 Task: Search one way flight ticket for 1 adult, 1 child, 1 infant in seat in premium economy from Mosinee: Central Wisconsin Airport to Greenville: Pitt-greenville Airport on 5-2-2023. Choice of flights is JetBlue. Number of bags: 2 carry on bags and 4 checked bags. Price is upto 81000. Outbound departure time preference is 21:30.
Action: Mouse moved to (390, 350)
Screenshot: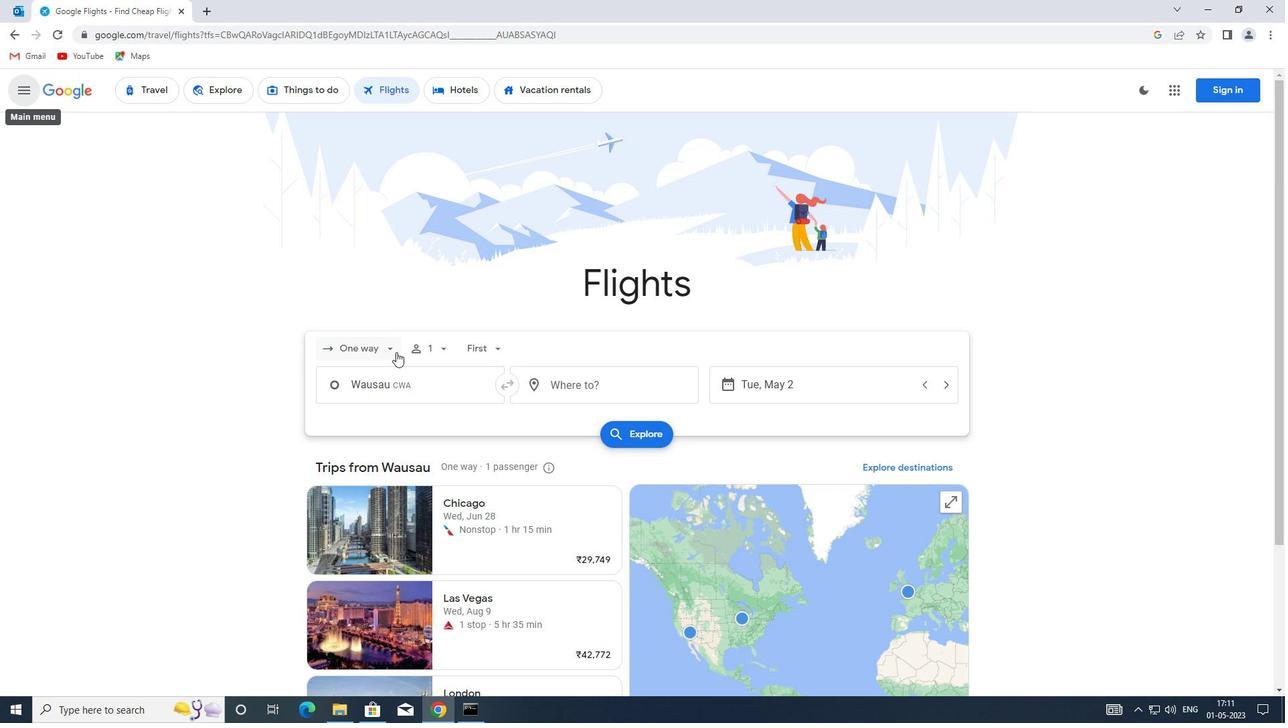 
Action: Mouse pressed left at (390, 350)
Screenshot: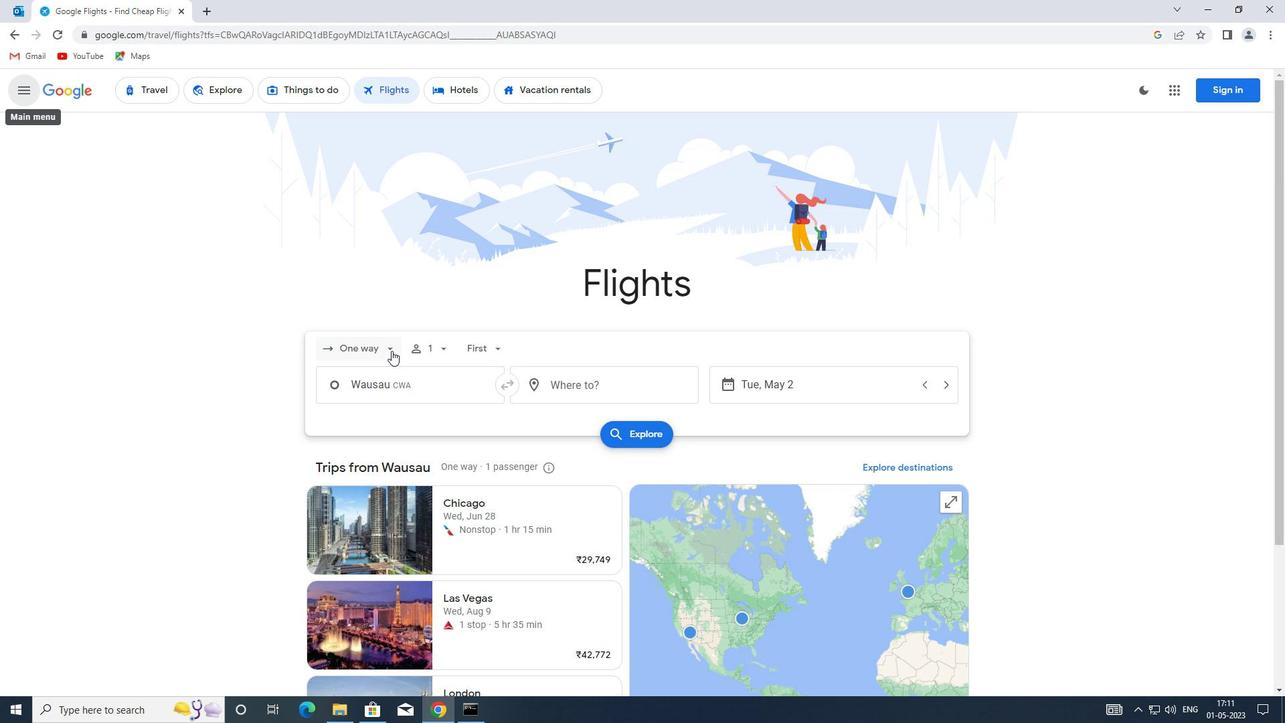 
Action: Mouse moved to (389, 407)
Screenshot: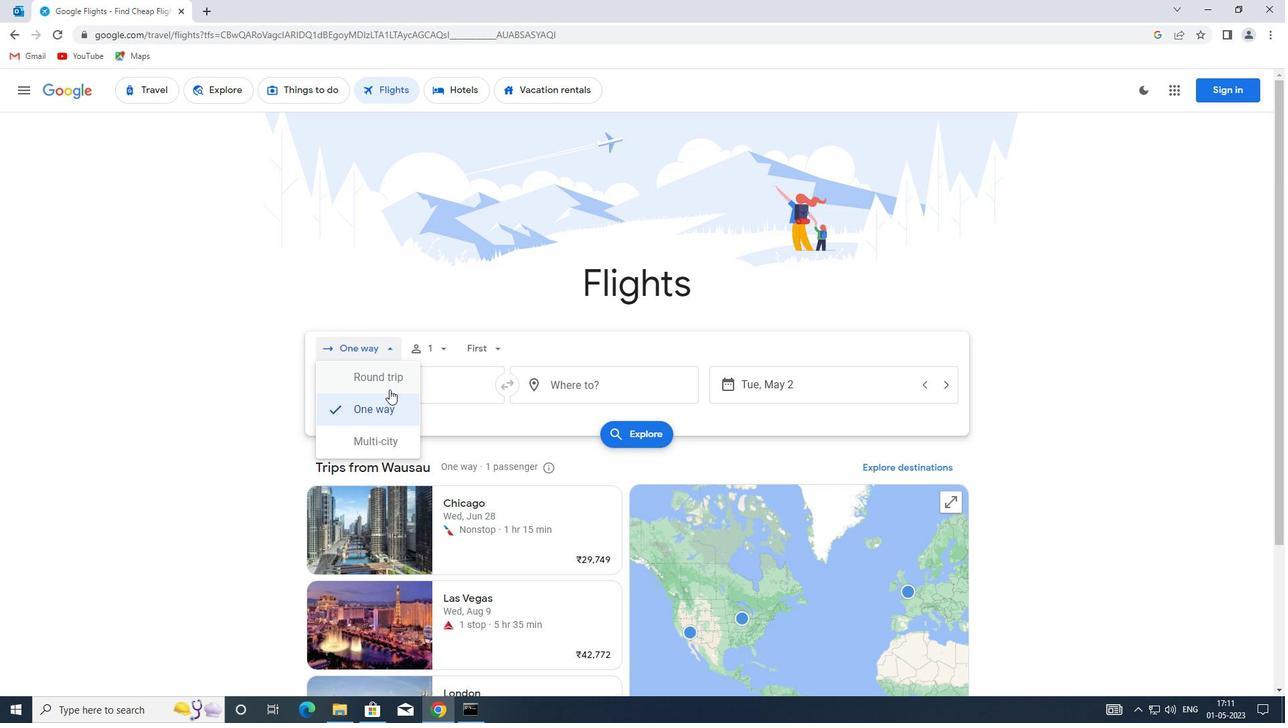 
Action: Mouse pressed left at (389, 407)
Screenshot: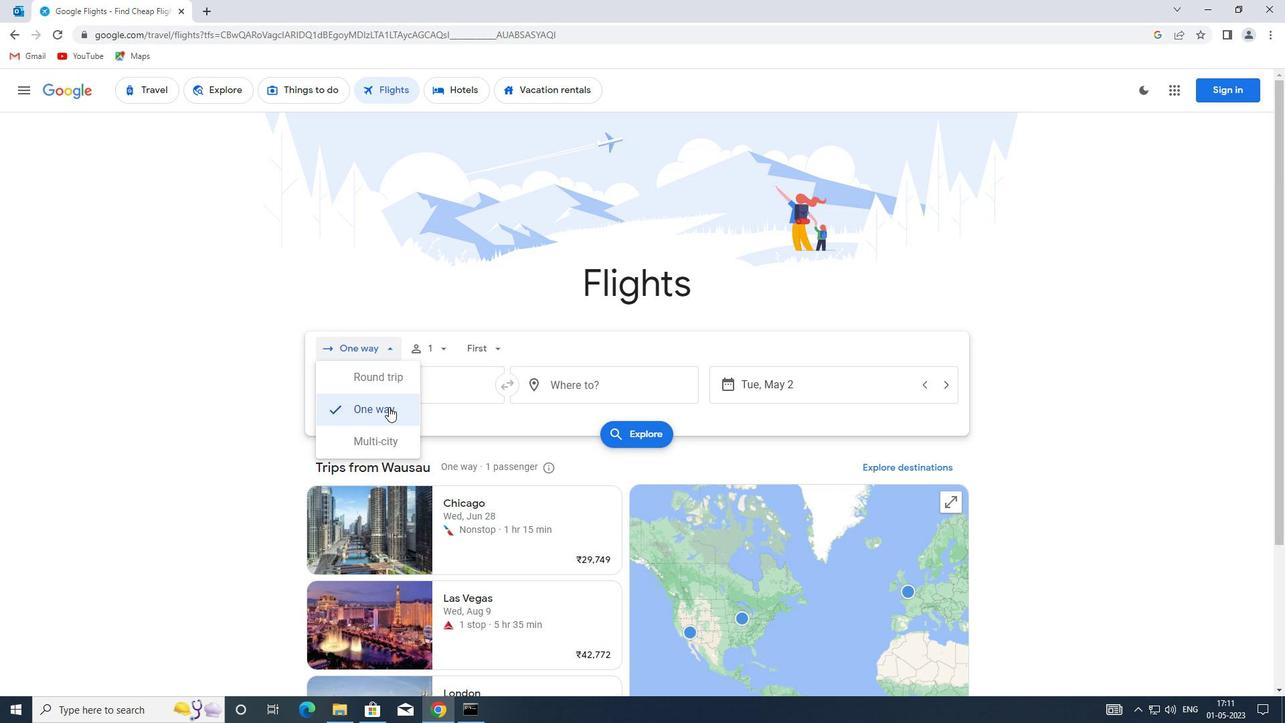 
Action: Mouse moved to (437, 347)
Screenshot: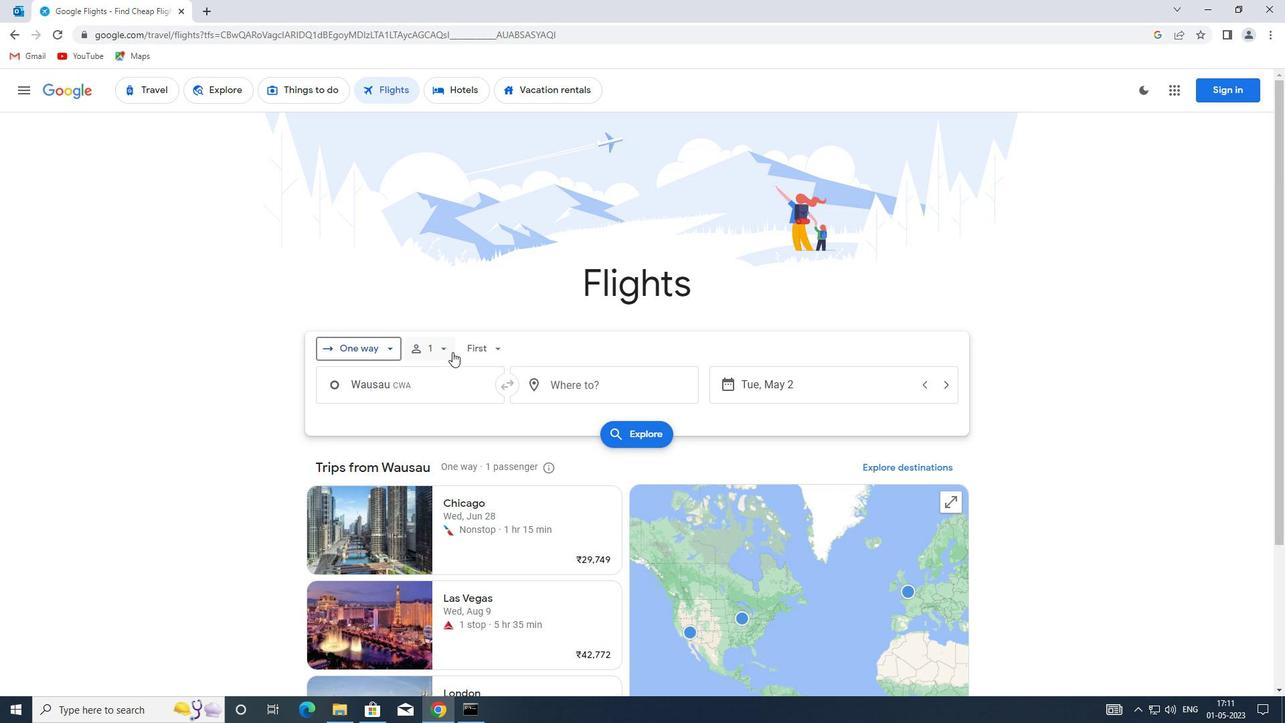 
Action: Mouse pressed left at (437, 347)
Screenshot: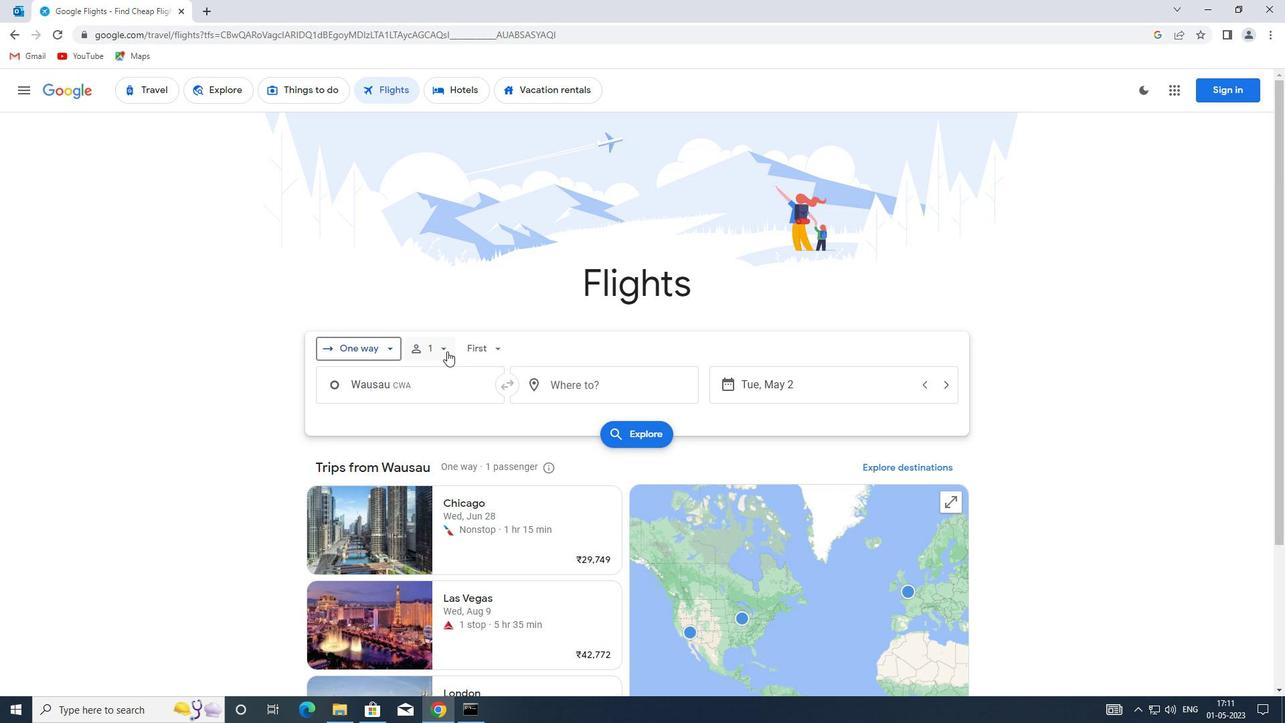 
Action: Mouse moved to (547, 413)
Screenshot: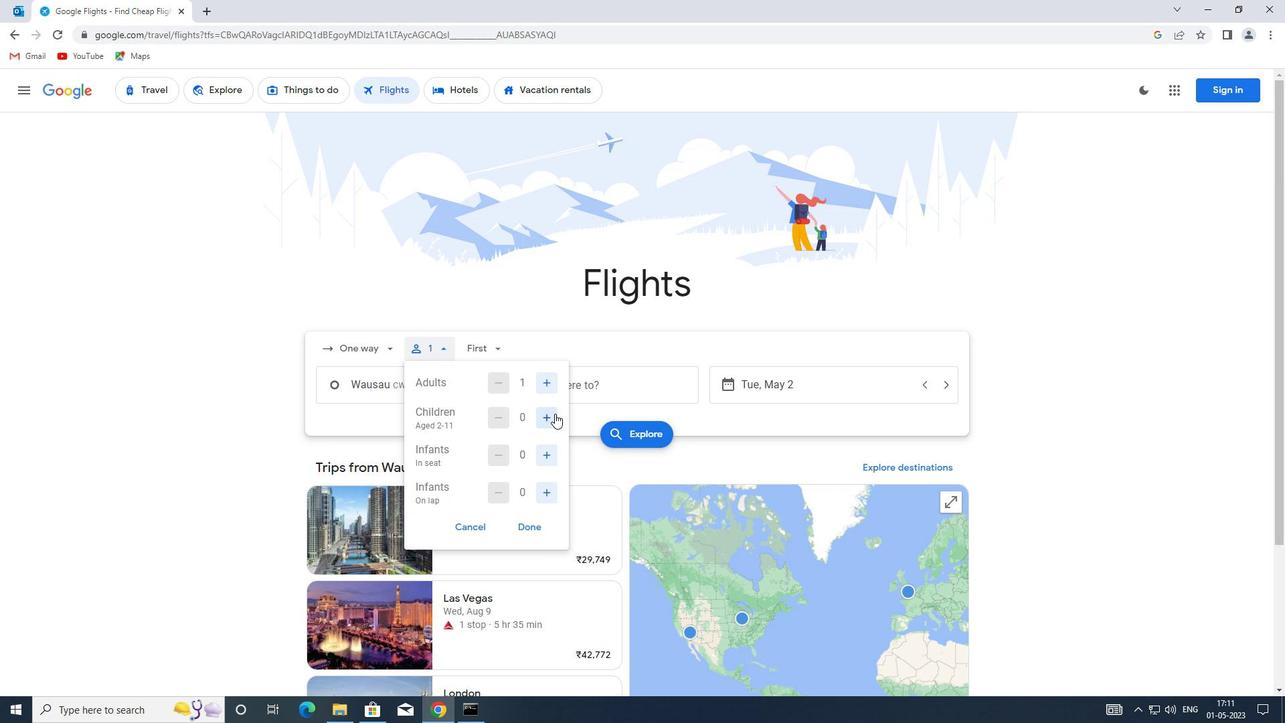 
Action: Mouse pressed left at (547, 413)
Screenshot: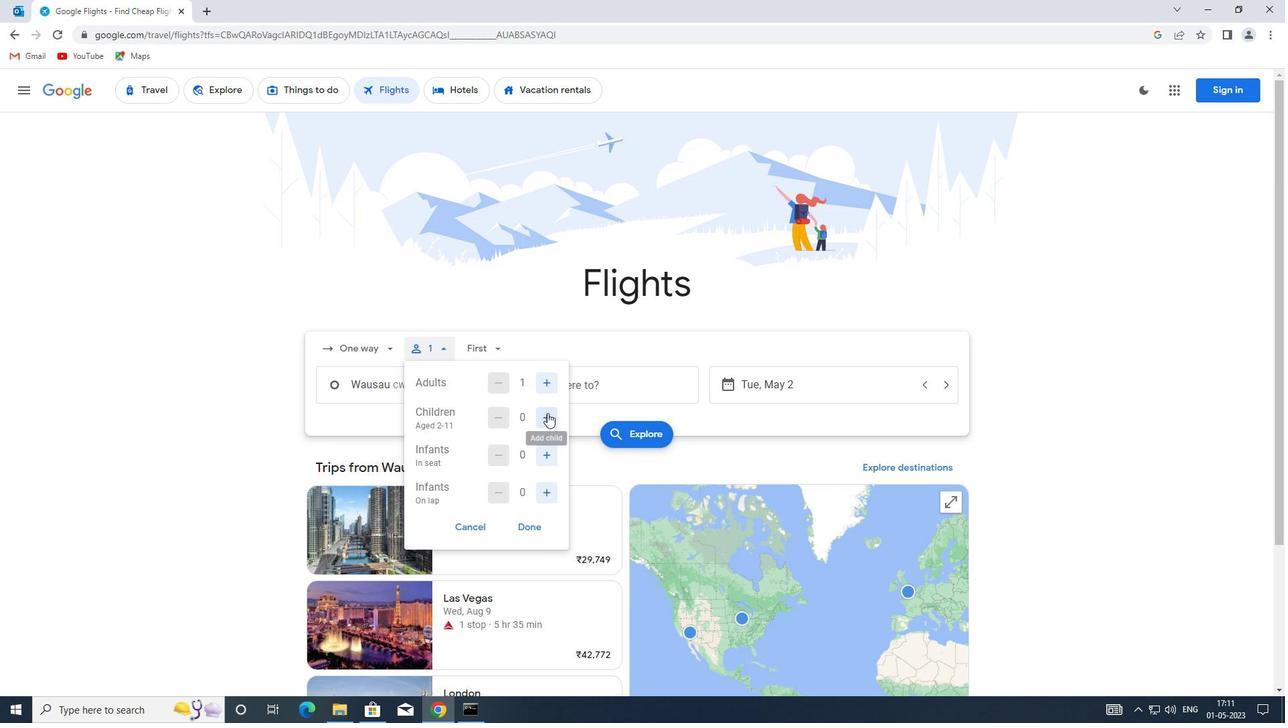 
Action: Mouse moved to (551, 451)
Screenshot: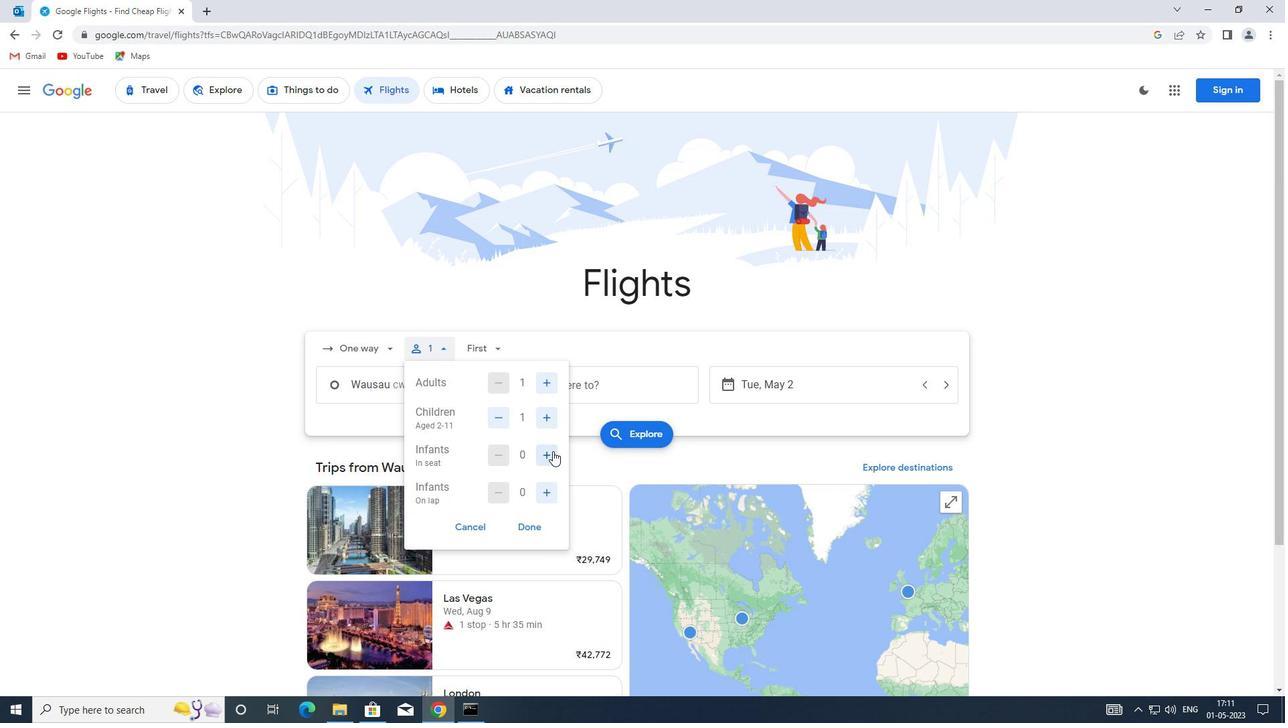 
Action: Mouse pressed left at (551, 451)
Screenshot: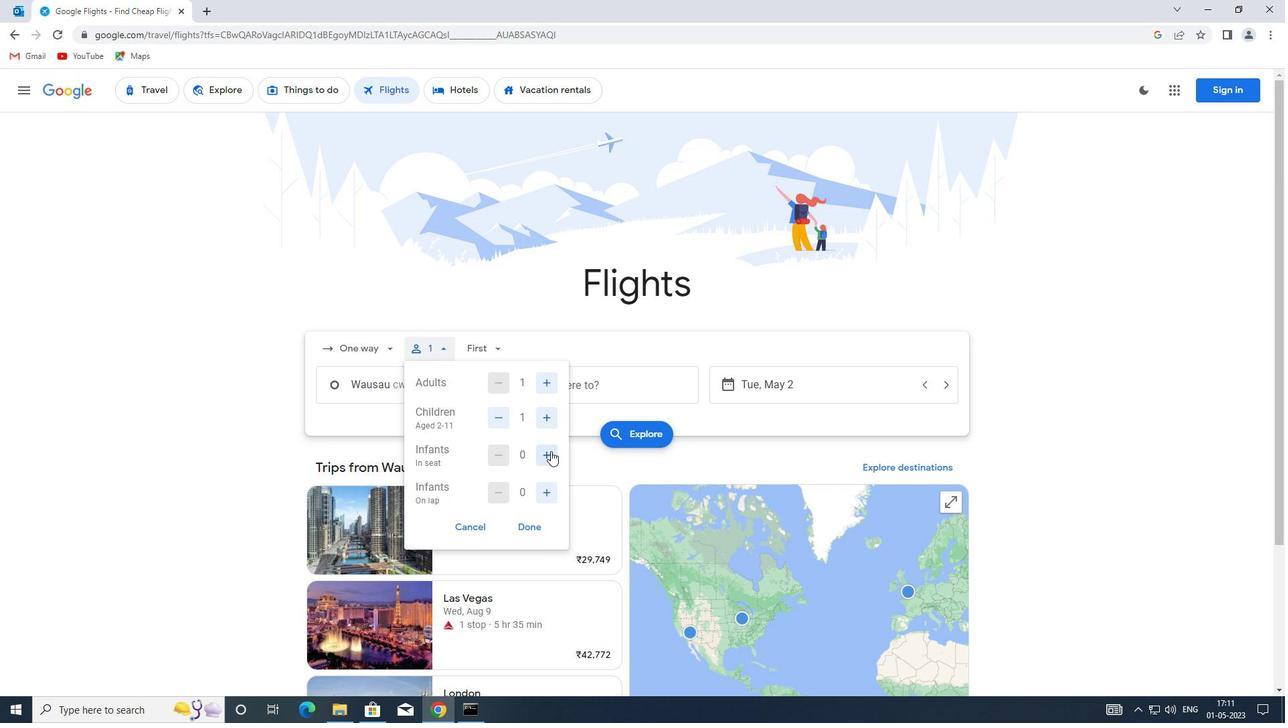 
Action: Mouse moved to (547, 451)
Screenshot: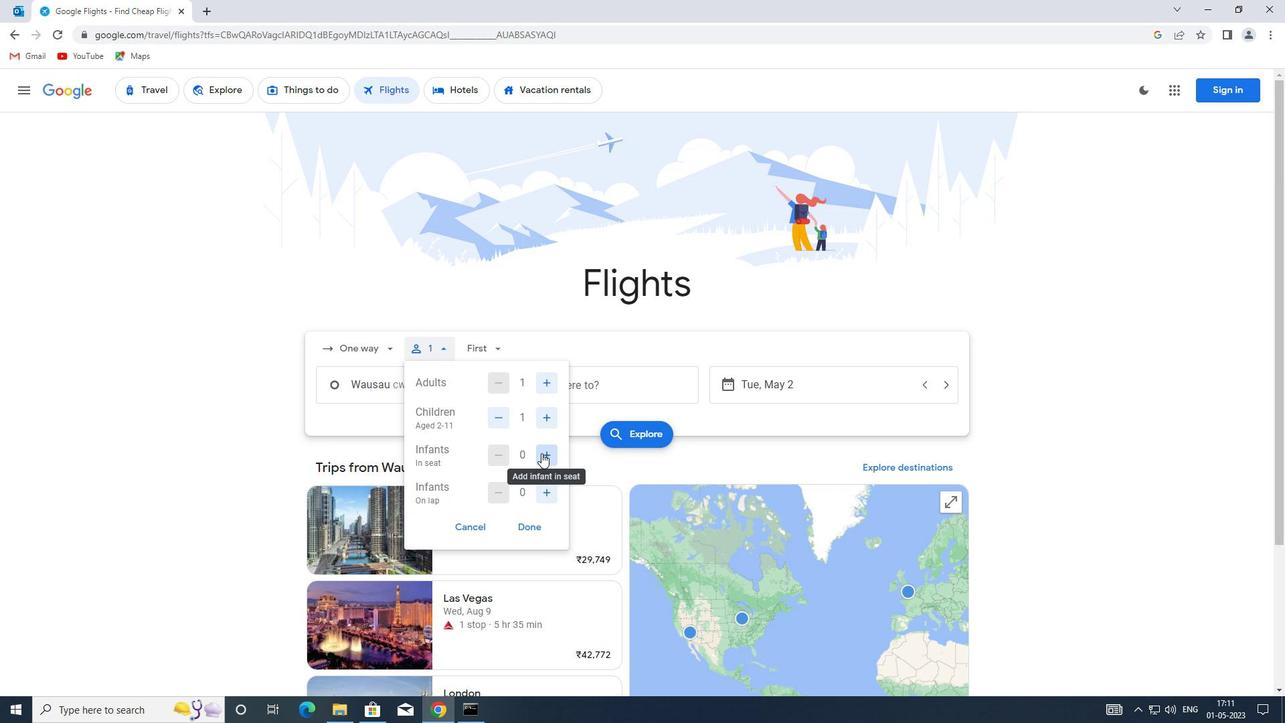 
Action: Mouse pressed left at (547, 451)
Screenshot: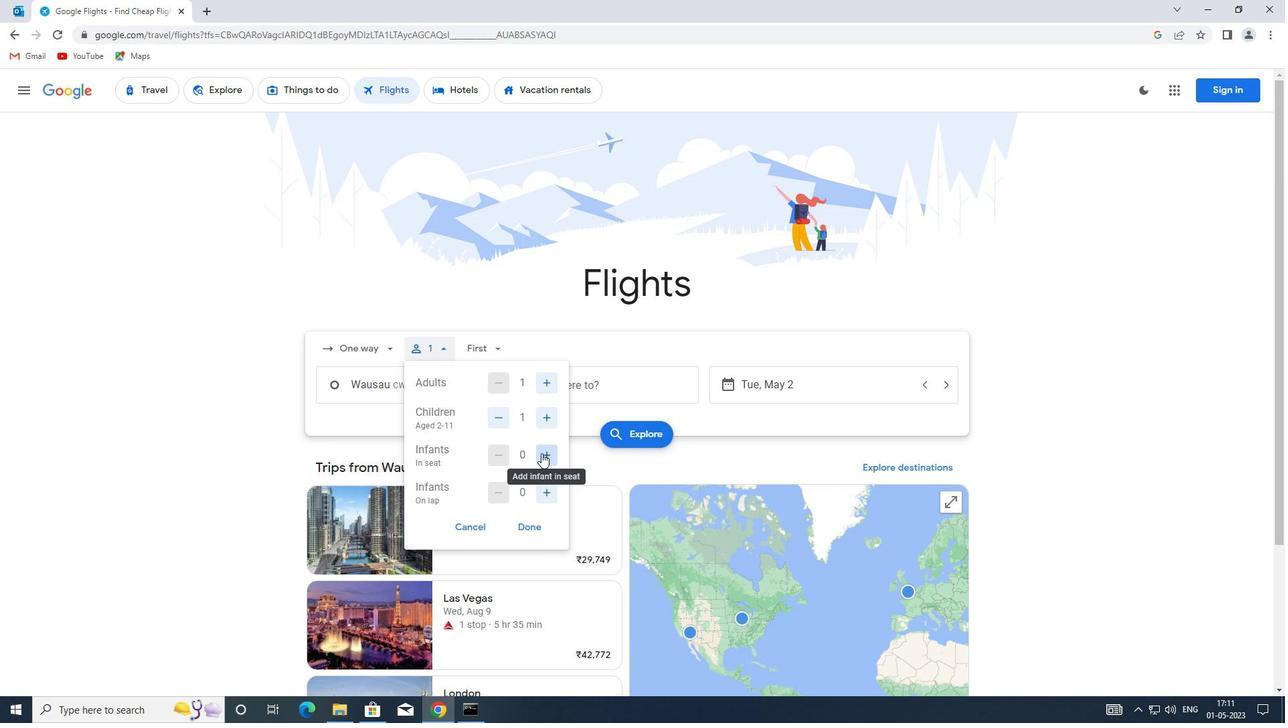 
Action: Mouse moved to (545, 457)
Screenshot: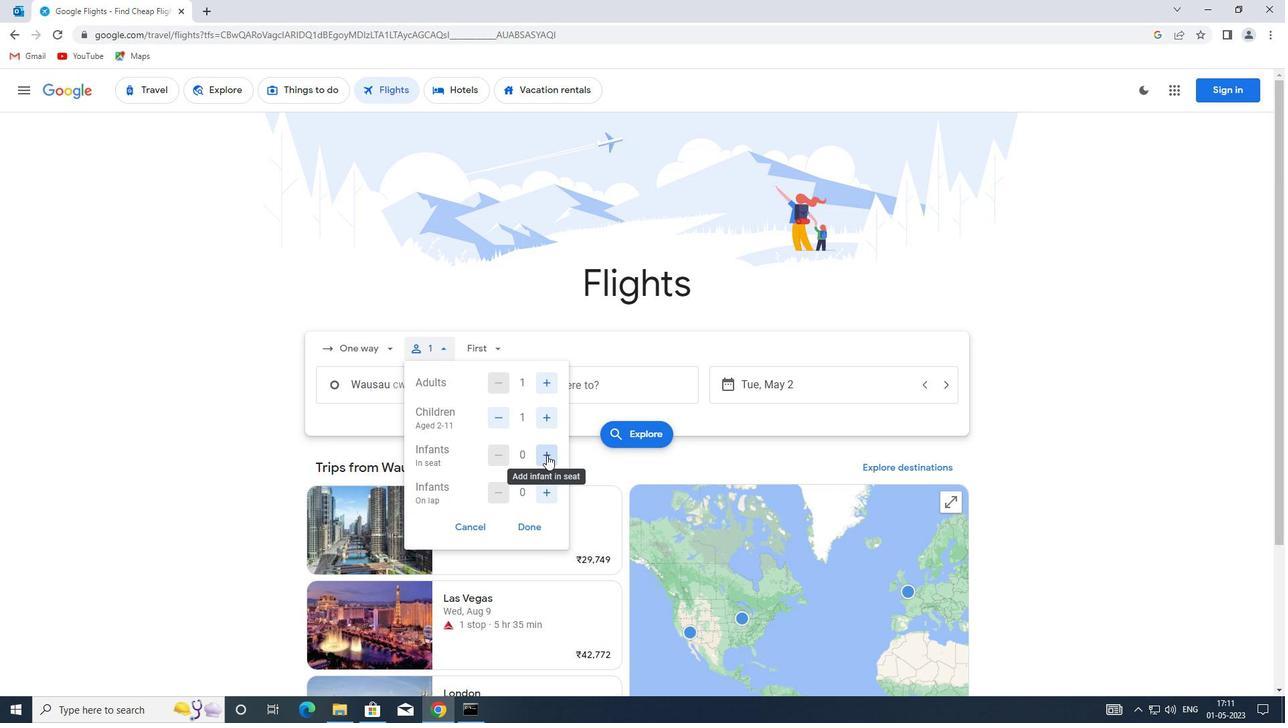 
Action: Mouse pressed left at (545, 457)
Screenshot: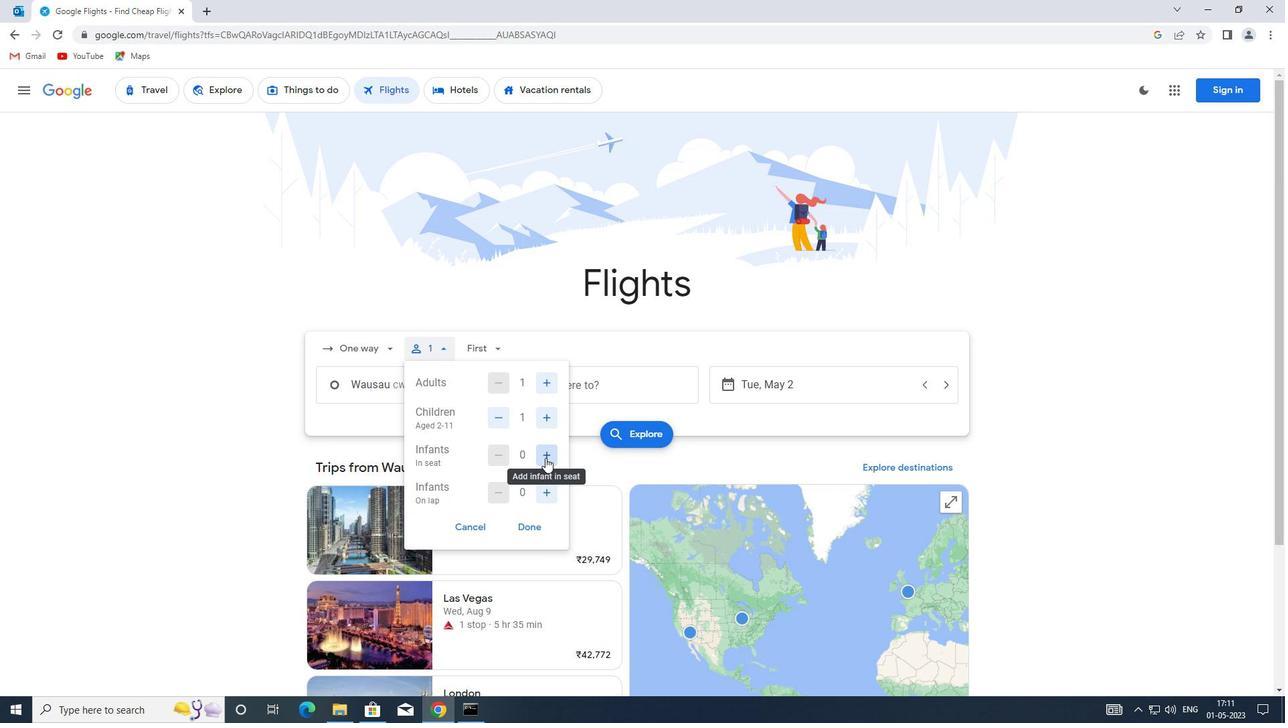 
Action: Mouse moved to (504, 453)
Screenshot: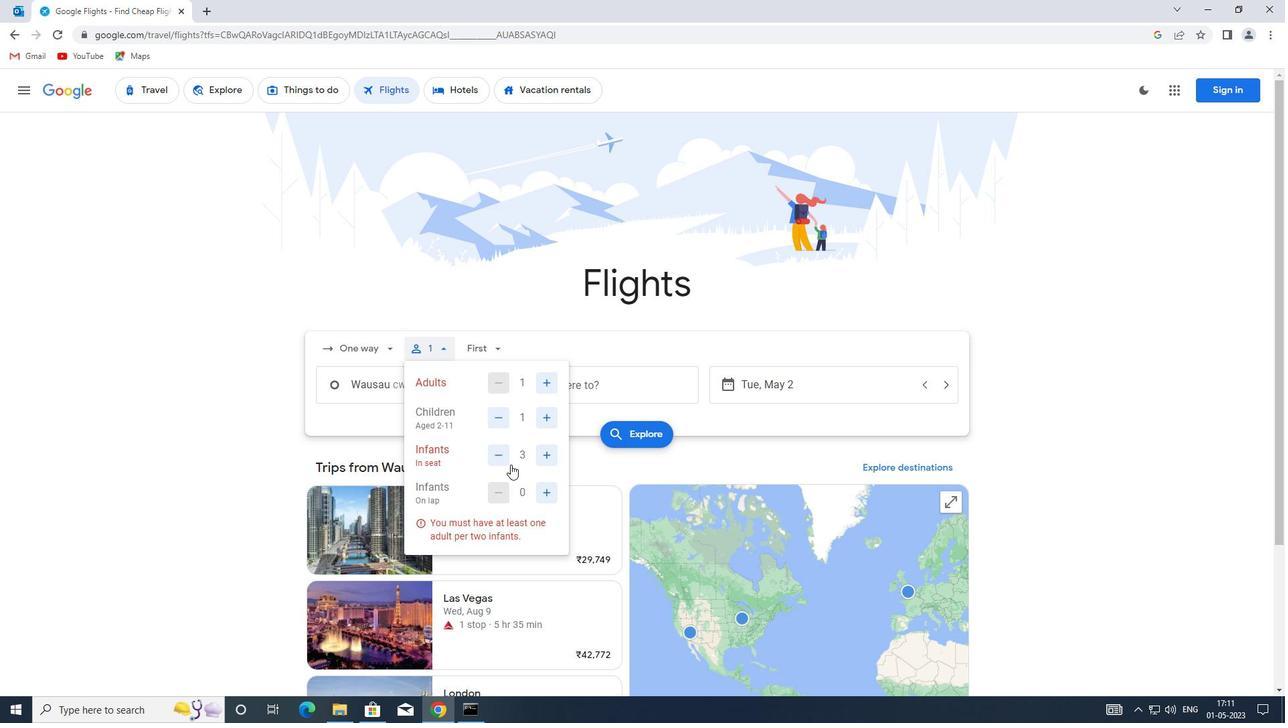 
Action: Mouse pressed left at (504, 453)
Screenshot: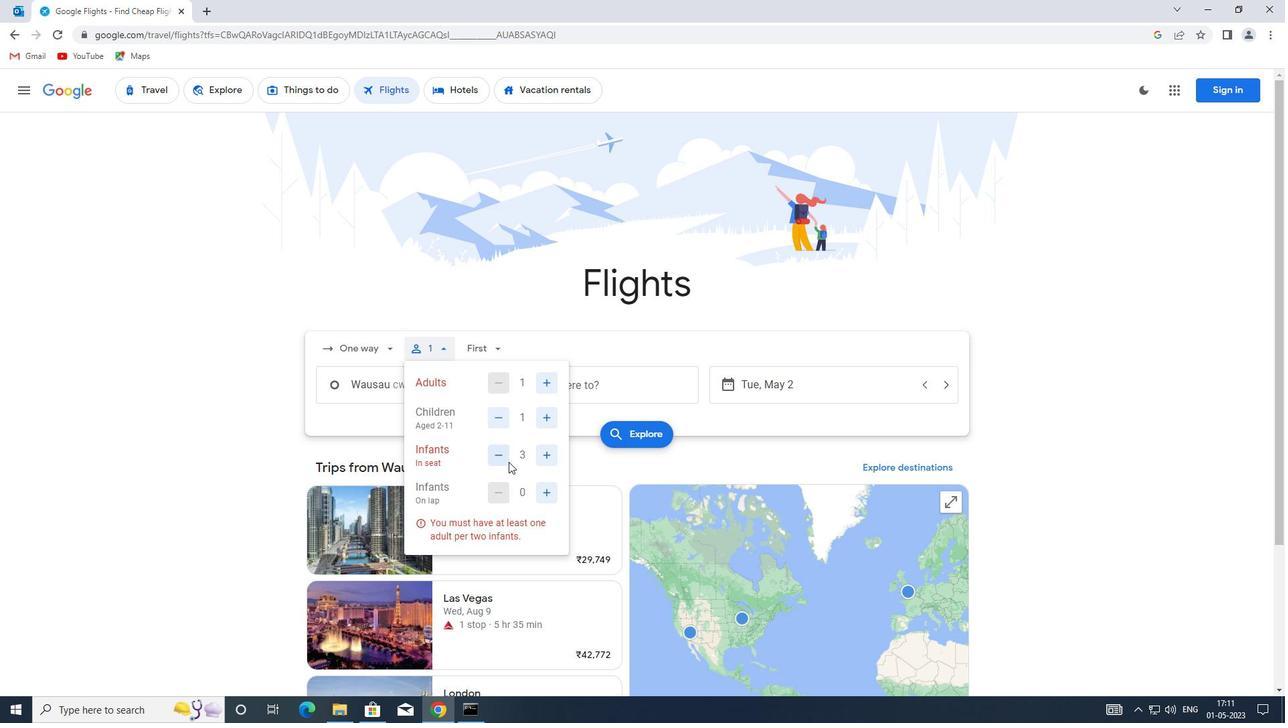 
Action: Mouse pressed left at (504, 453)
Screenshot: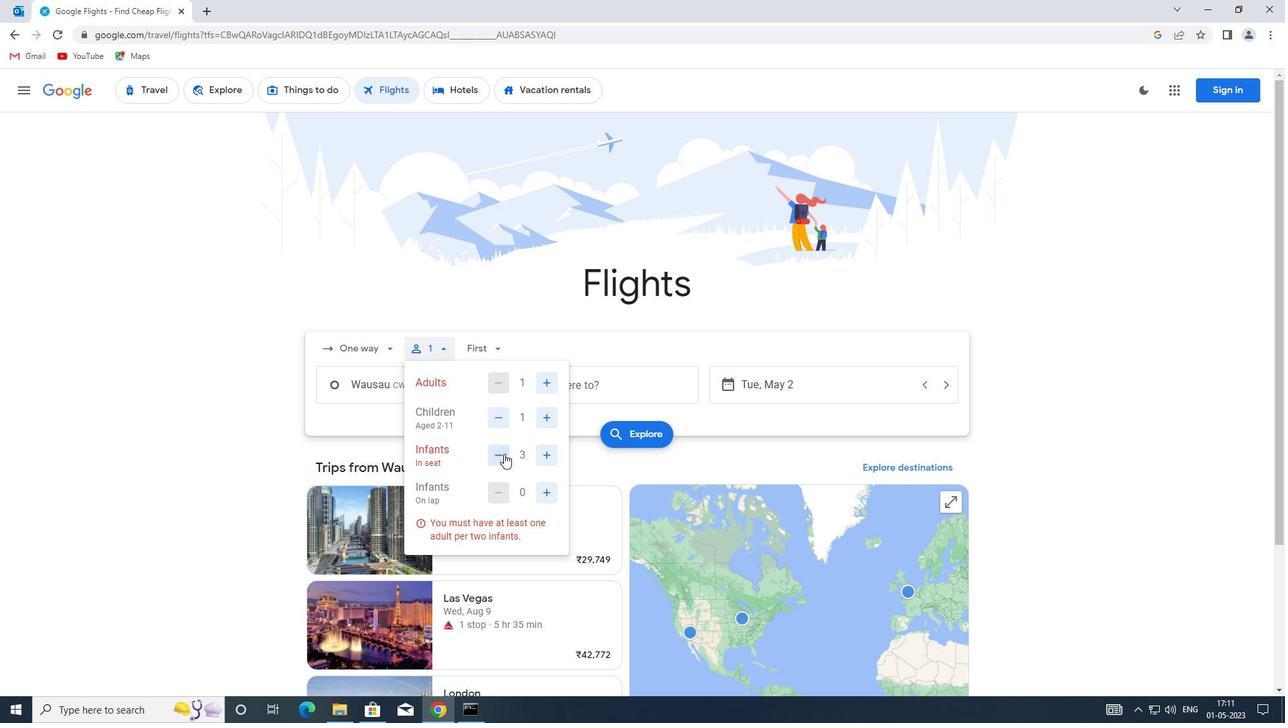 
Action: Mouse moved to (528, 523)
Screenshot: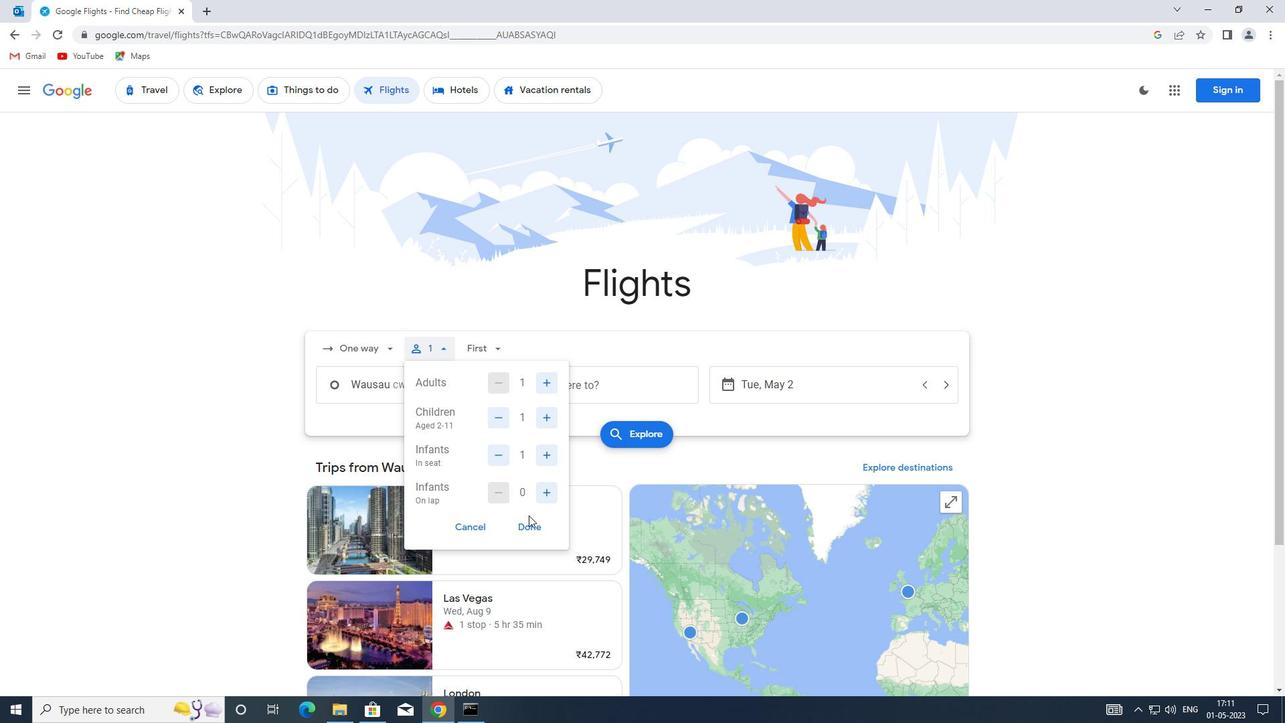 
Action: Mouse pressed left at (528, 523)
Screenshot: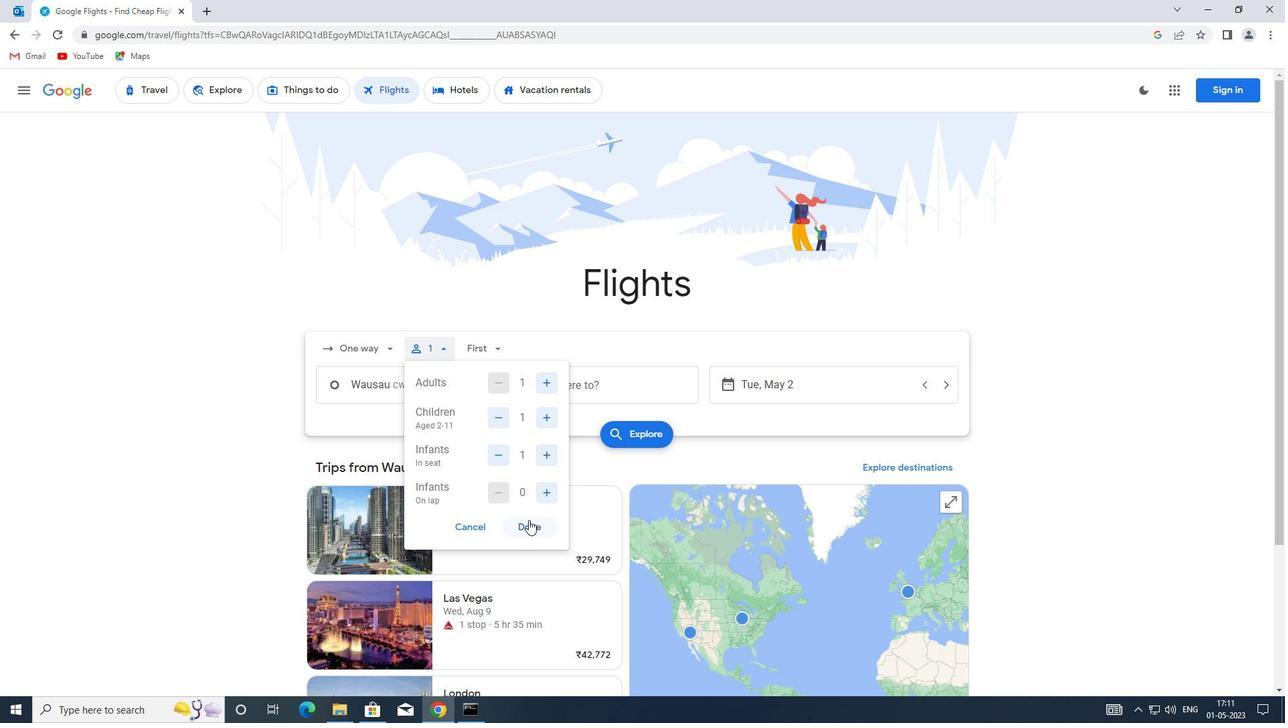 
Action: Mouse moved to (485, 342)
Screenshot: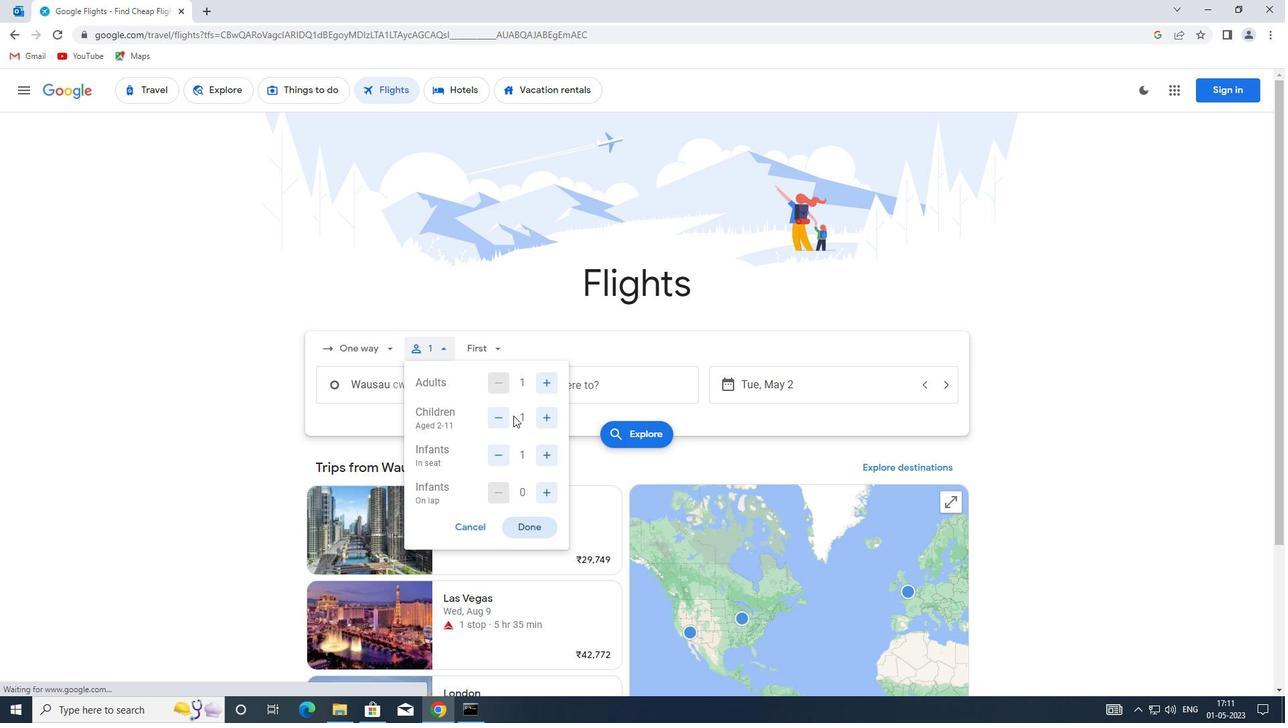
Action: Mouse pressed left at (485, 342)
Screenshot: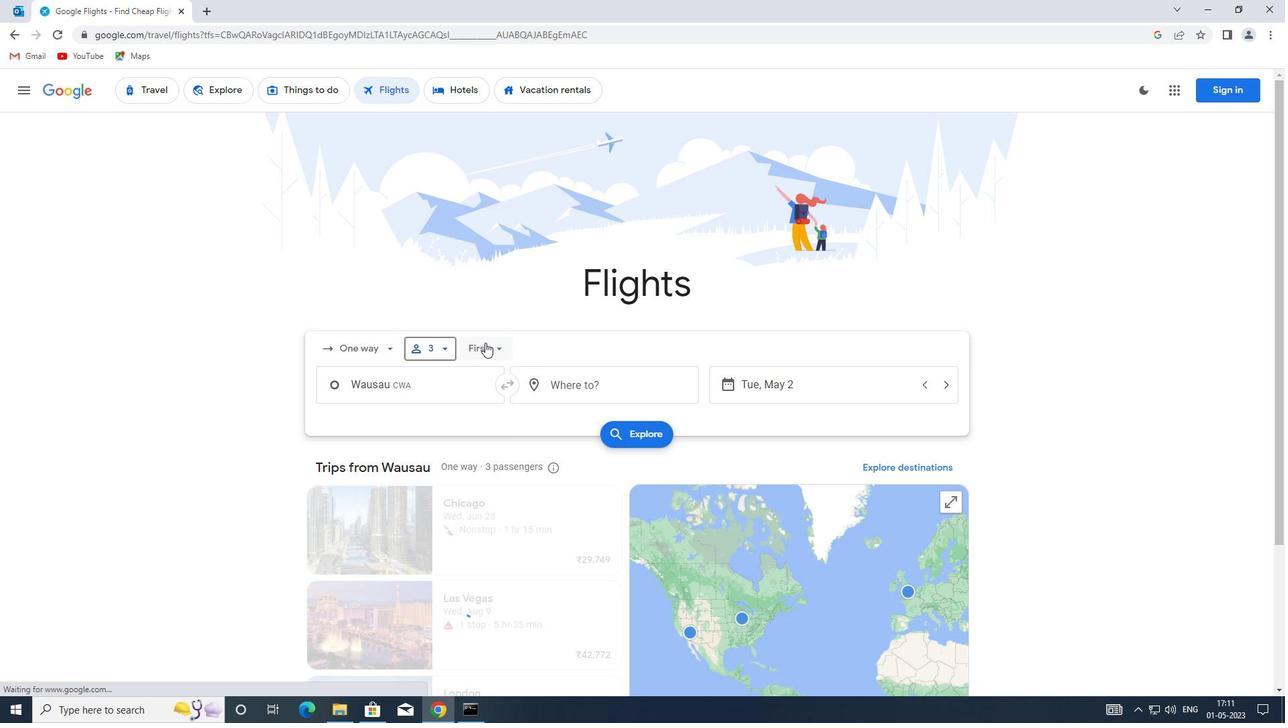 
Action: Mouse moved to (521, 405)
Screenshot: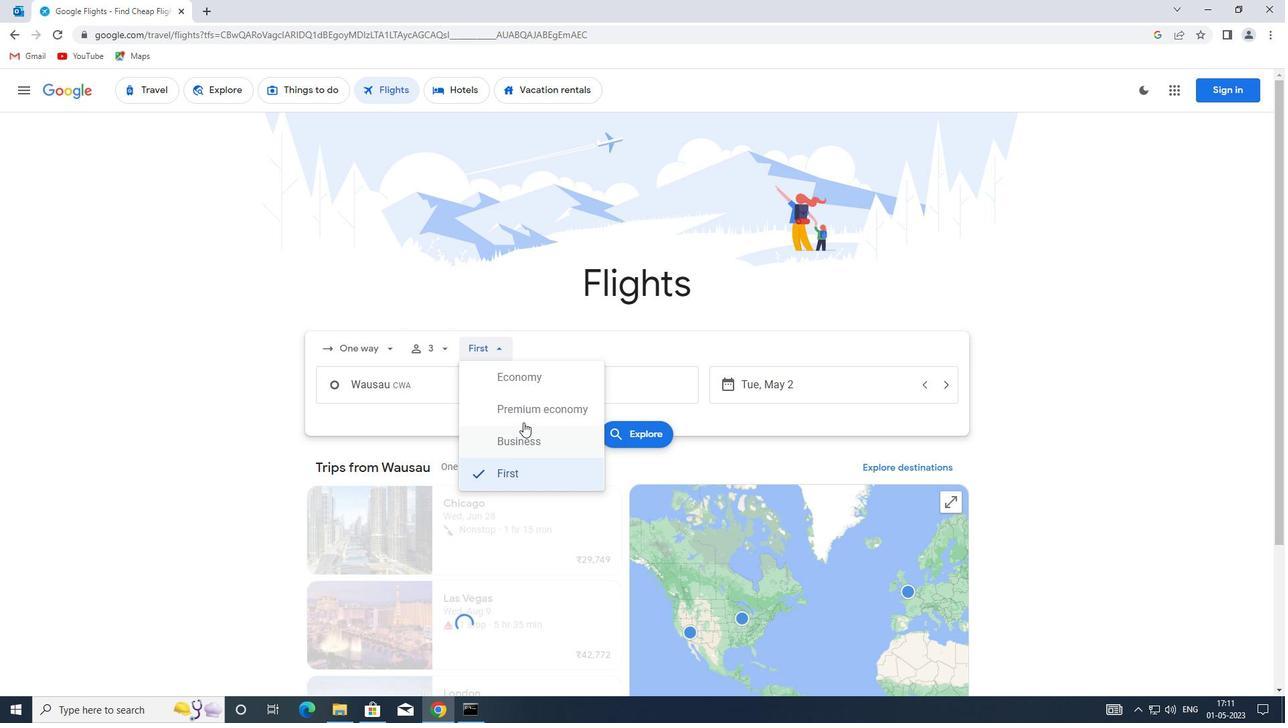 
Action: Mouse pressed left at (521, 405)
Screenshot: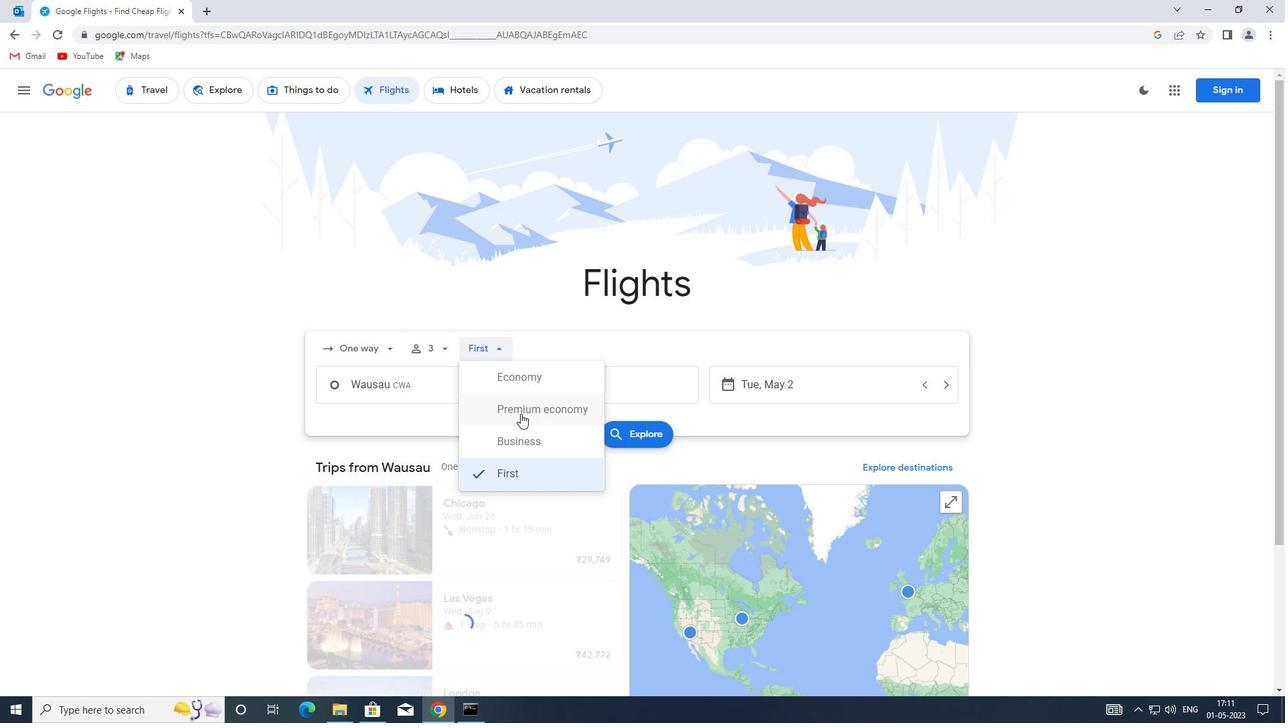 
Action: Mouse moved to (419, 388)
Screenshot: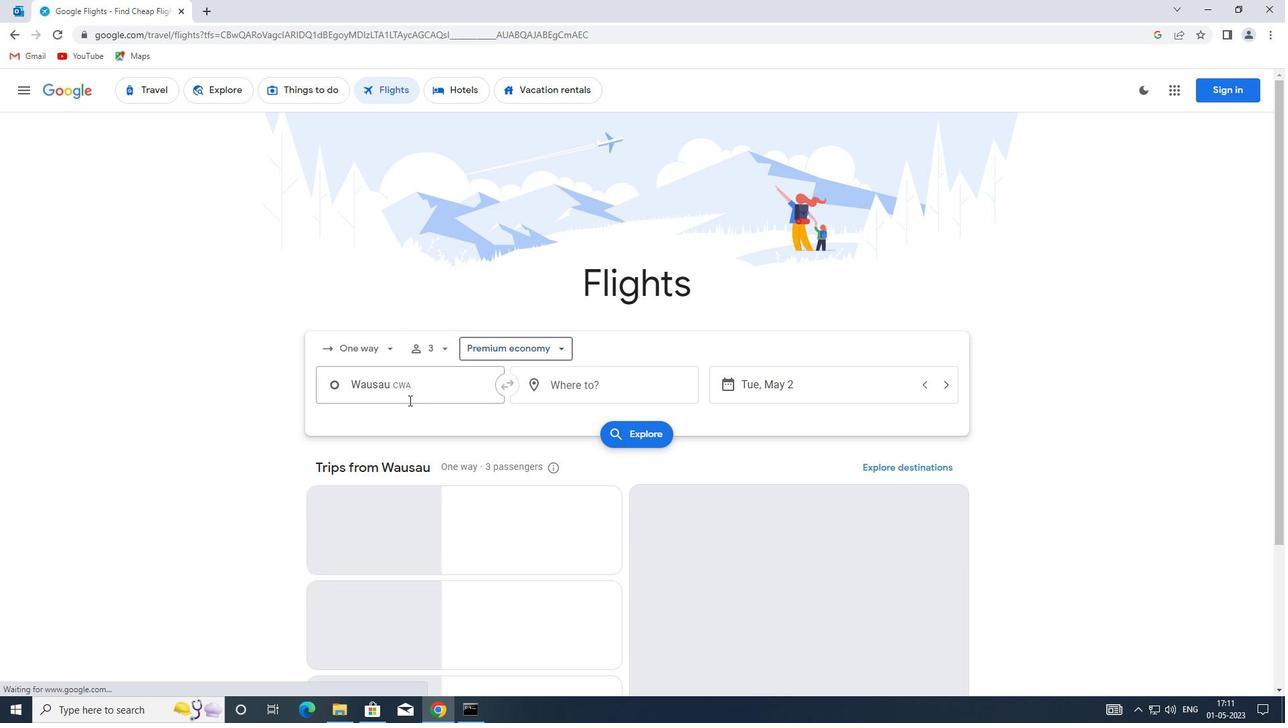 
Action: Mouse pressed left at (419, 388)
Screenshot: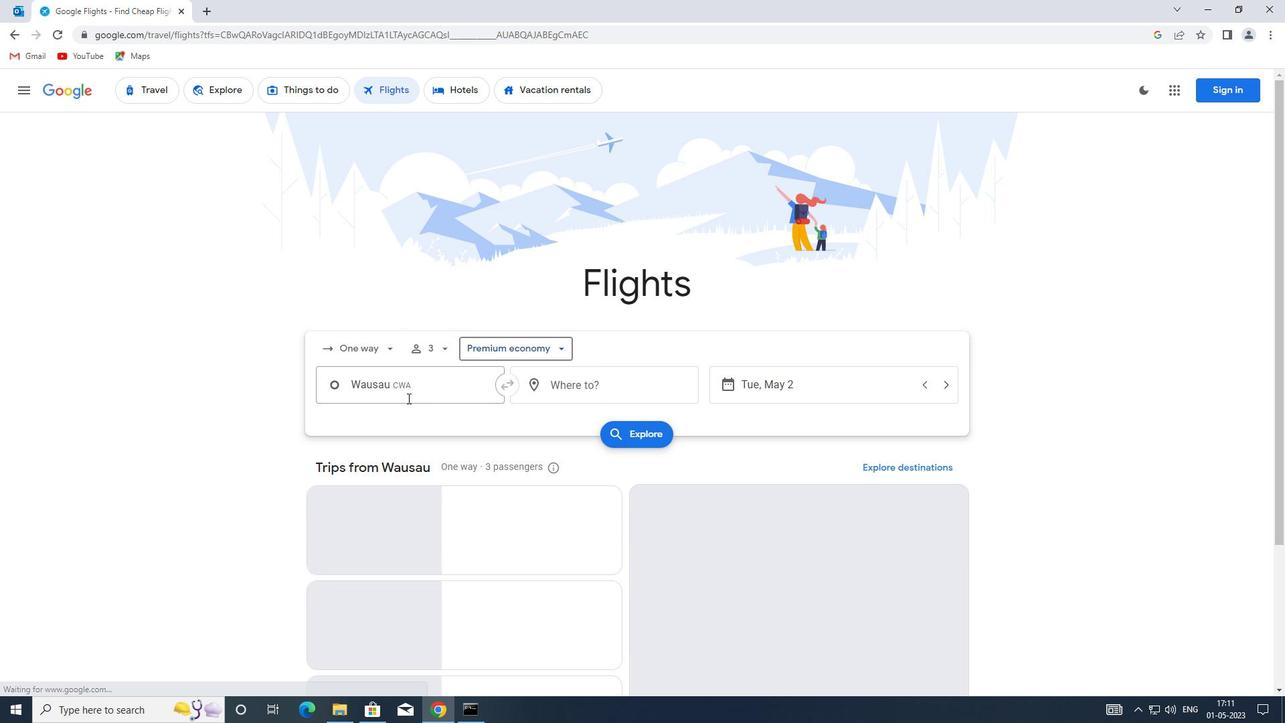 
Action: Mouse moved to (444, 395)
Screenshot: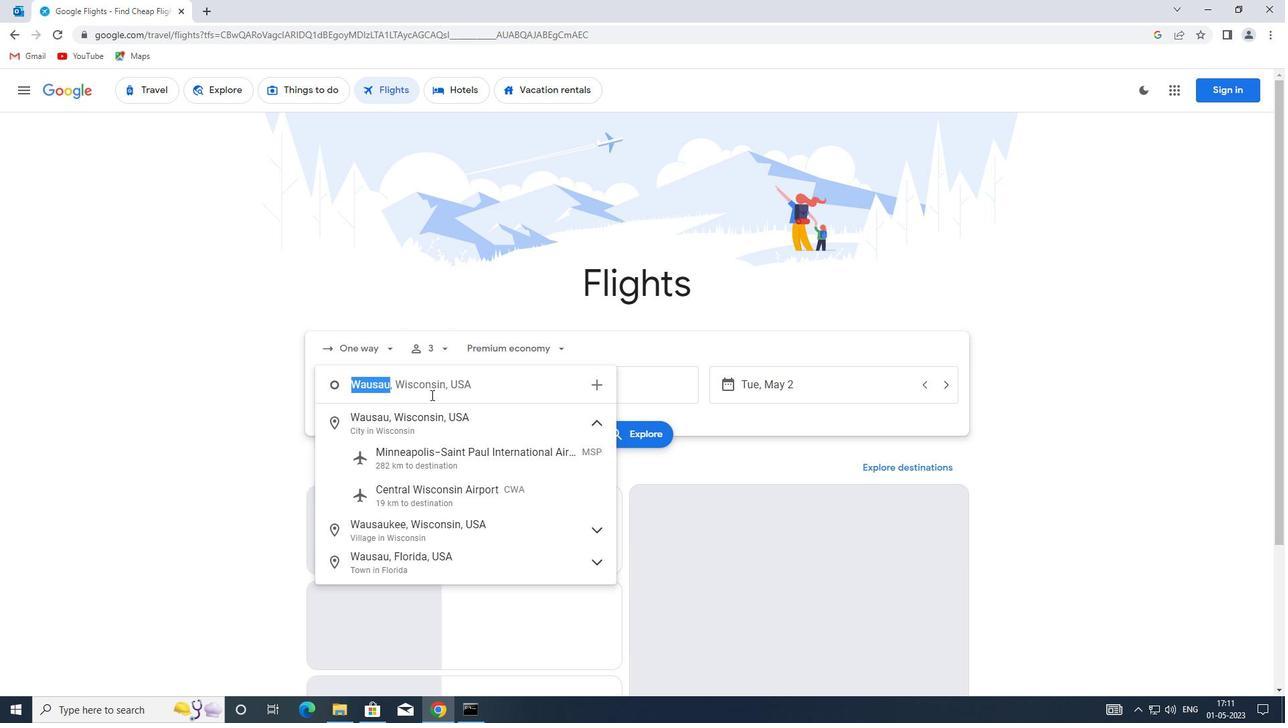 
Action: Key pressed <Key.enter>
Screenshot: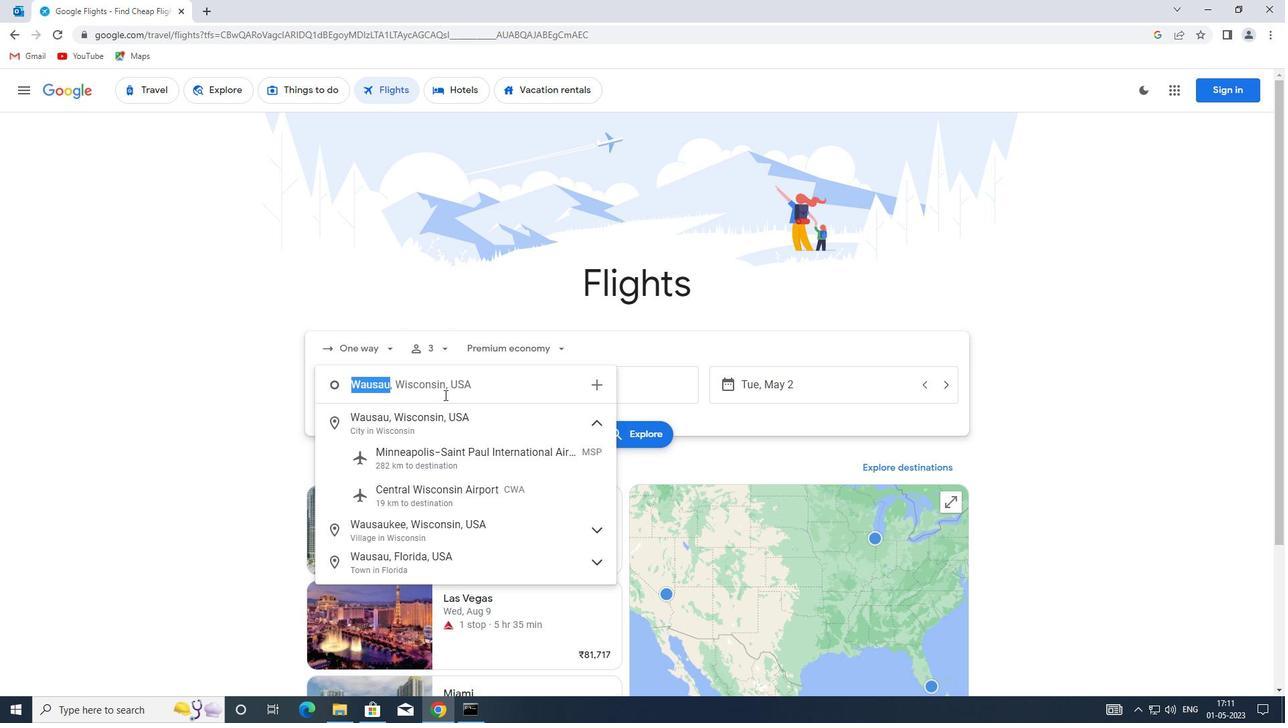 
Action: Mouse moved to (594, 390)
Screenshot: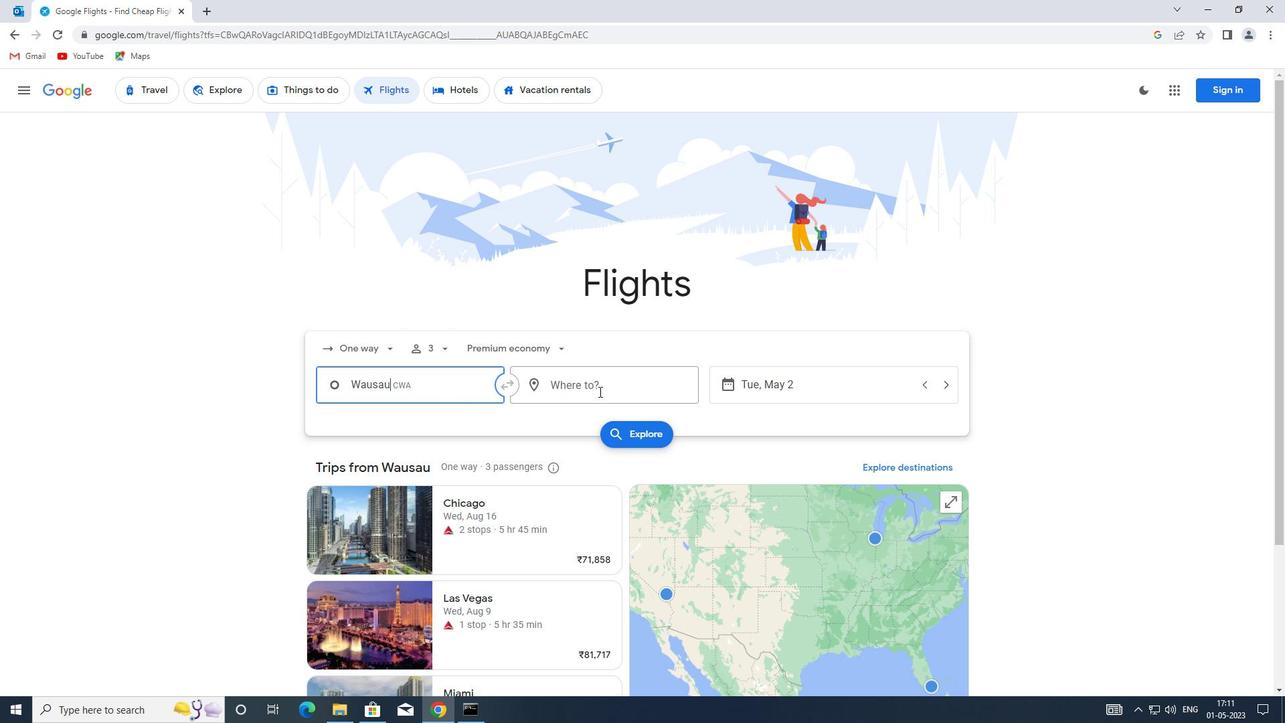 
Action: Mouse pressed left at (594, 390)
Screenshot: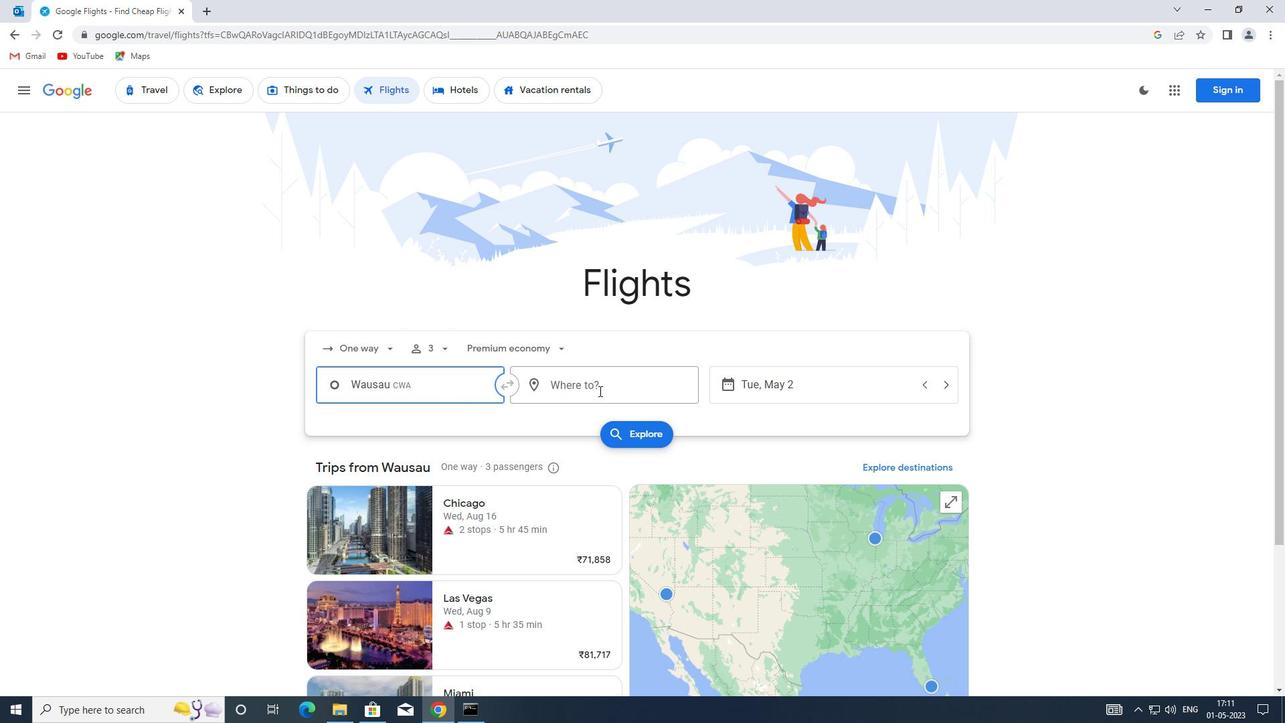 
Action: Key pressed pgv
Screenshot: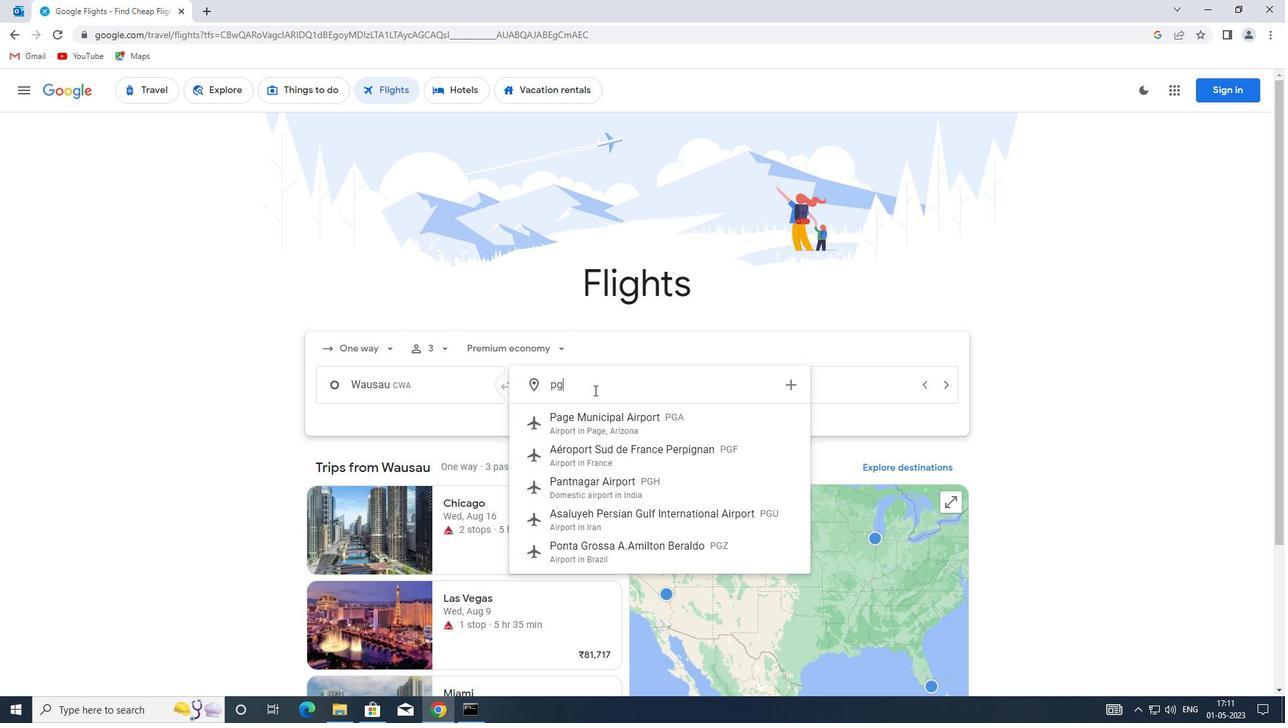 
Action: Mouse moved to (628, 419)
Screenshot: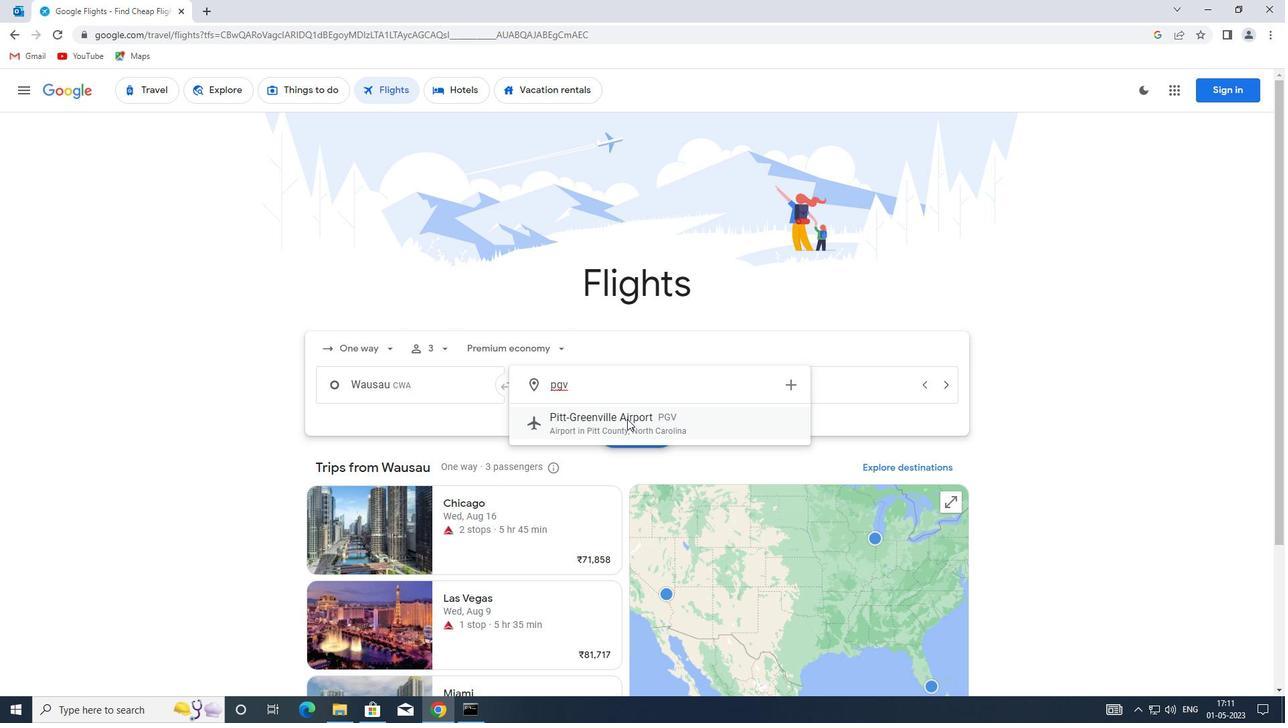 
Action: Mouse pressed left at (628, 419)
Screenshot: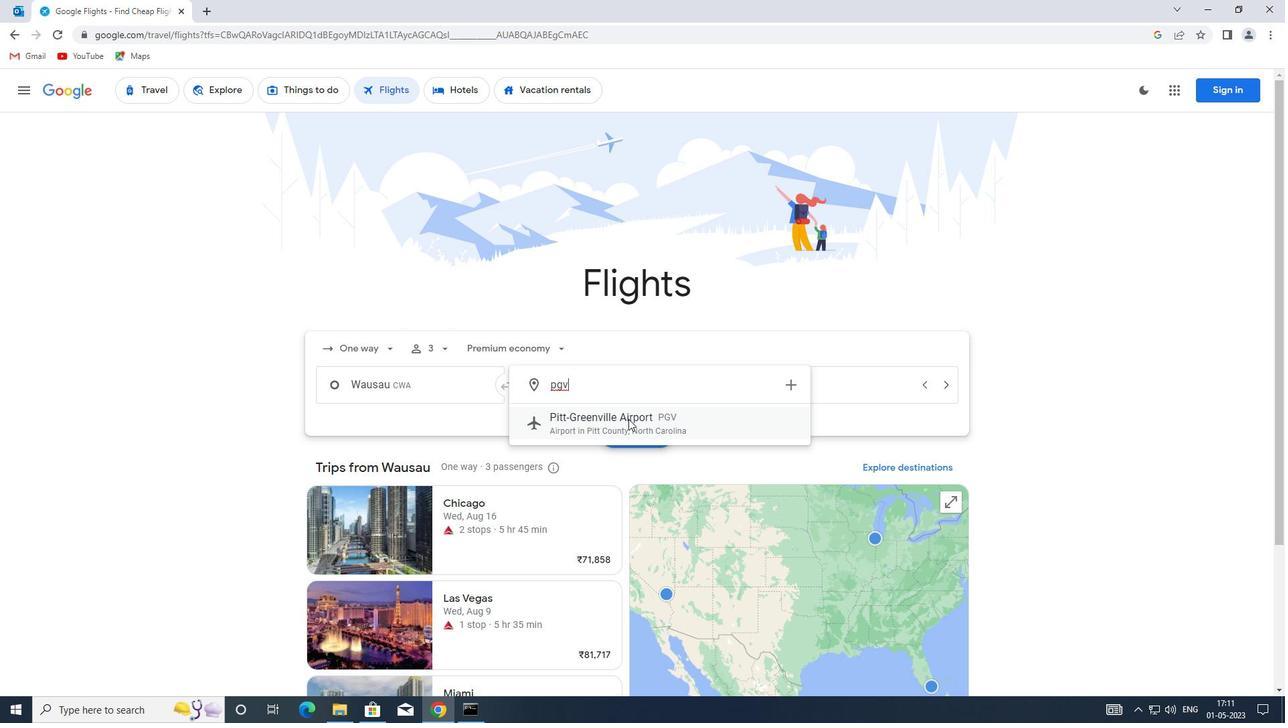 
Action: Mouse moved to (782, 380)
Screenshot: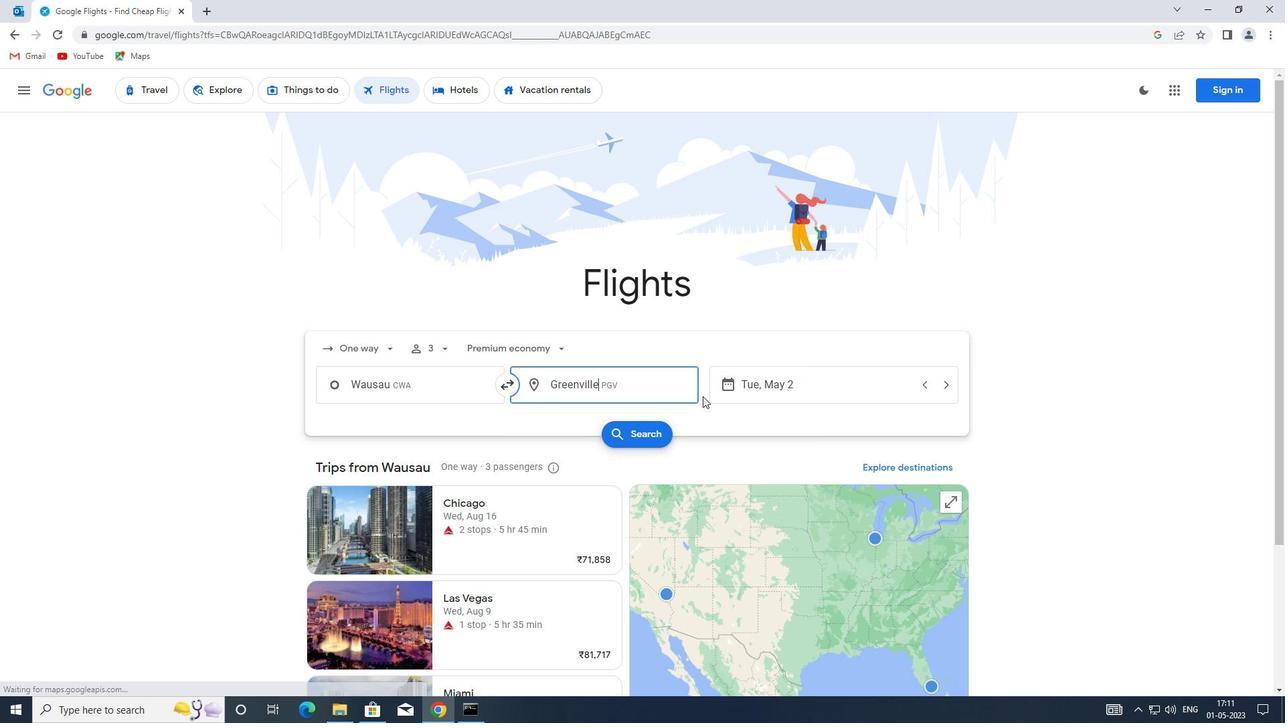 
Action: Mouse pressed left at (782, 380)
Screenshot: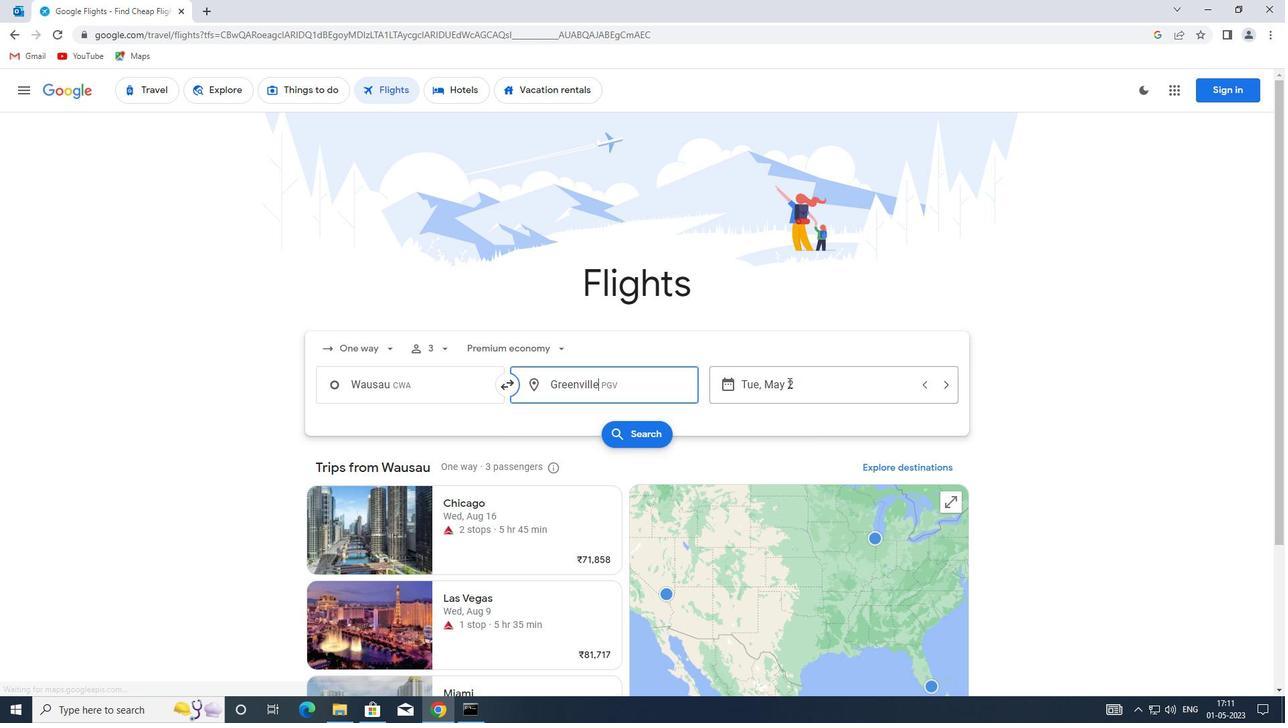 
Action: Mouse moved to (555, 456)
Screenshot: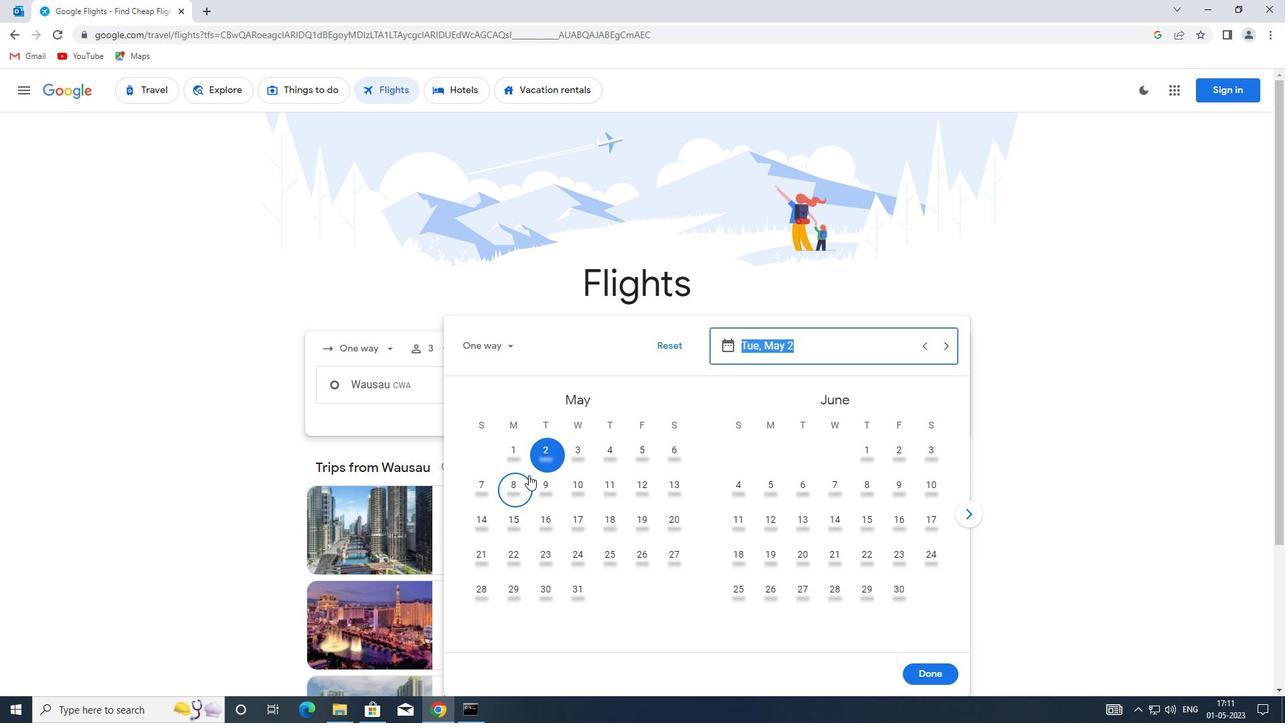 
Action: Mouse pressed left at (555, 456)
Screenshot: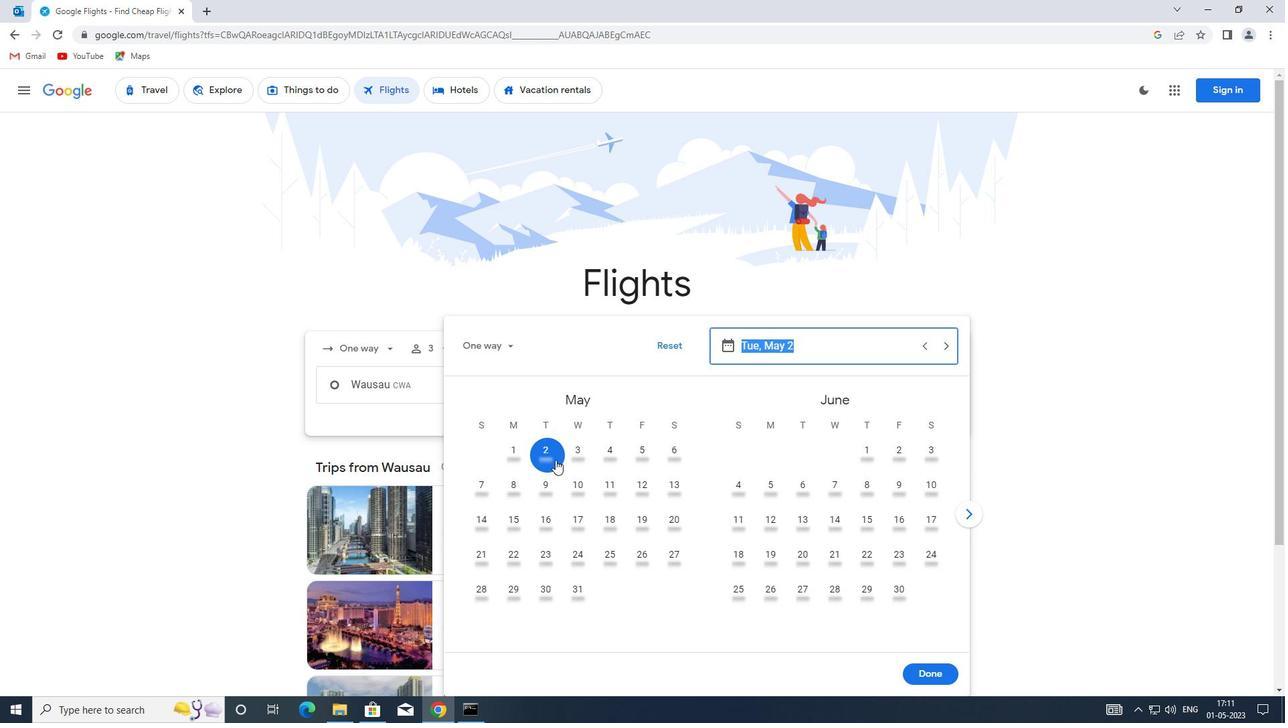 
Action: Mouse moved to (941, 675)
Screenshot: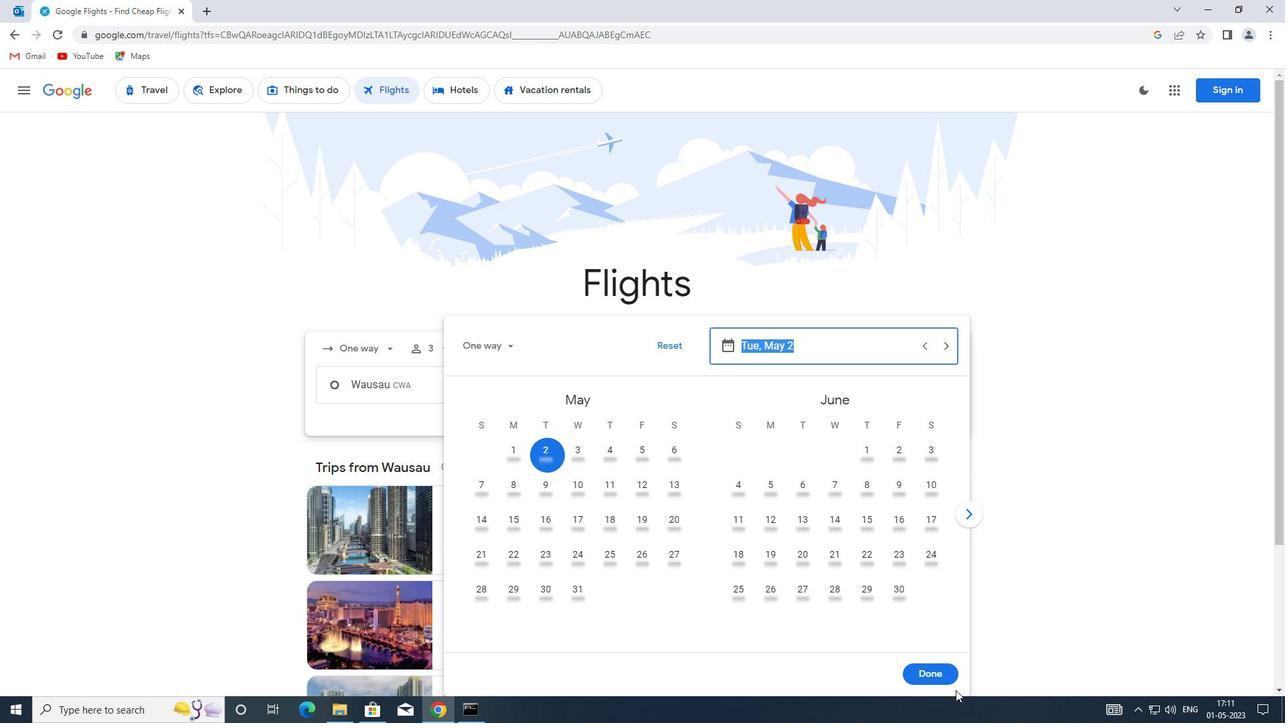 
Action: Mouse pressed left at (941, 675)
Screenshot: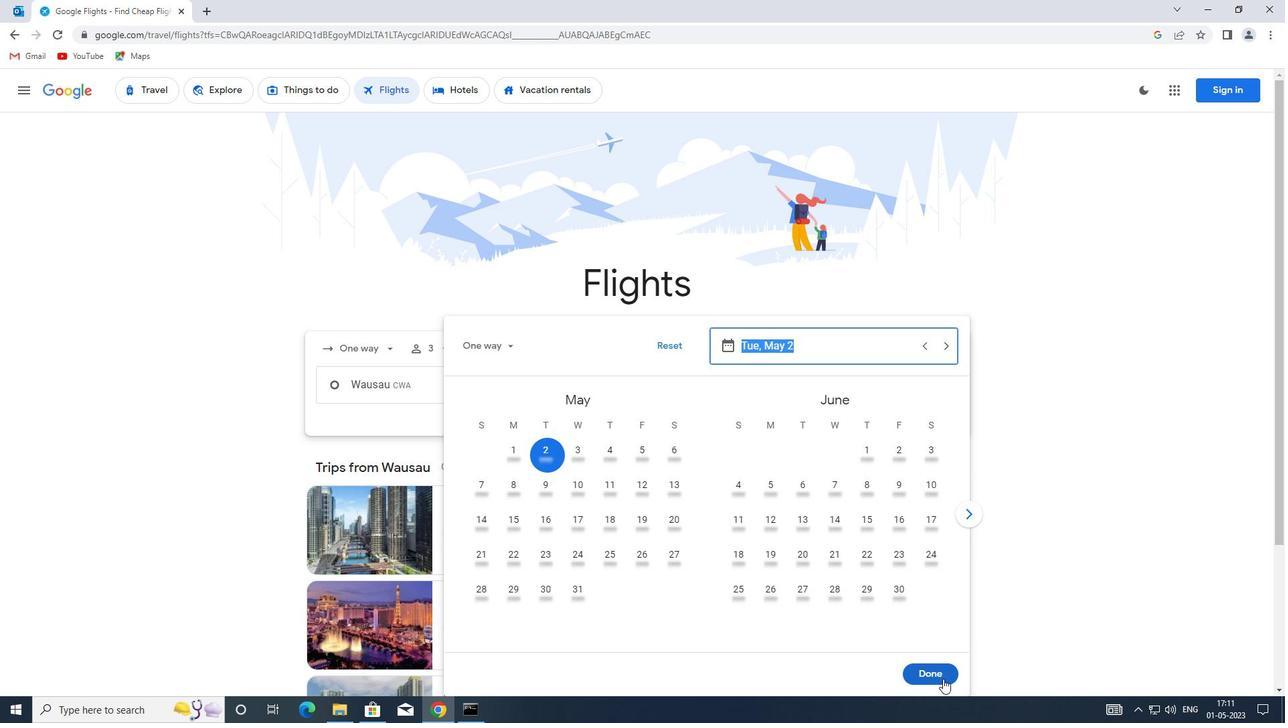 
Action: Mouse moved to (657, 437)
Screenshot: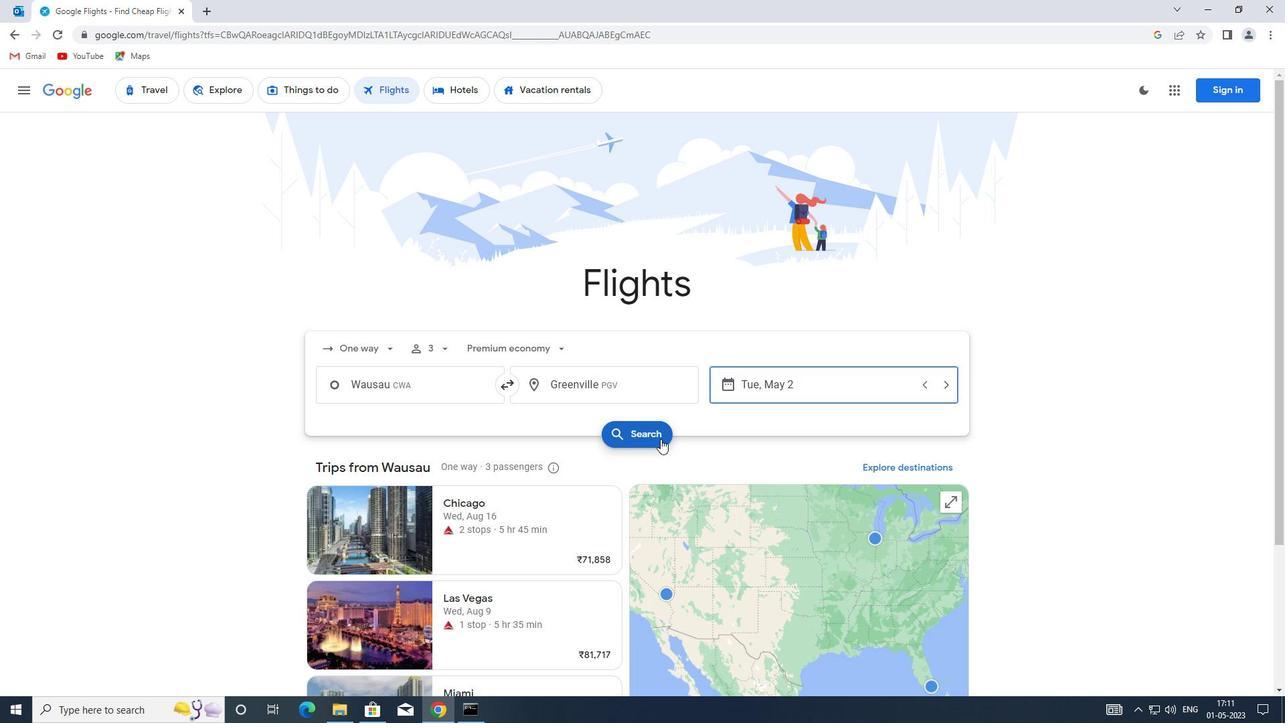 
Action: Mouse pressed left at (657, 437)
Screenshot: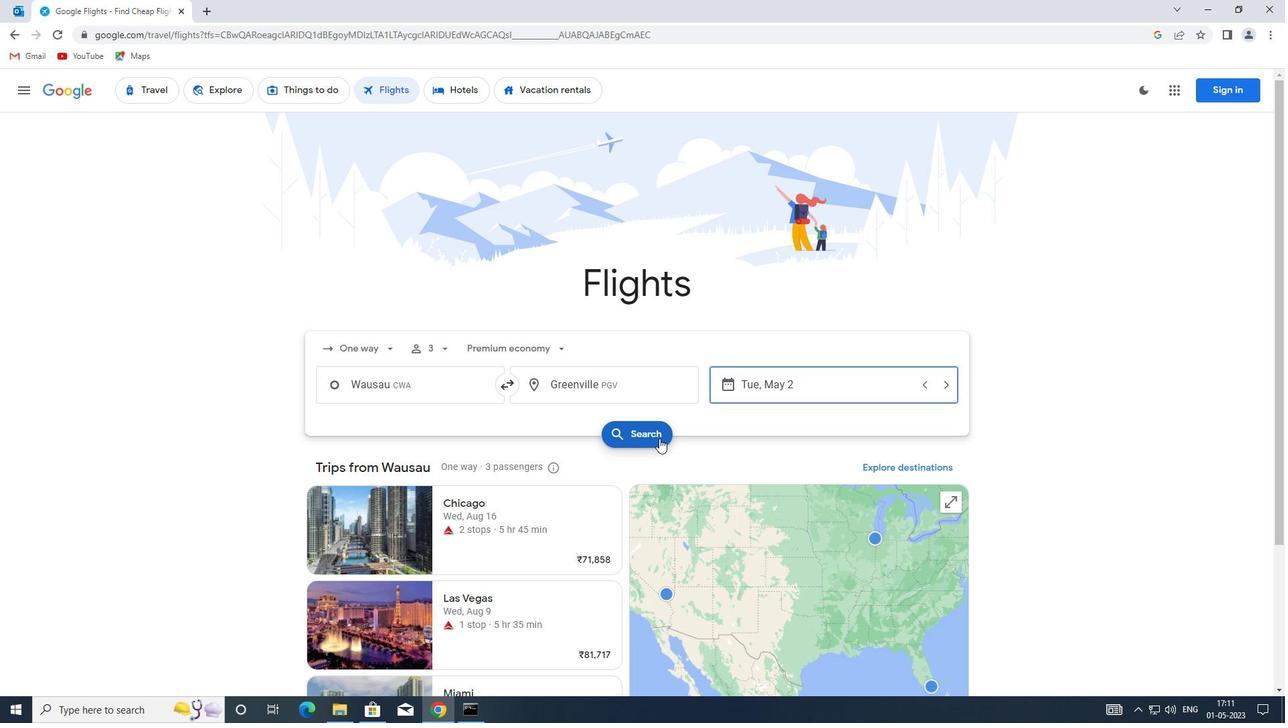 
Action: Mouse moved to (336, 206)
Screenshot: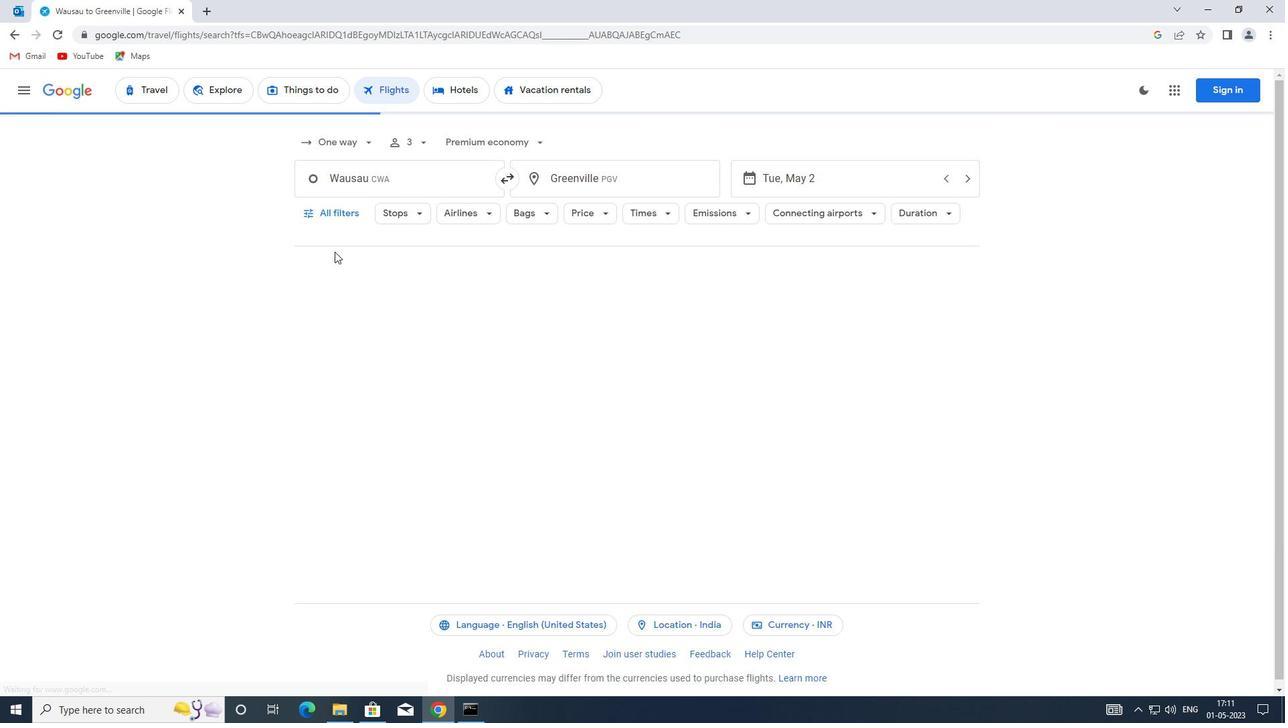 
Action: Mouse pressed left at (336, 206)
Screenshot: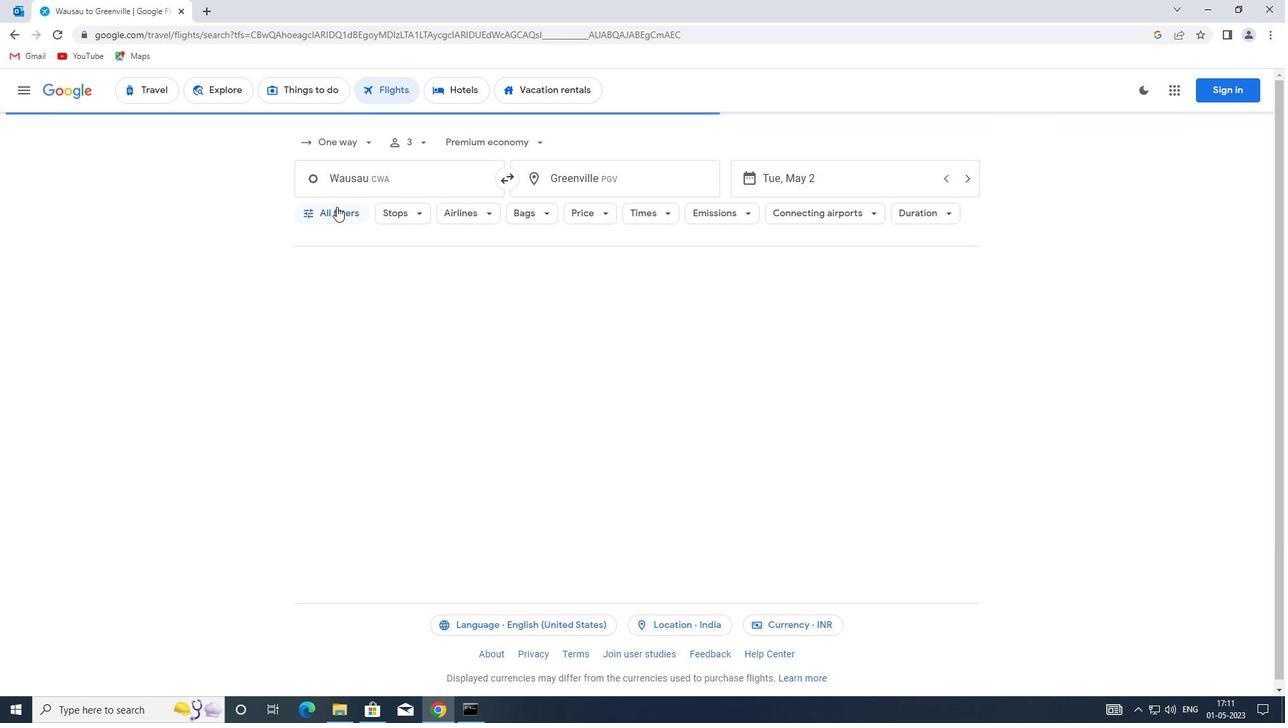 
Action: Mouse moved to (330, 377)
Screenshot: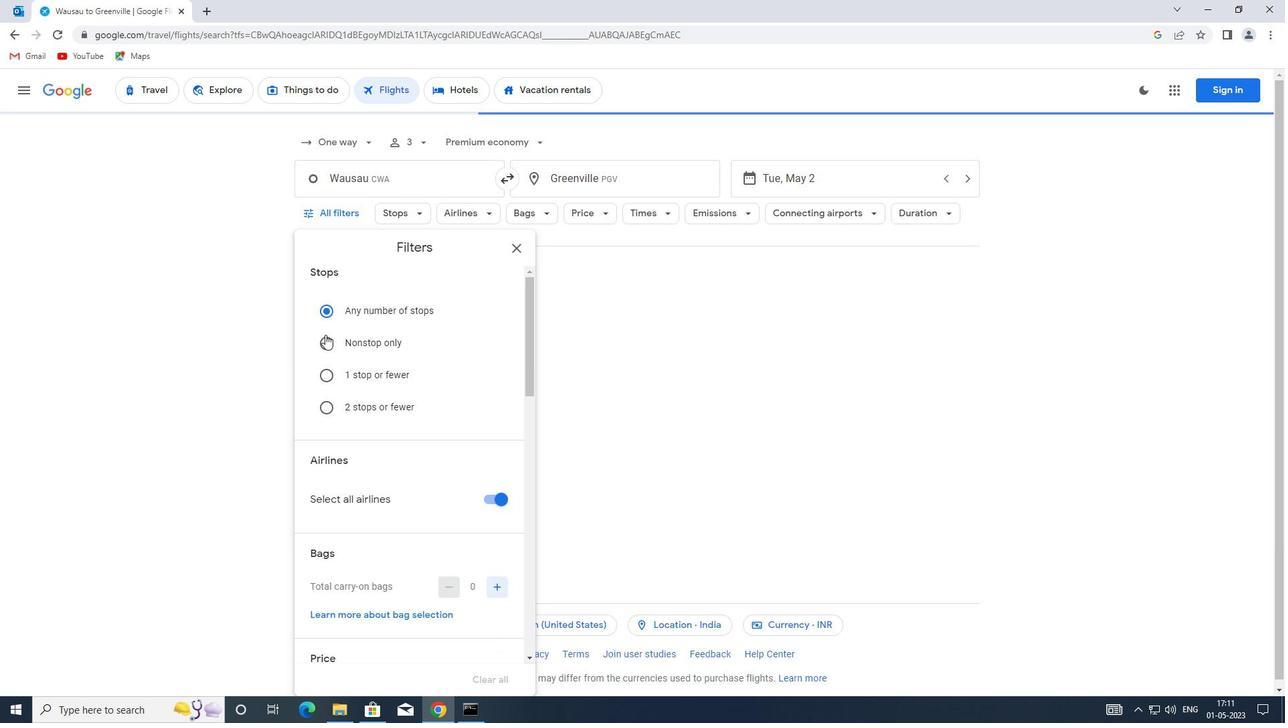 
Action: Mouse scrolled (330, 376) with delta (0, 0)
Screenshot: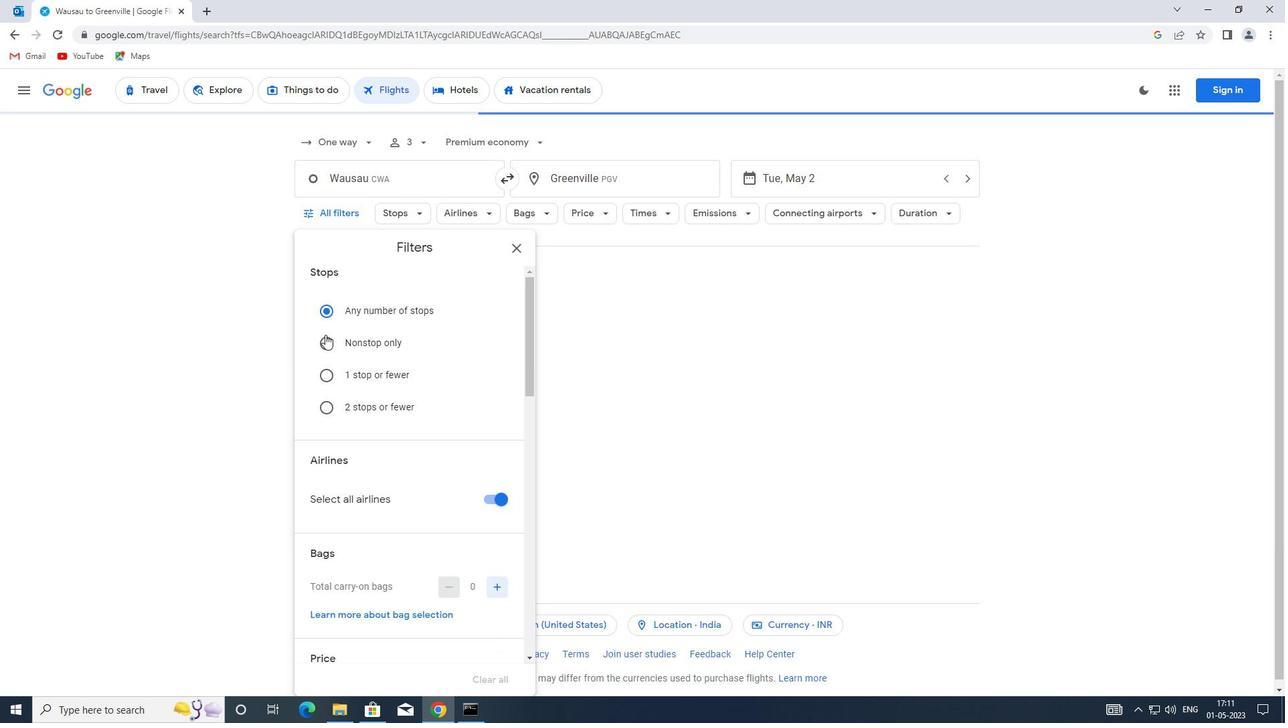 
Action: Mouse scrolled (330, 376) with delta (0, 0)
Screenshot: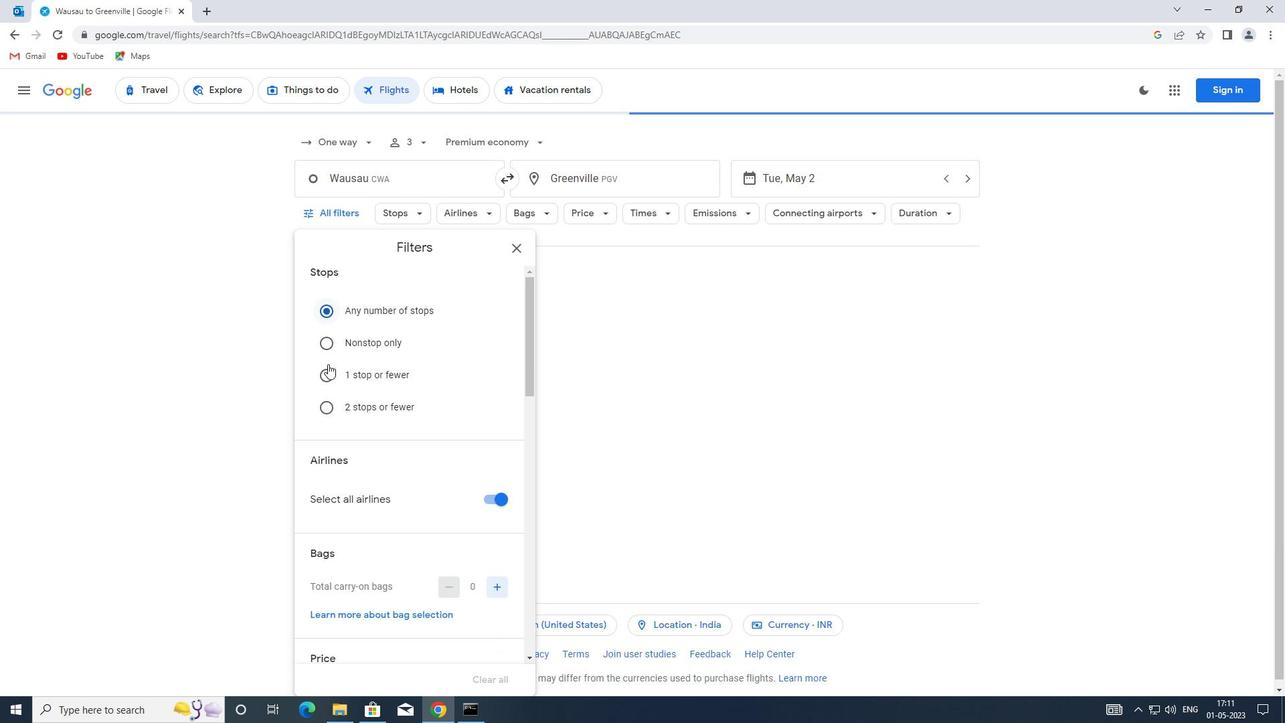 
Action: Mouse moved to (488, 361)
Screenshot: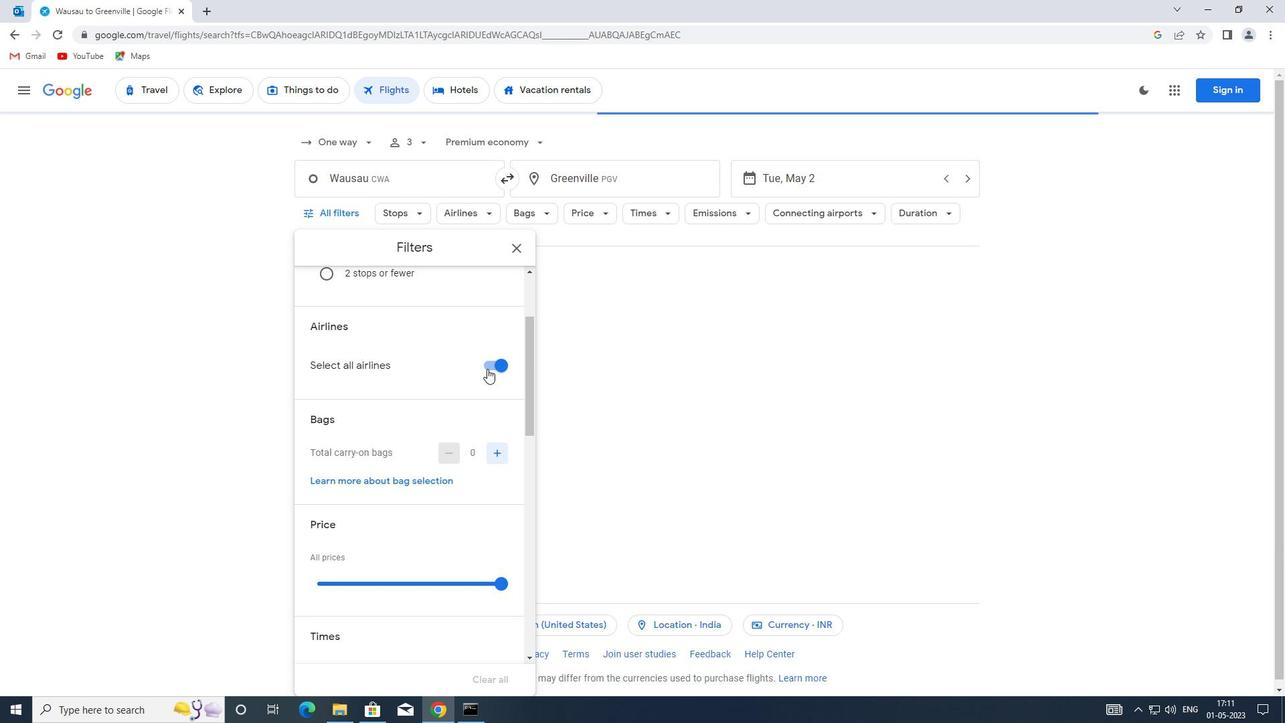 
Action: Mouse pressed left at (488, 361)
Screenshot: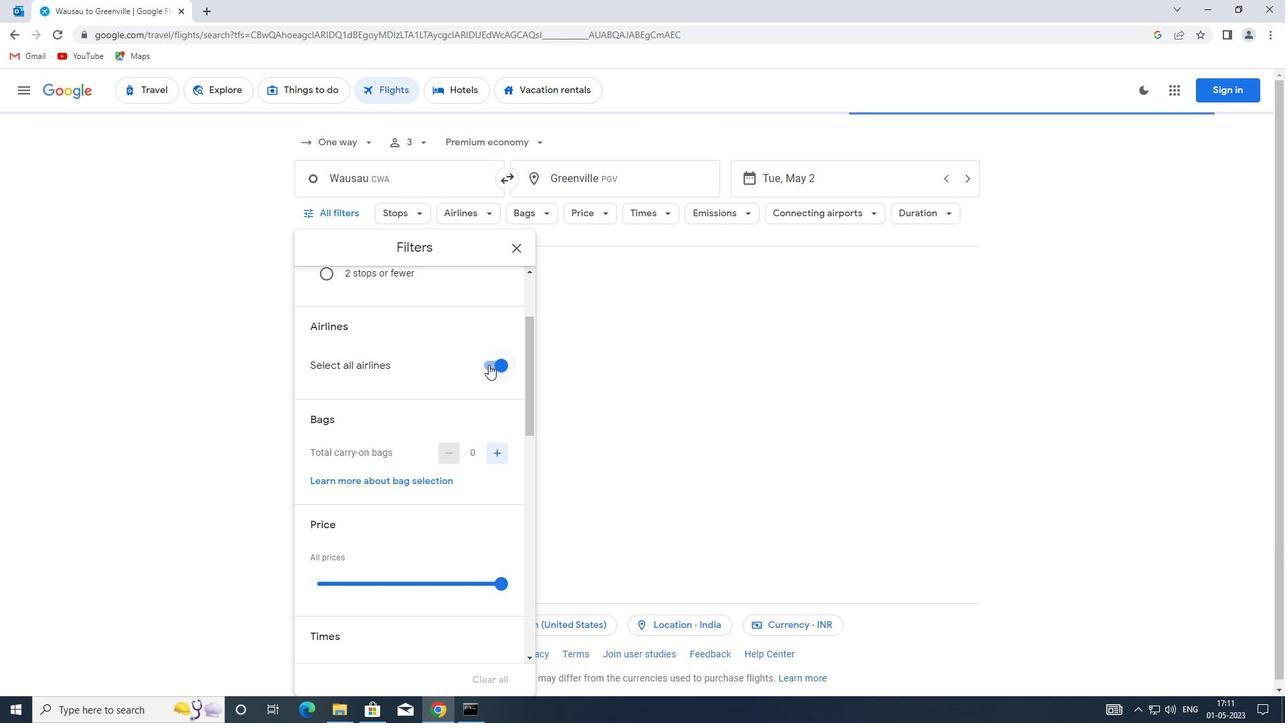
Action: Mouse moved to (377, 457)
Screenshot: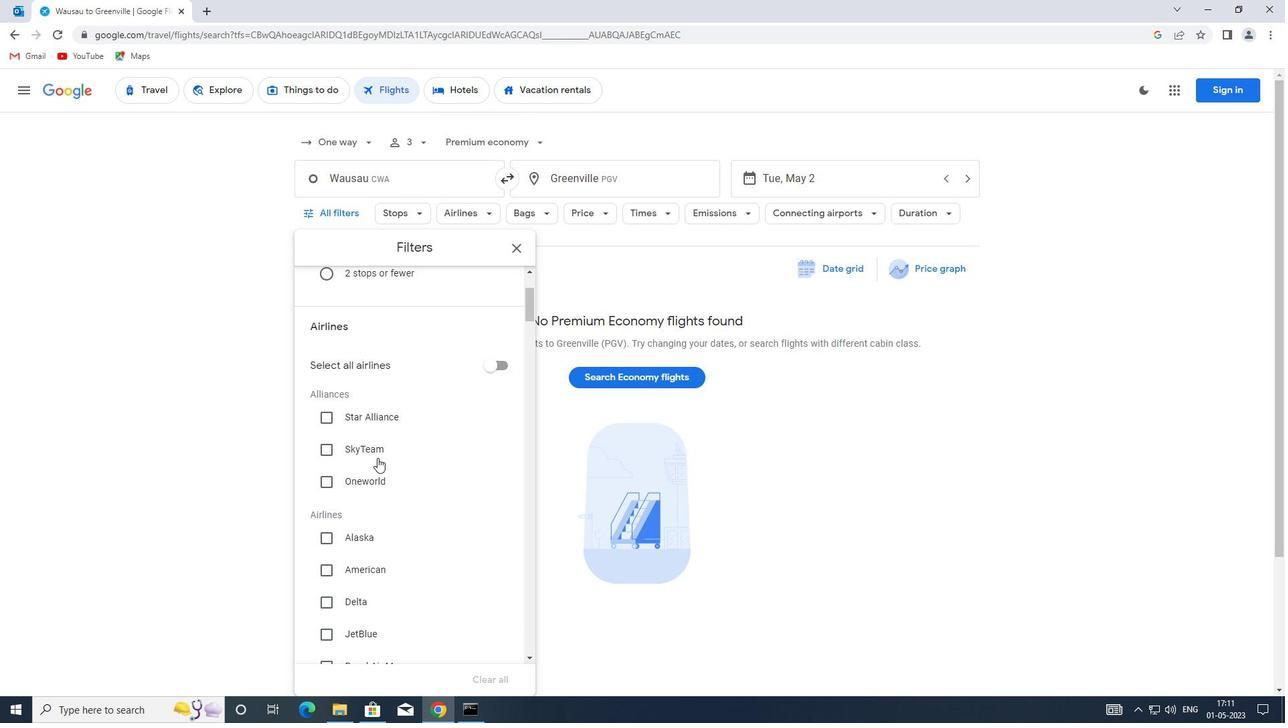 
Action: Mouse scrolled (377, 457) with delta (0, 0)
Screenshot: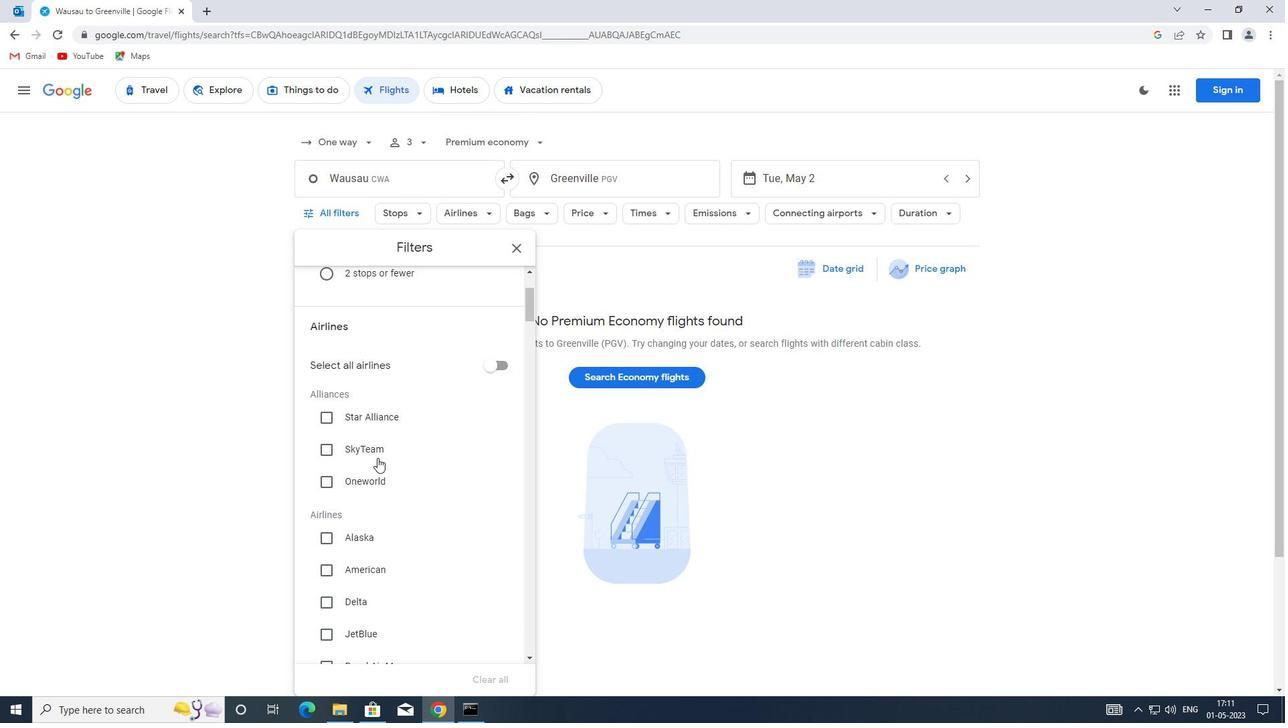 
Action: Mouse moved to (378, 458)
Screenshot: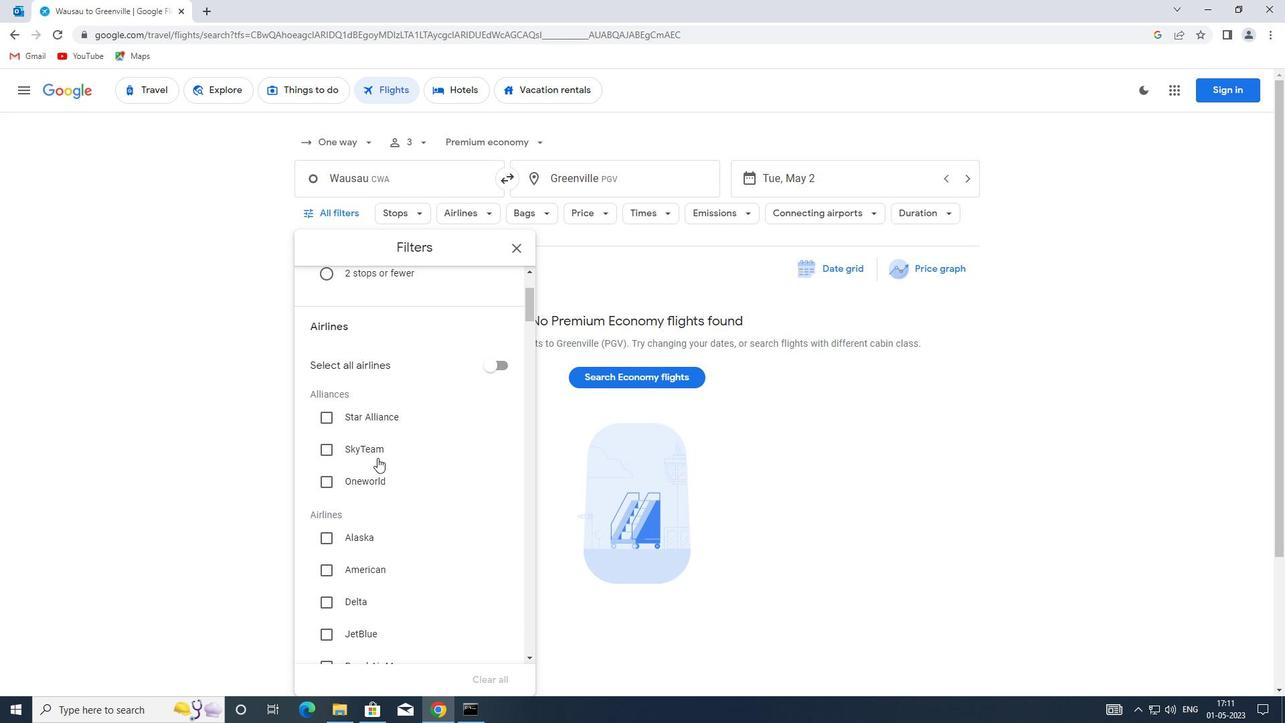 
Action: Mouse scrolled (378, 457) with delta (0, 0)
Screenshot: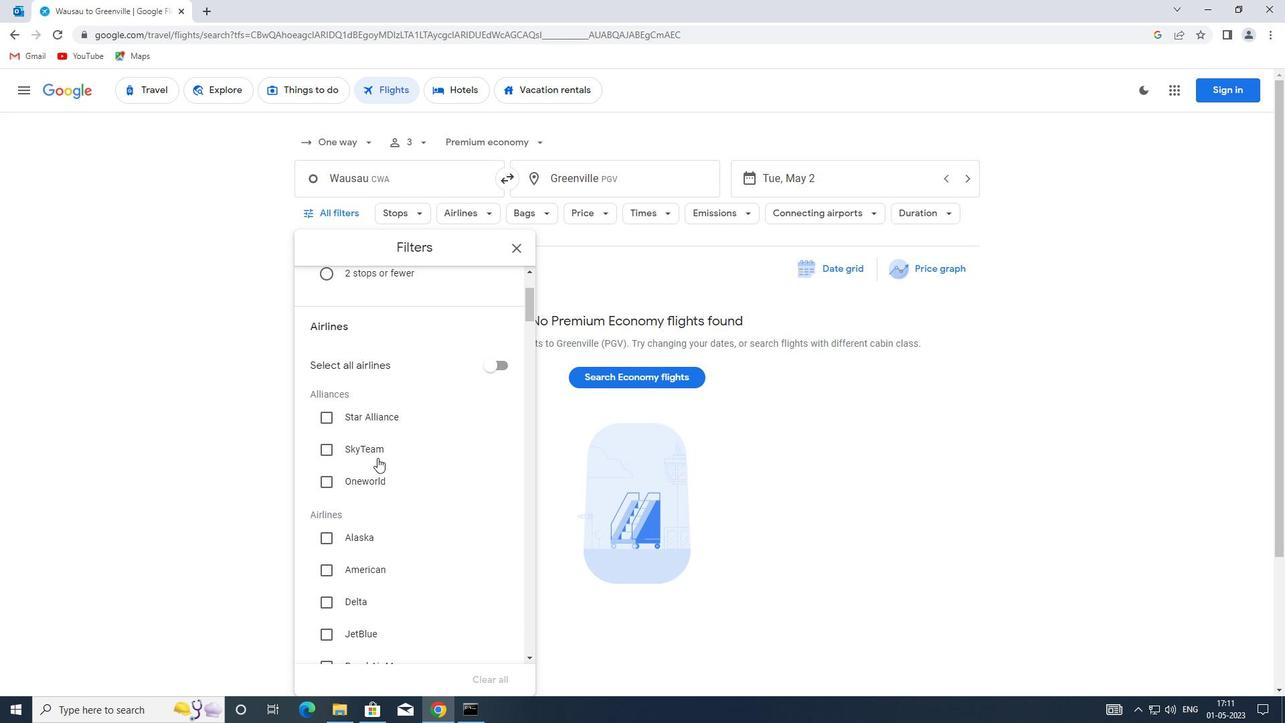
Action: Mouse moved to (326, 500)
Screenshot: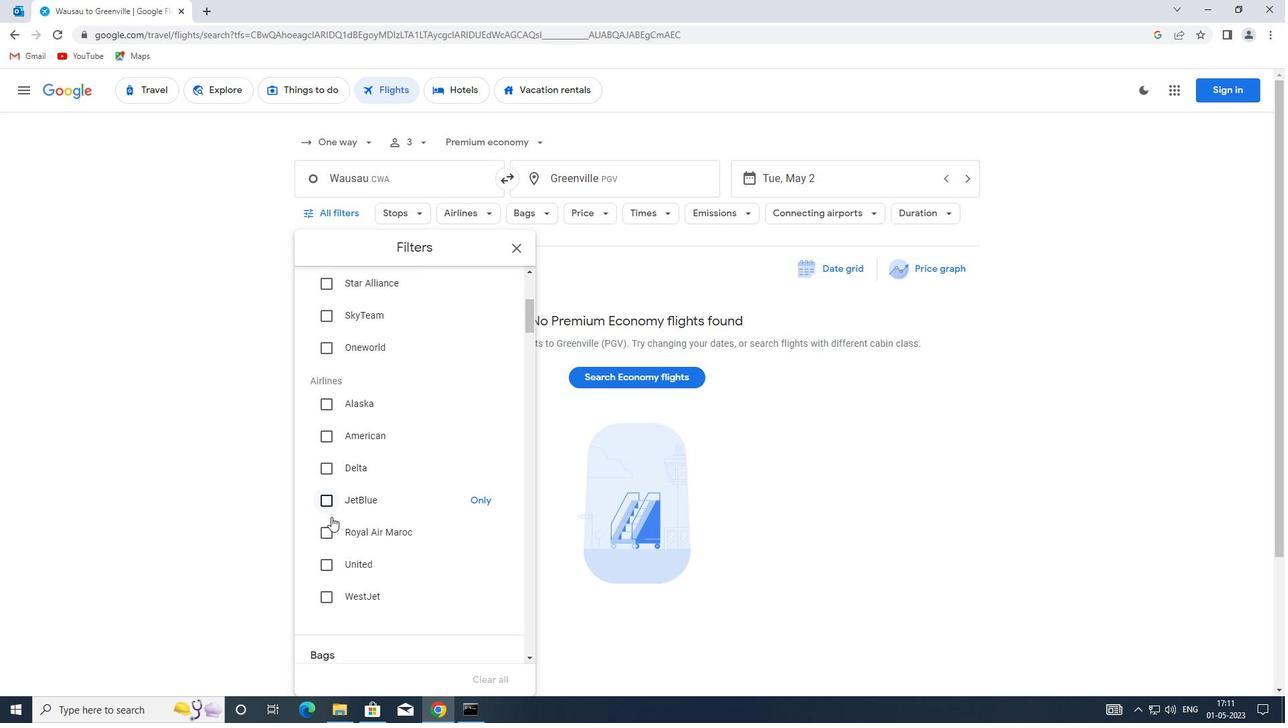 
Action: Mouse pressed left at (326, 500)
Screenshot: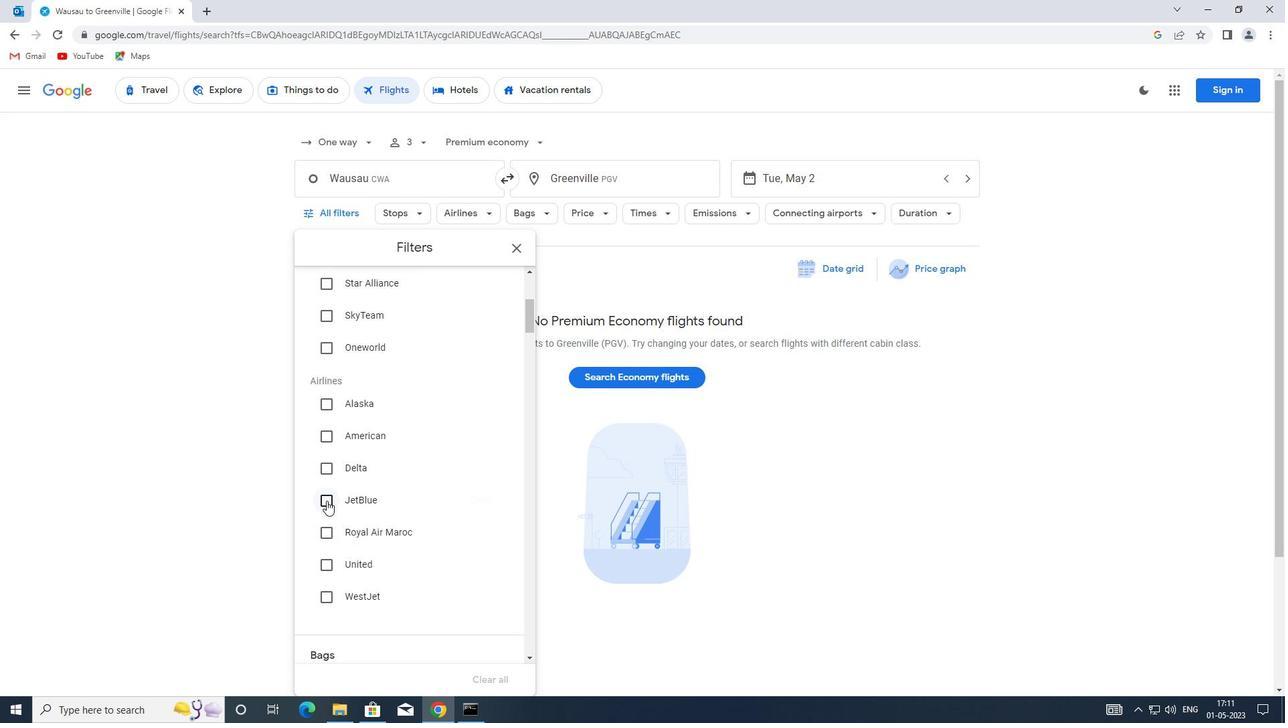 
Action: Mouse moved to (443, 495)
Screenshot: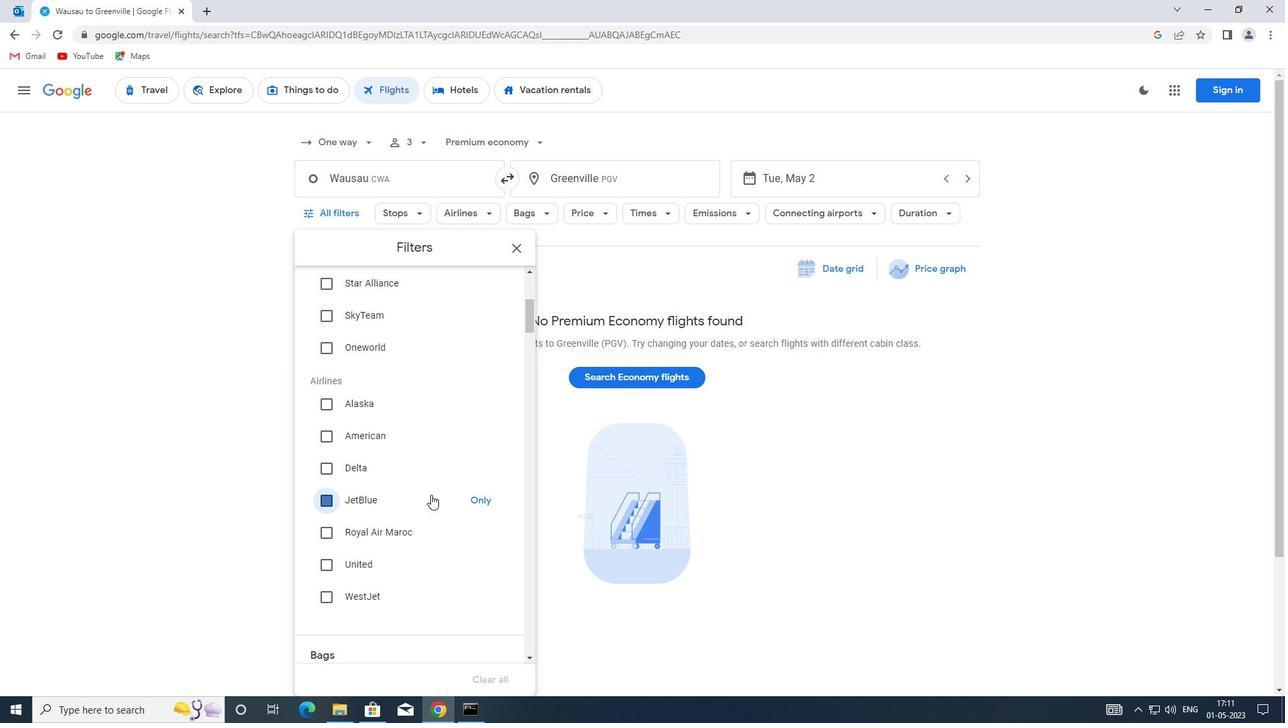 
Action: Mouse scrolled (443, 494) with delta (0, 0)
Screenshot: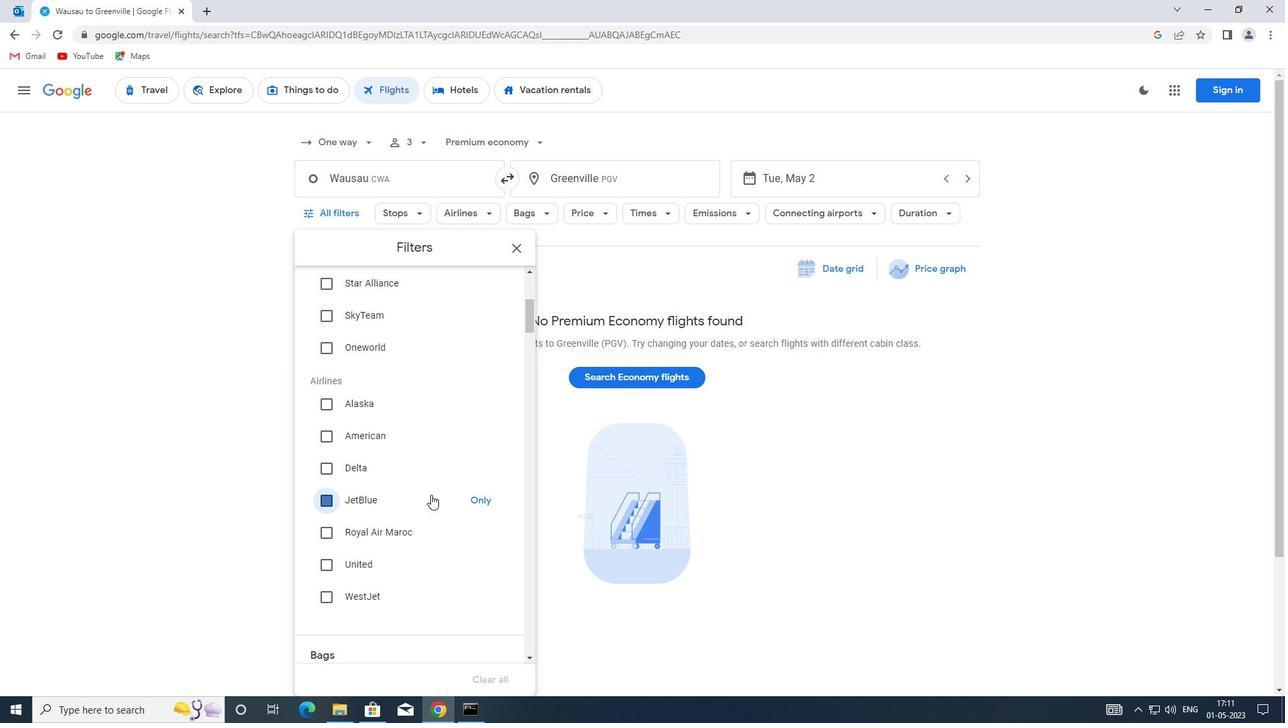 
Action: Mouse moved to (441, 500)
Screenshot: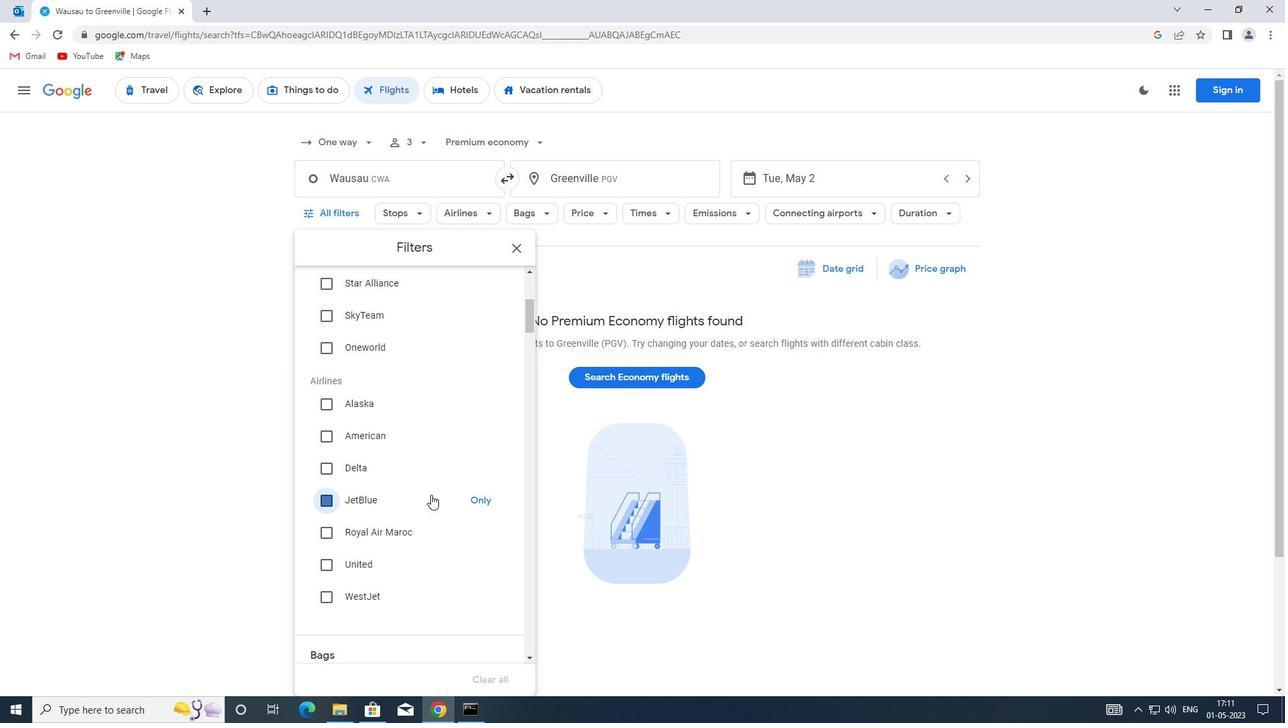 
Action: Mouse scrolled (441, 499) with delta (0, 0)
Screenshot: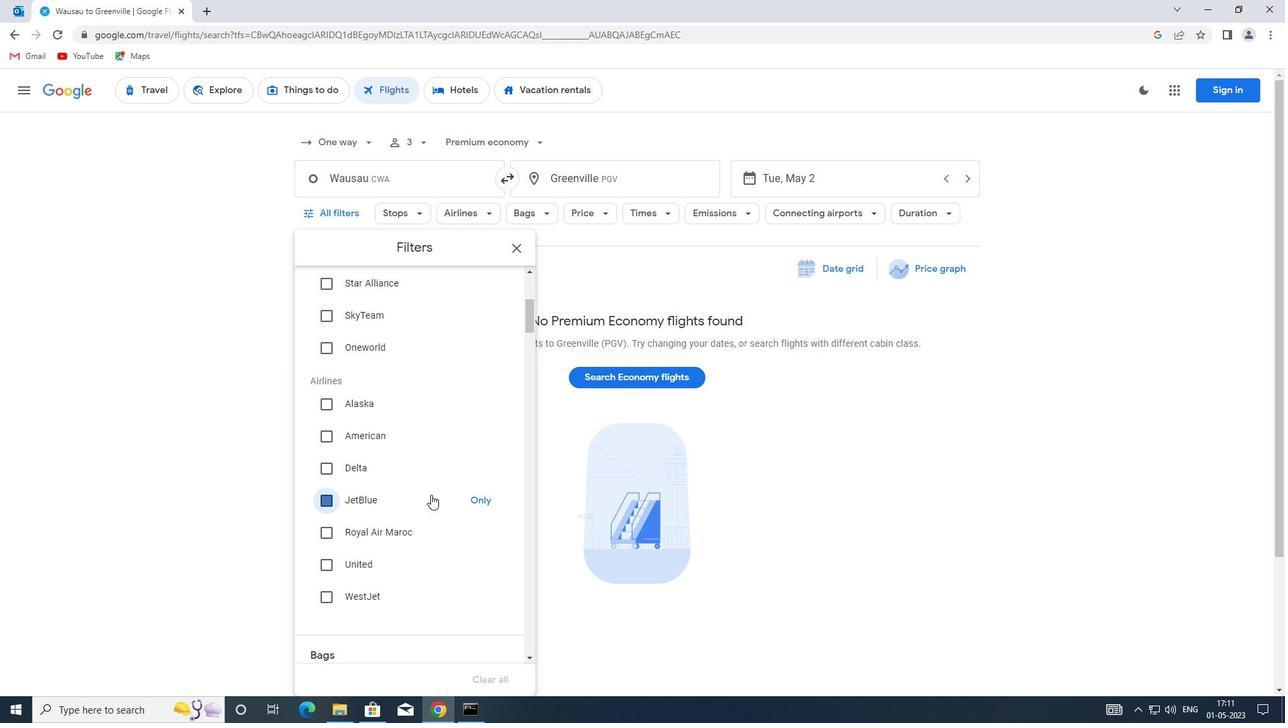 
Action: Mouse moved to (386, 520)
Screenshot: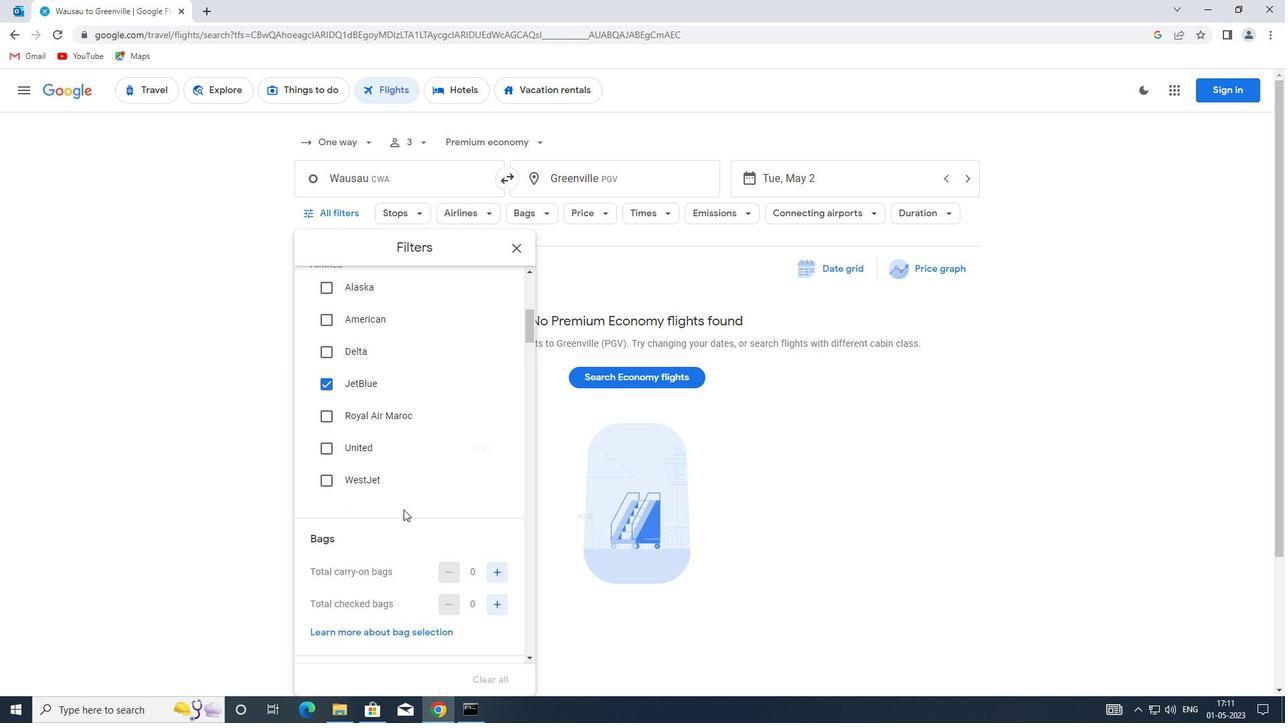 
Action: Mouse scrolled (386, 519) with delta (0, 0)
Screenshot: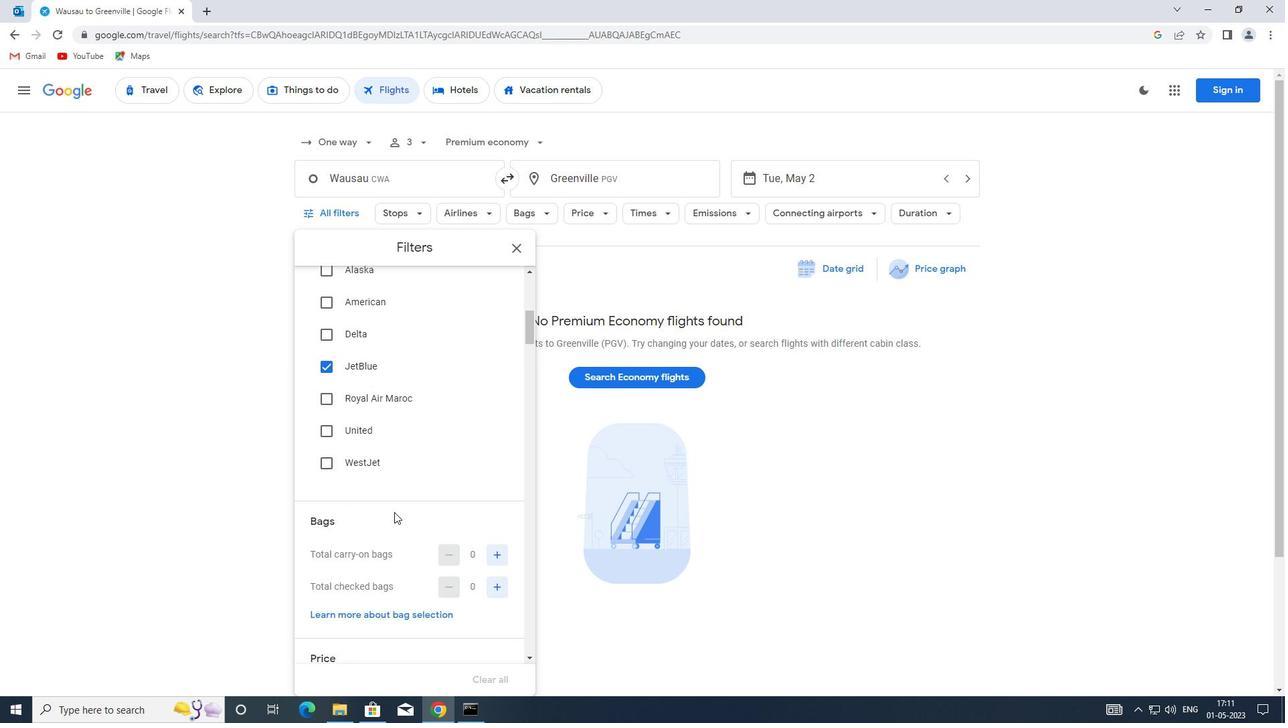 
Action: Mouse moved to (496, 490)
Screenshot: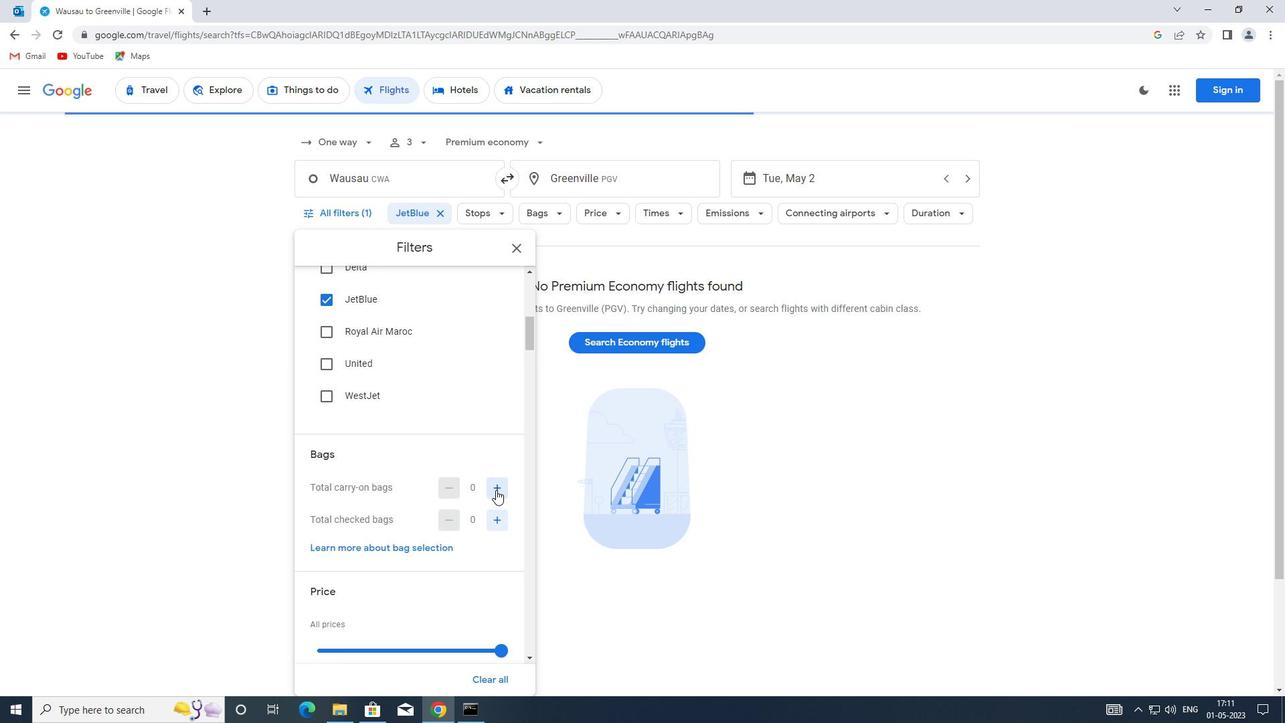 
Action: Mouse pressed left at (496, 490)
Screenshot: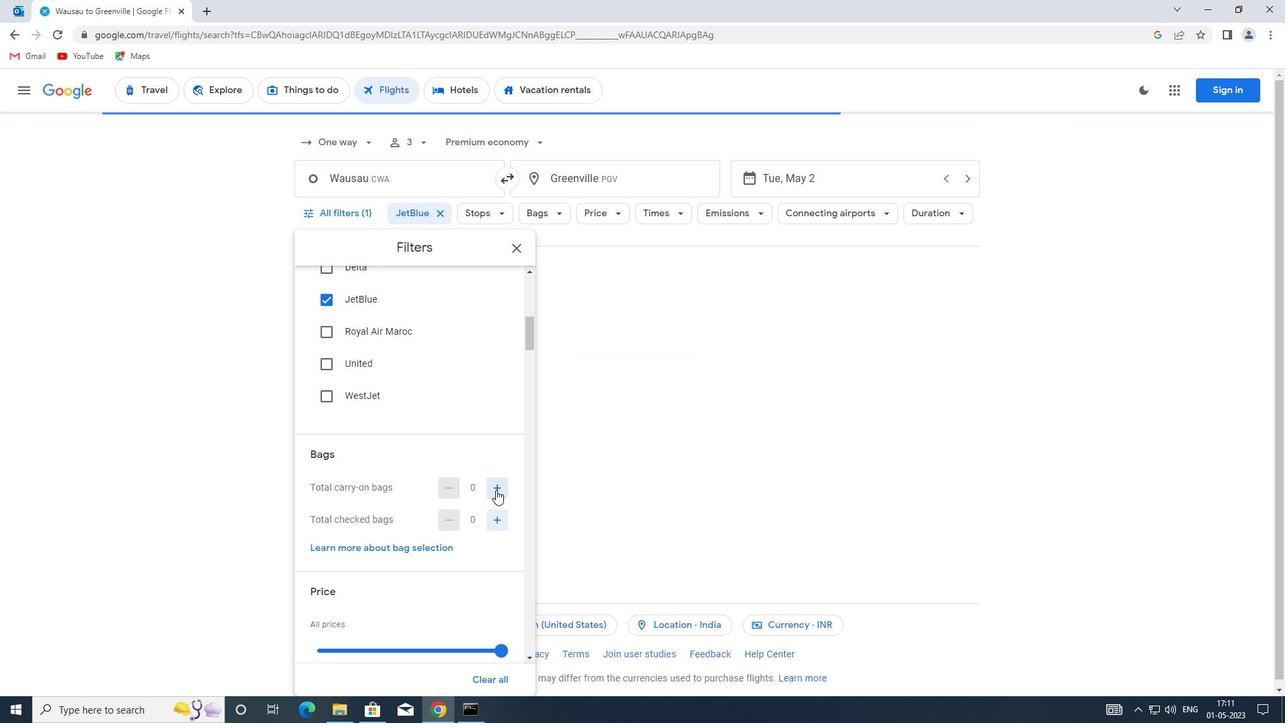 
Action: Mouse moved to (492, 488)
Screenshot: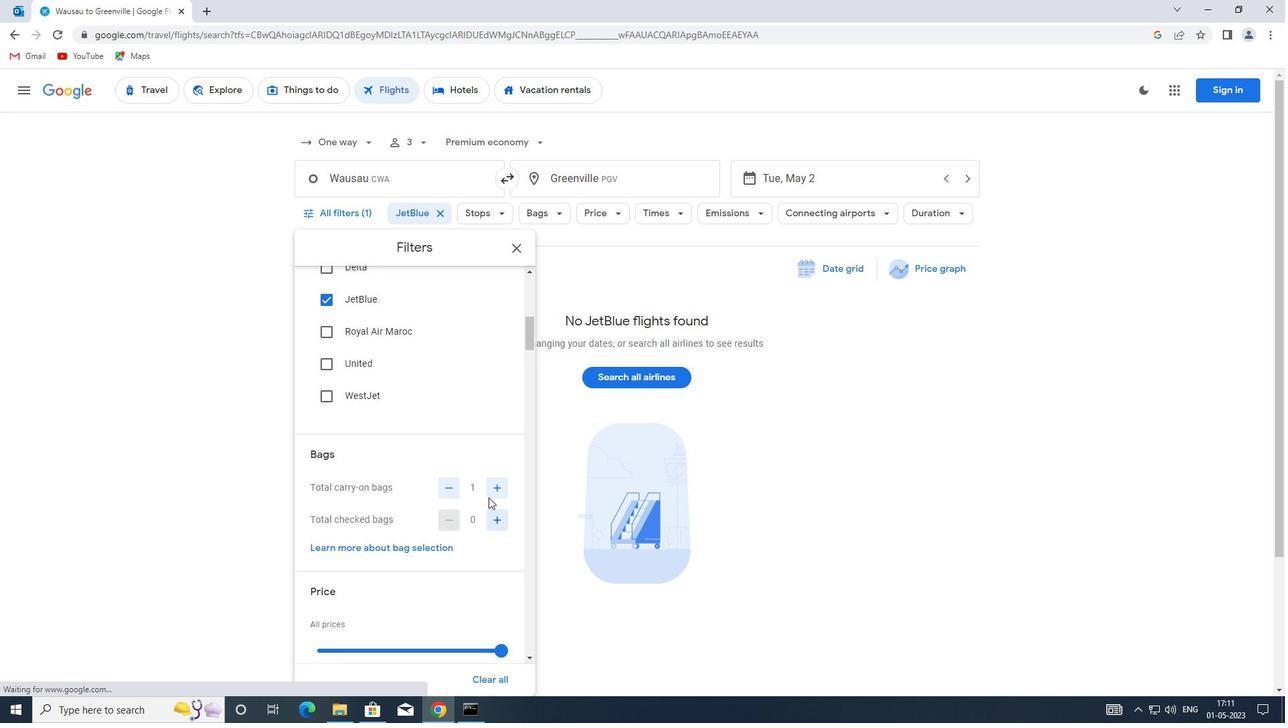 
Action: Mouse pressed left at (492, 488)
Screenshot: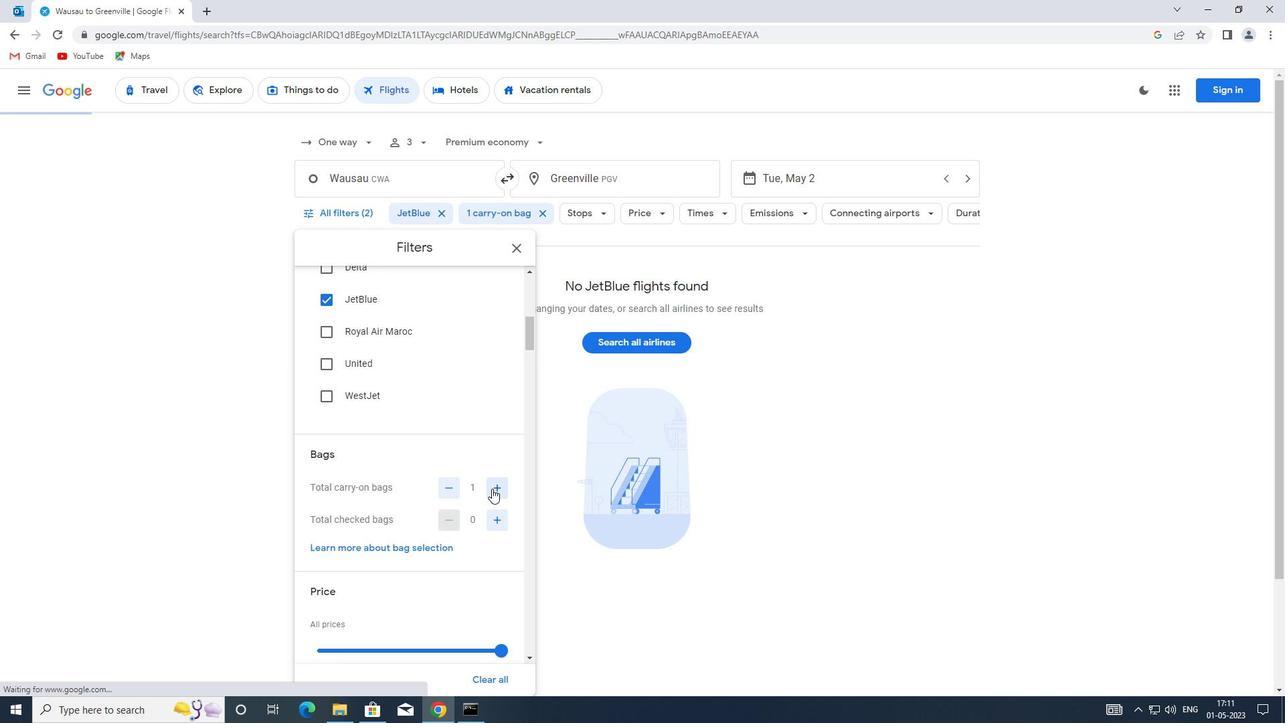 
Action: Mouse moved to (499, 518)
Screenshot: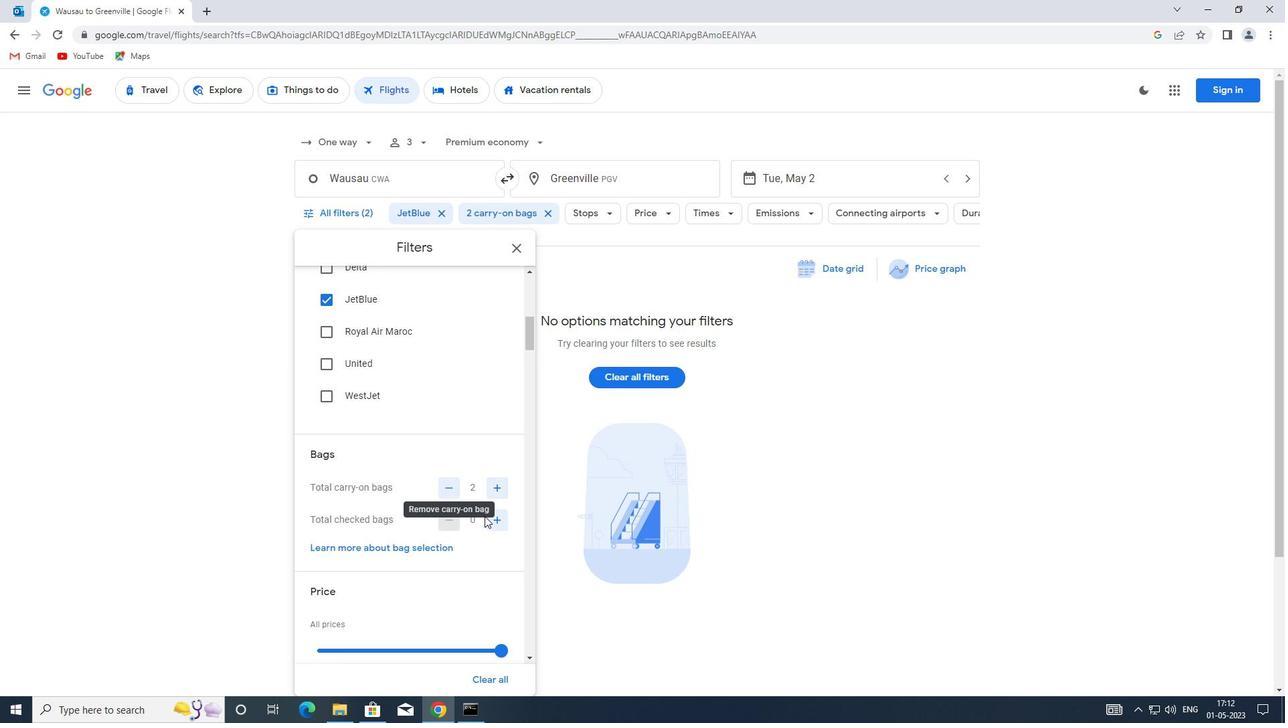 
Action: Mouse pressed left at (499, 518)
Screenshot: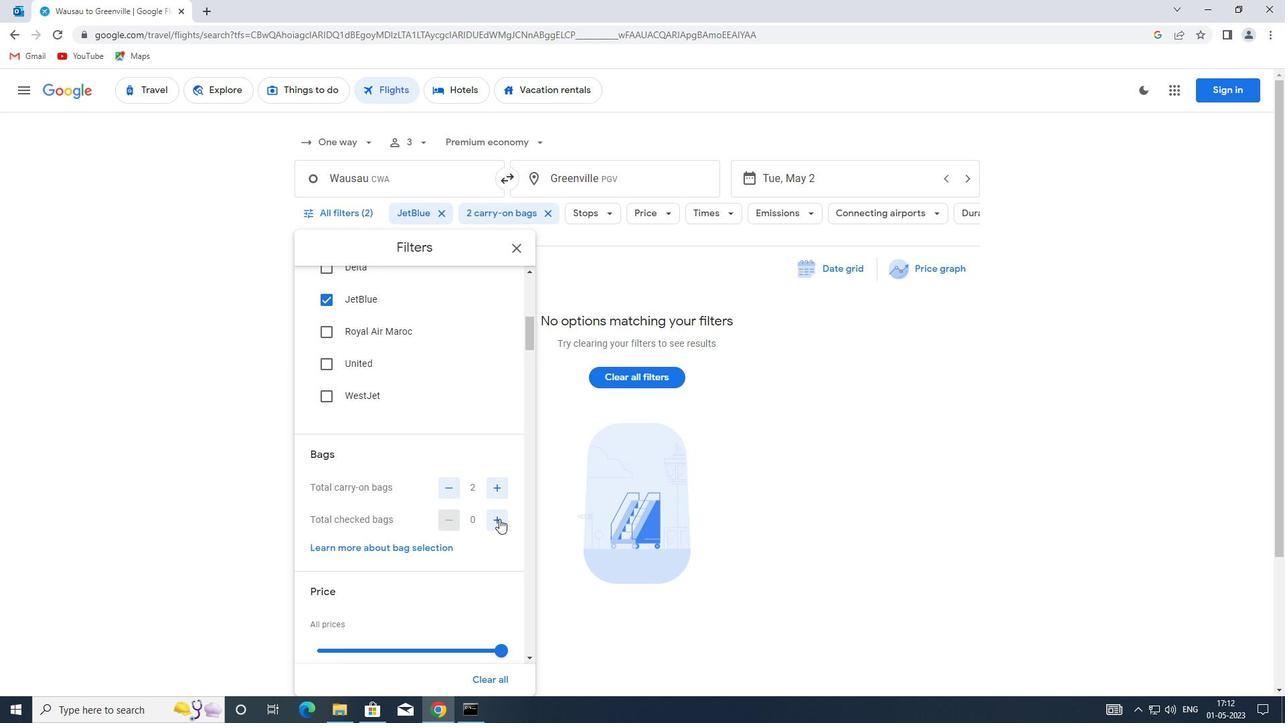 
Action: Mouse pressed left at (499, 518)
Screenshot: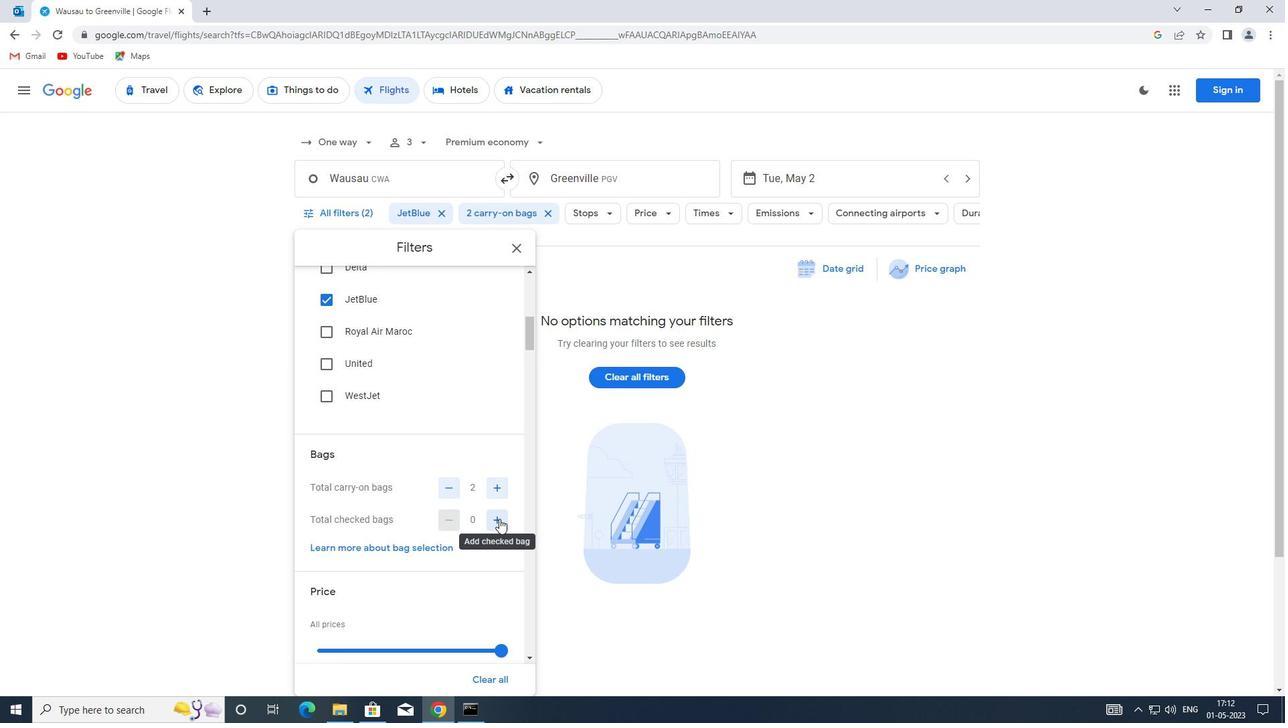 
Action: Mouse pressed left at (499, 518)
Screenshot: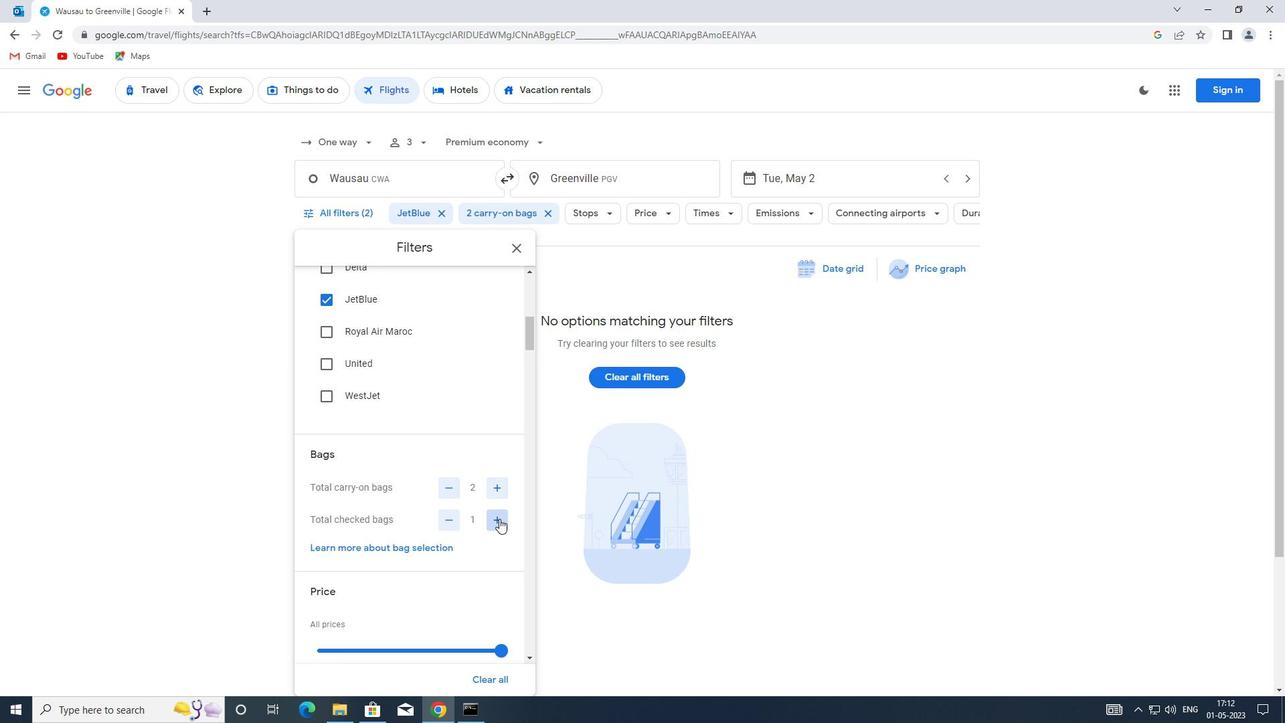 
Action: Mouse pressed left at (499, 518)
Screenshot: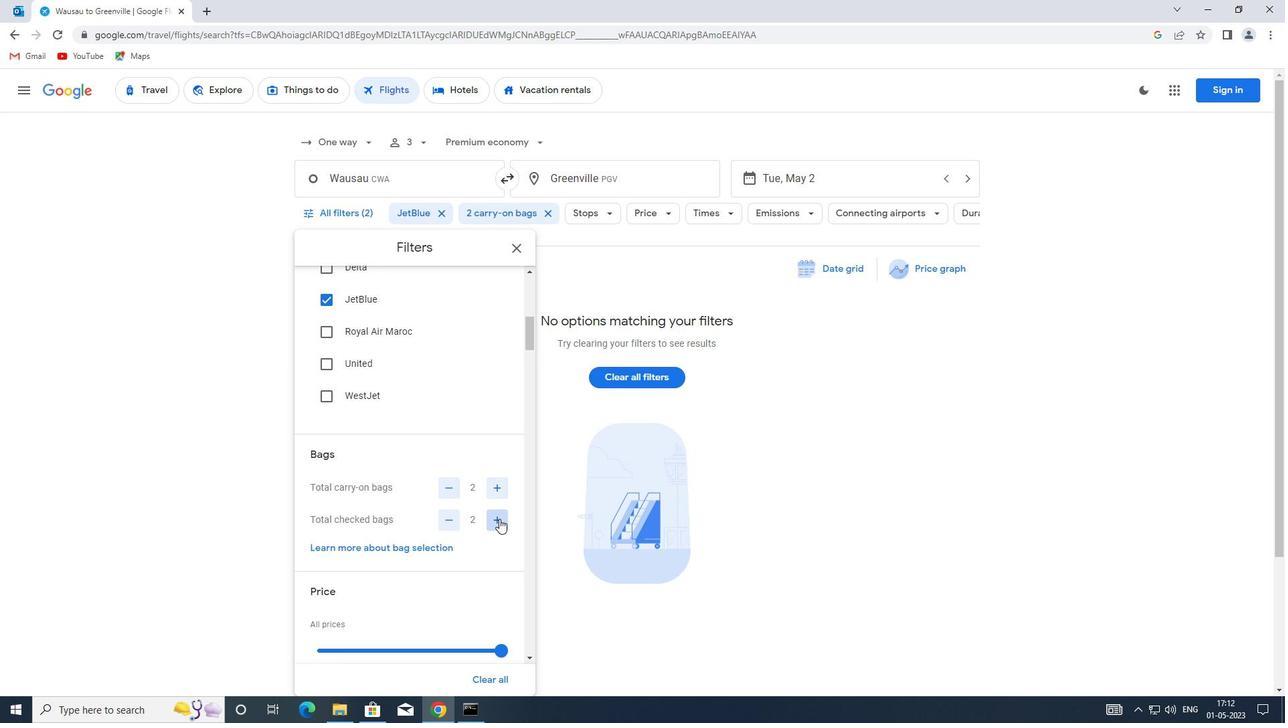 
Action: Mouse moved to (421, 513)
Screenshot: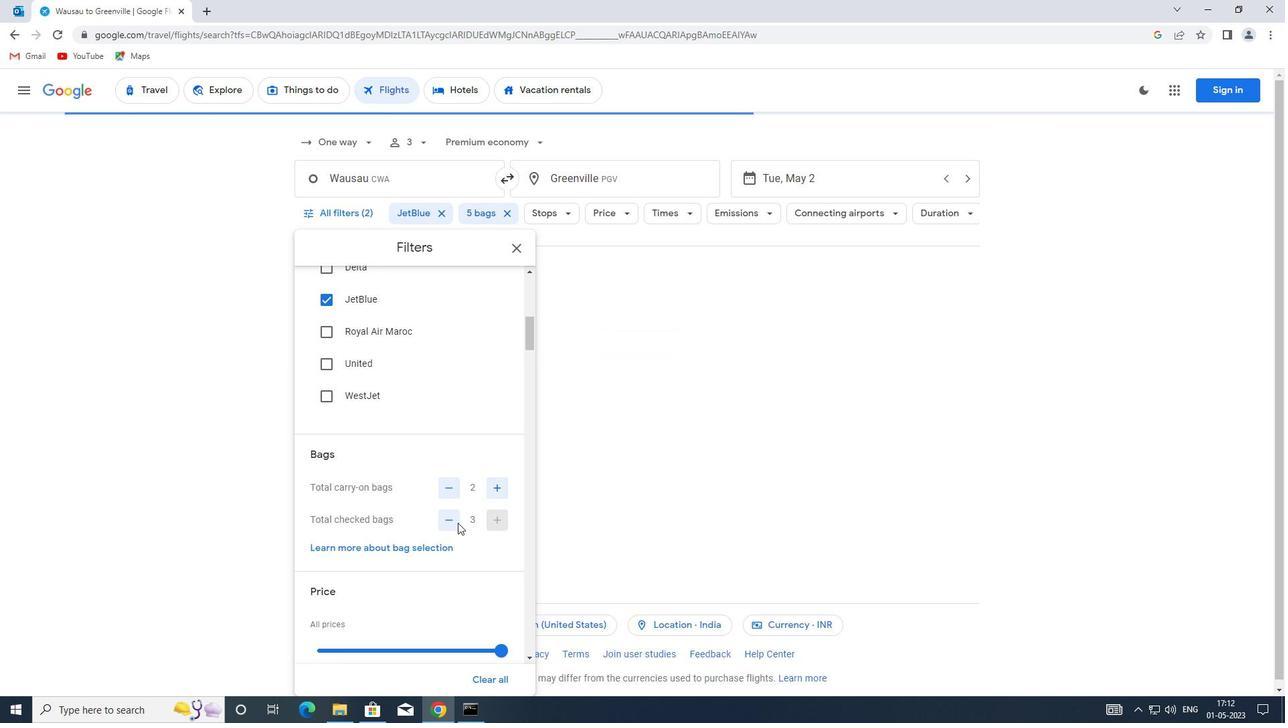 
Action: Mouse scrolled (421, 512) with delta (0, 0)
Screenshot: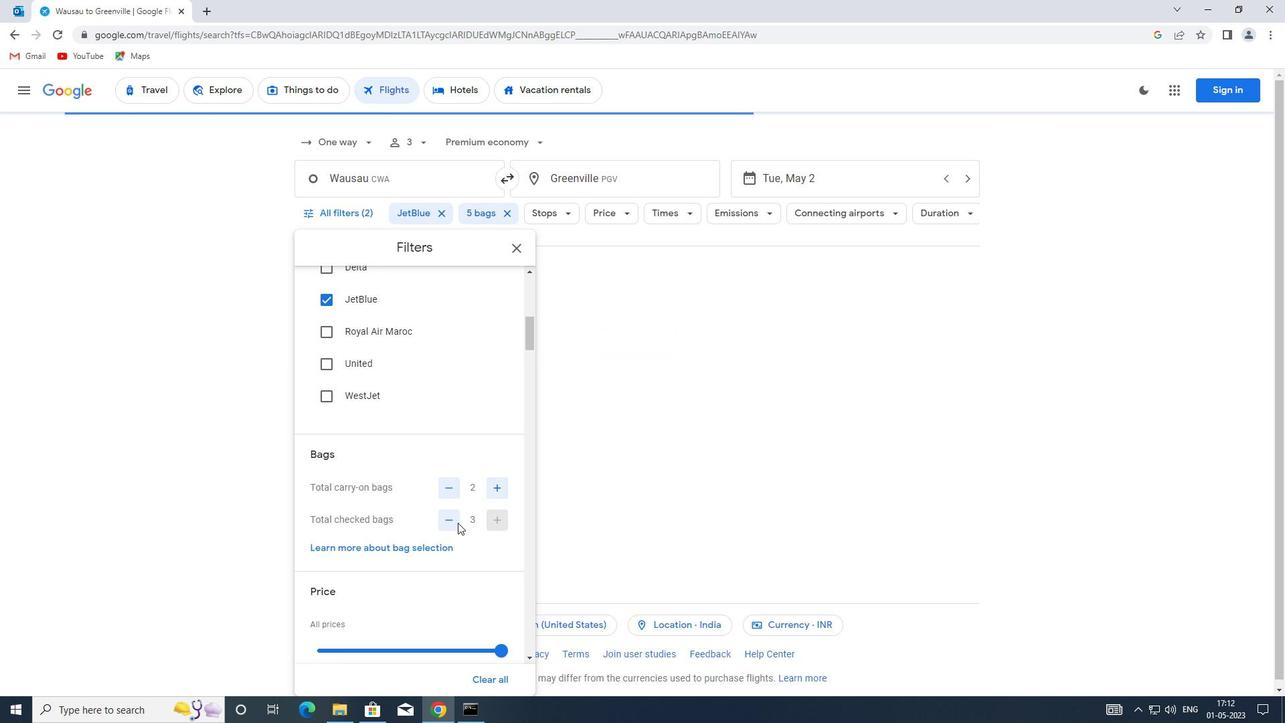 
Action: Mouse scrolled (421, 512) with delta (0, 0)
Screenshot: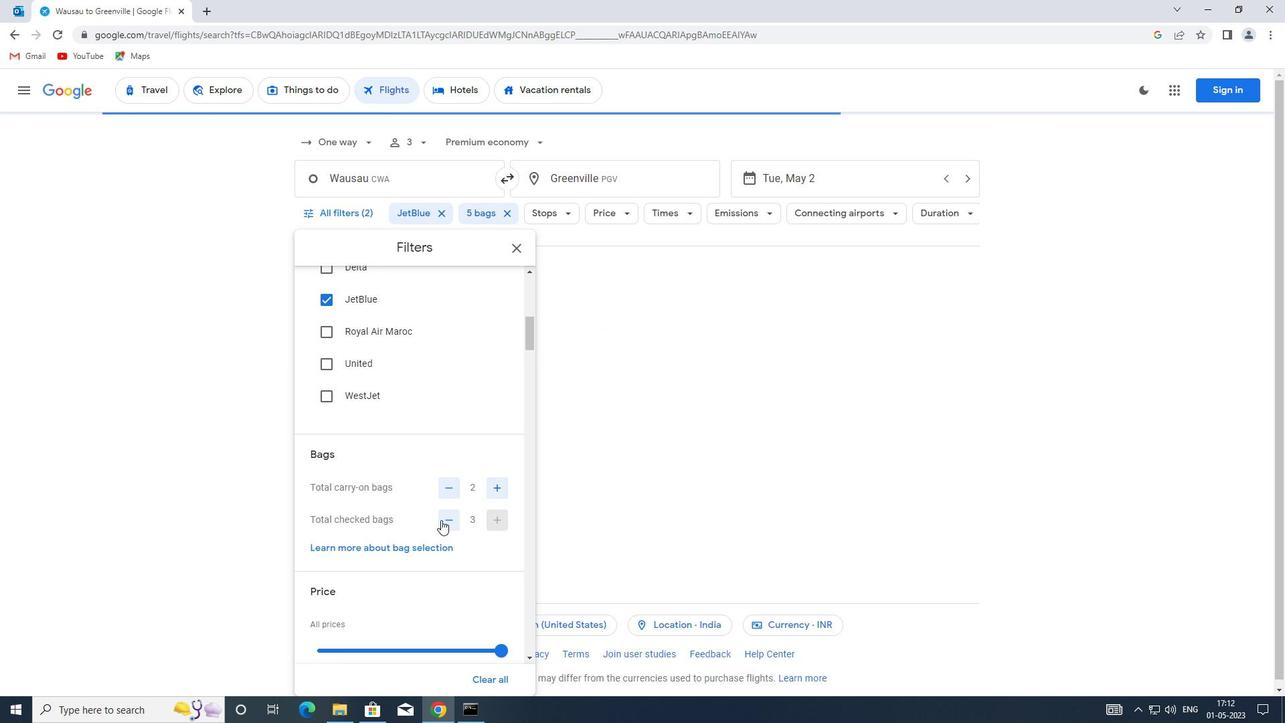 
Action: Mouse moved to (421, 513)
Screenshot: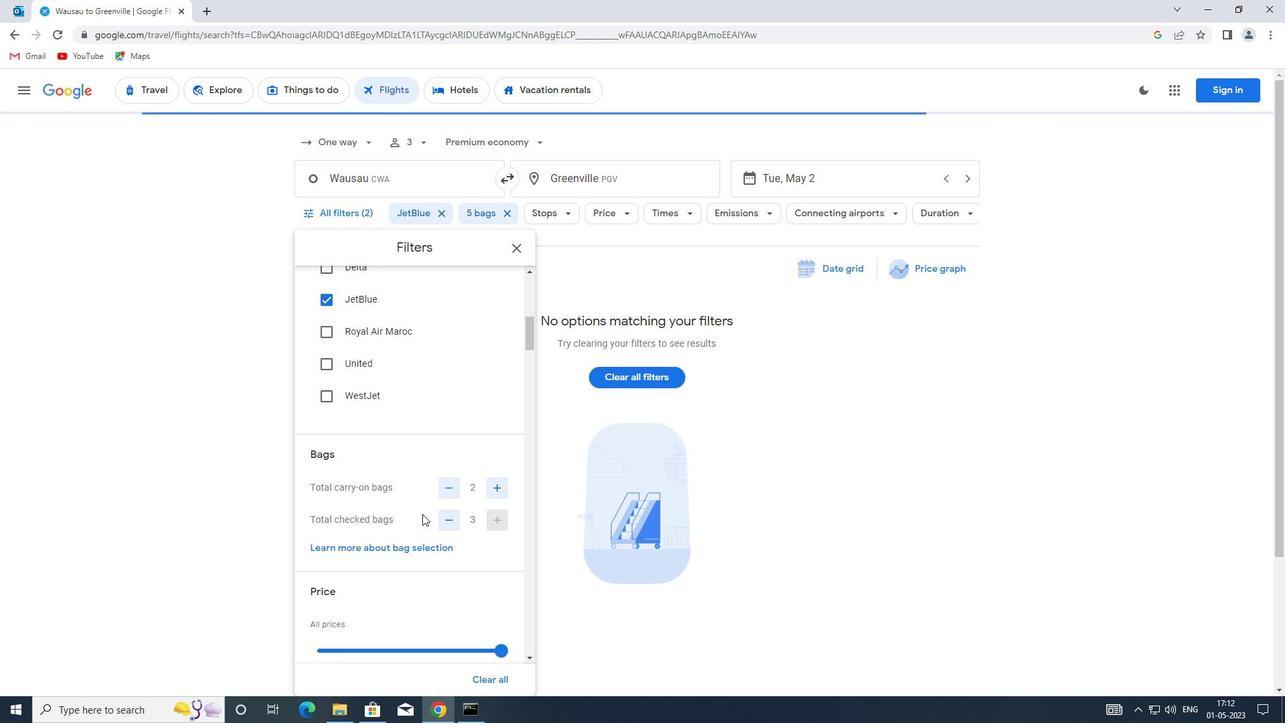 
Action: Mouse scrolled (421, 512) with delta (0, 0)
Screenshot: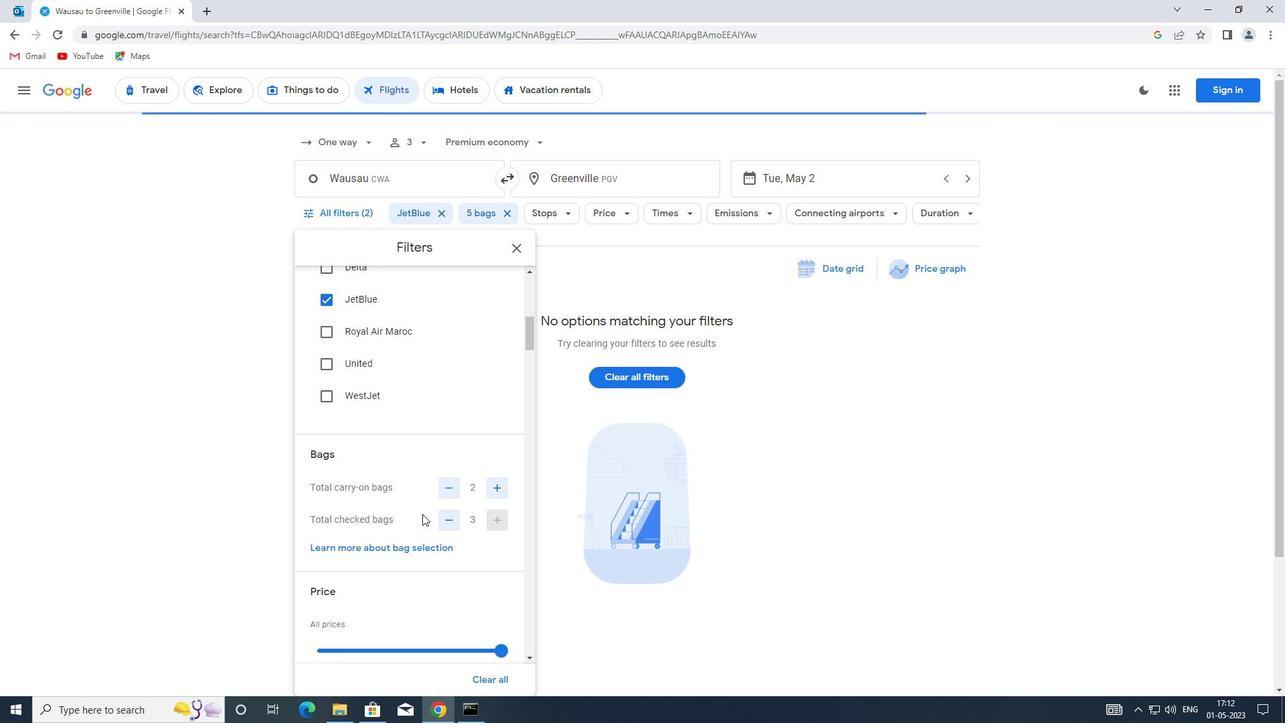 
Action: Mouse moved to (397, 453)
Screenshot: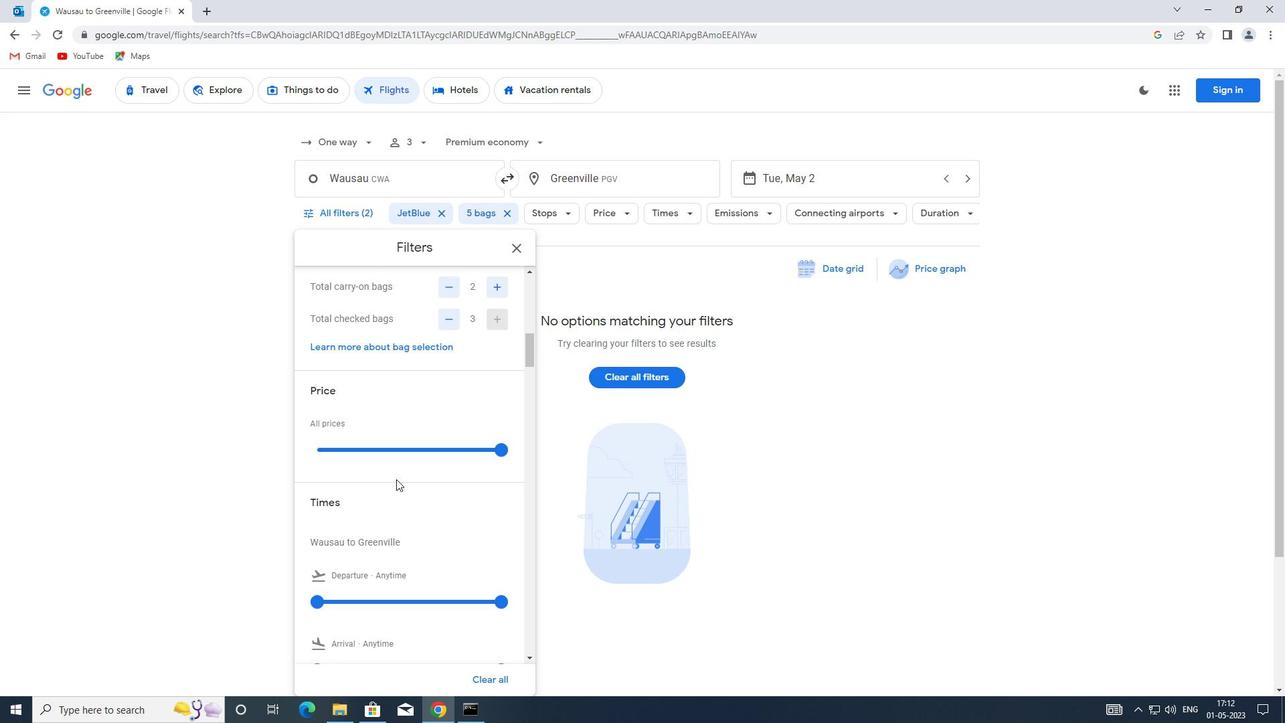 
Action: Mouse pressed left at (397, 453)
Screenshot: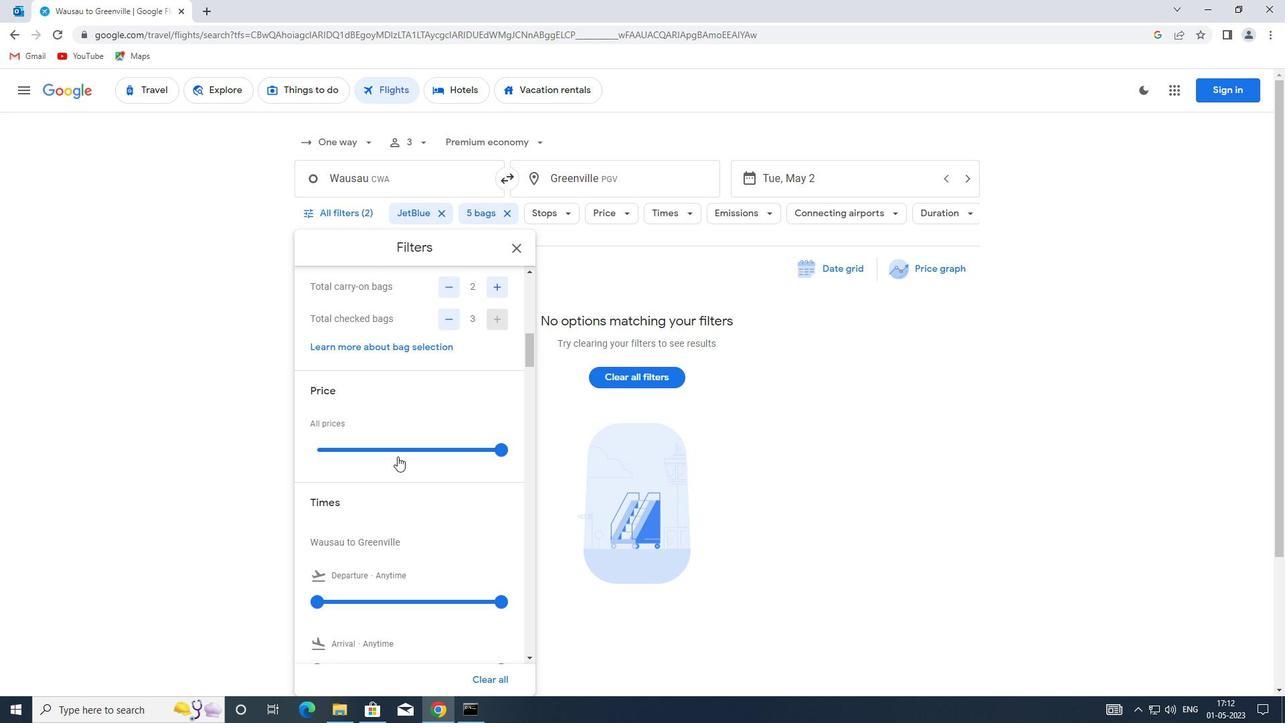 
Action: Mouse moved to (401, 446)
Screenshot: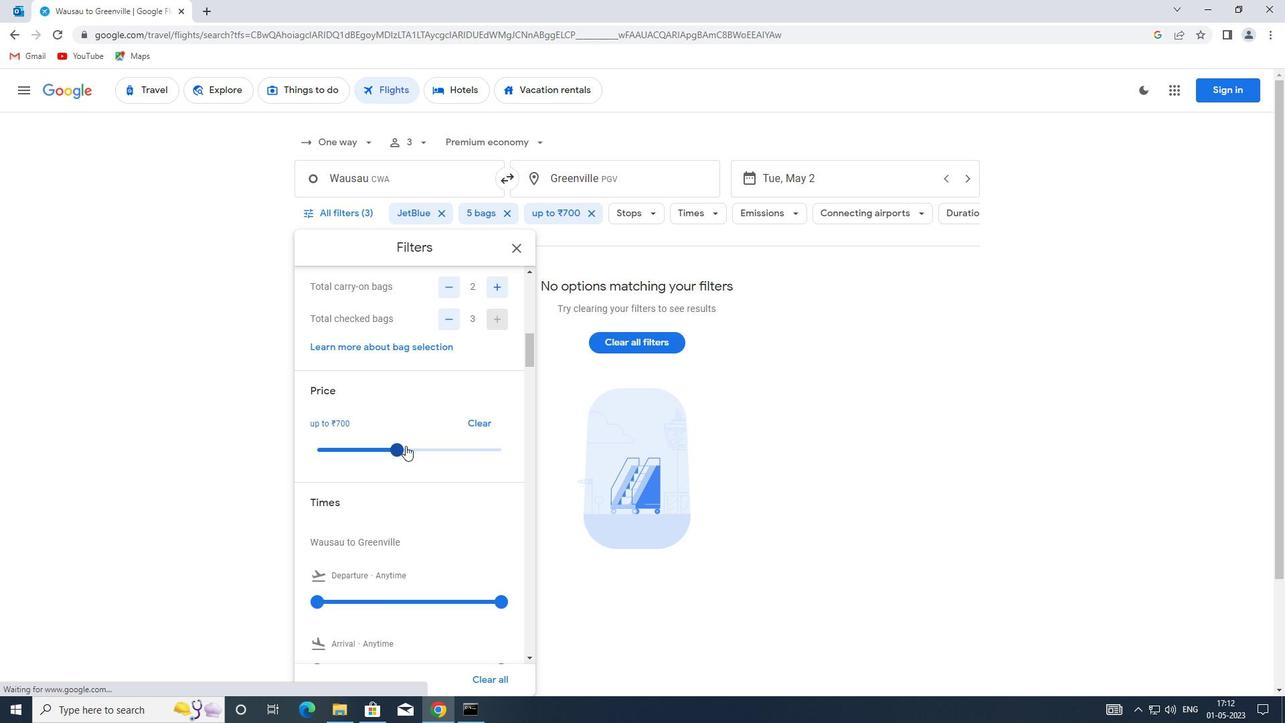 
Action: Mouse pressed left at (401, 446)
Screenshot: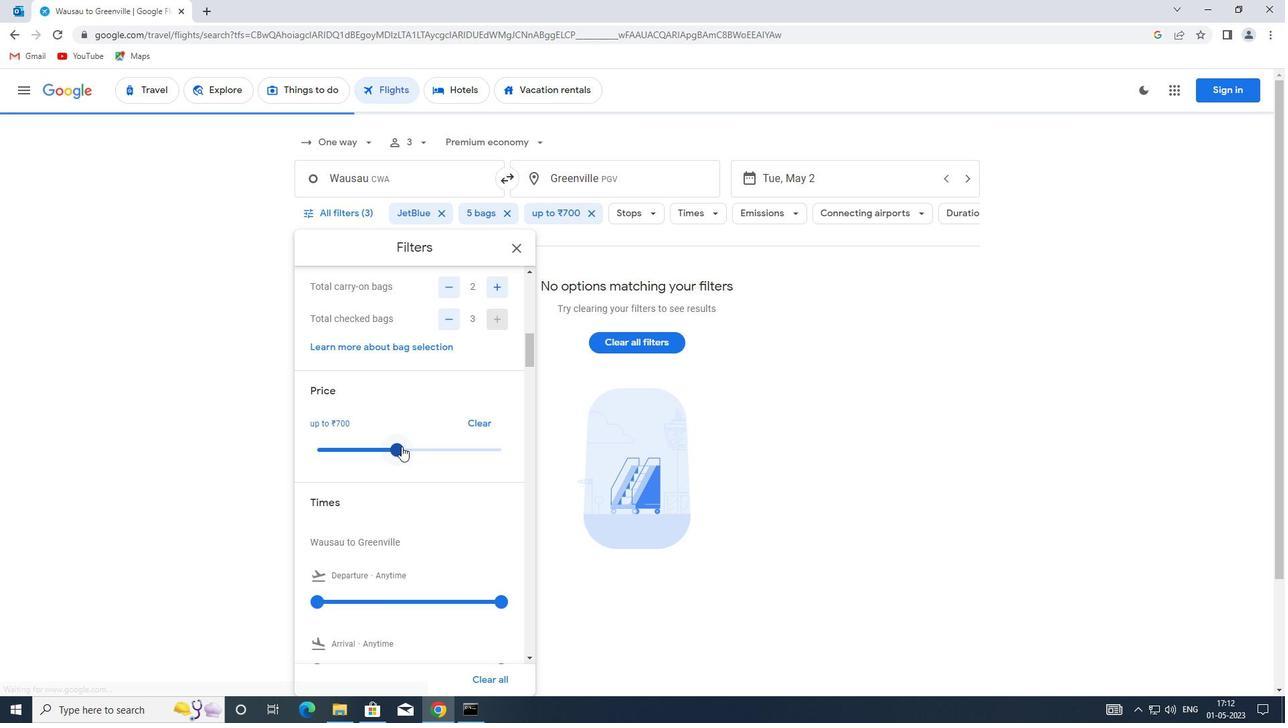 
Action: Mouse moved to (429, 450)
Screenshot: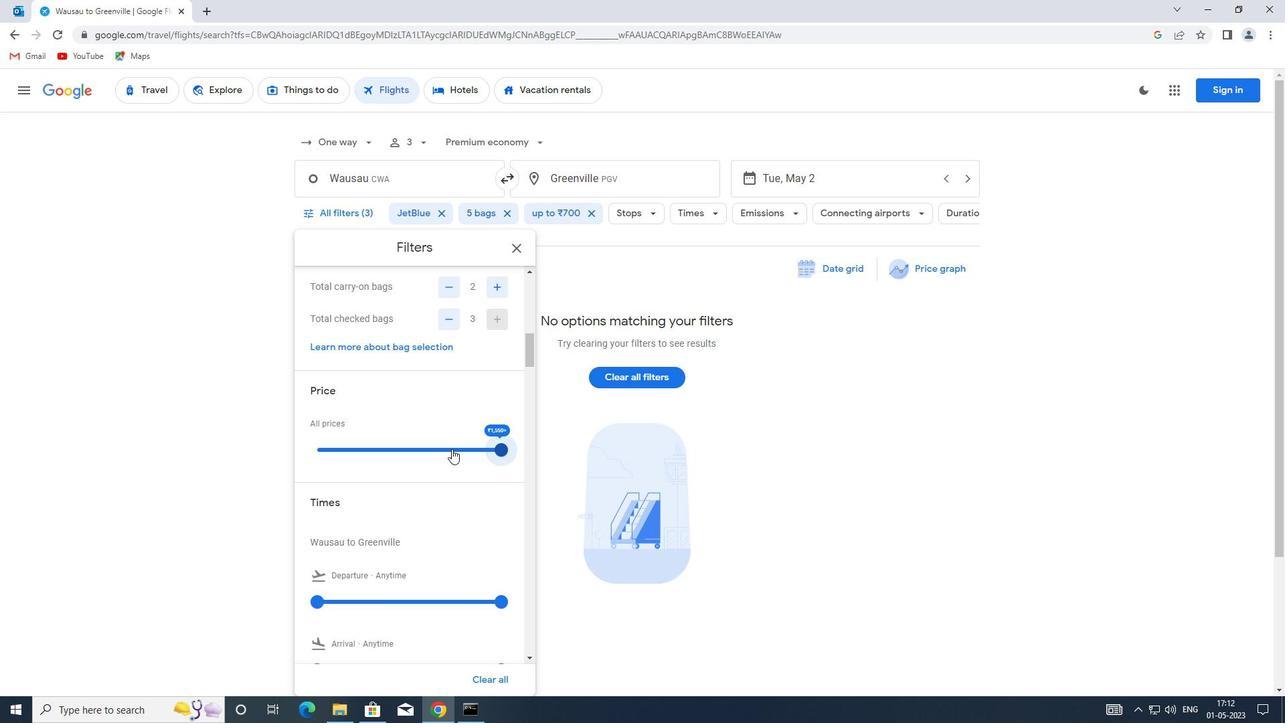 
Action: Mouse scrolled (429, 449) with delta (0, 0)
Screenshot: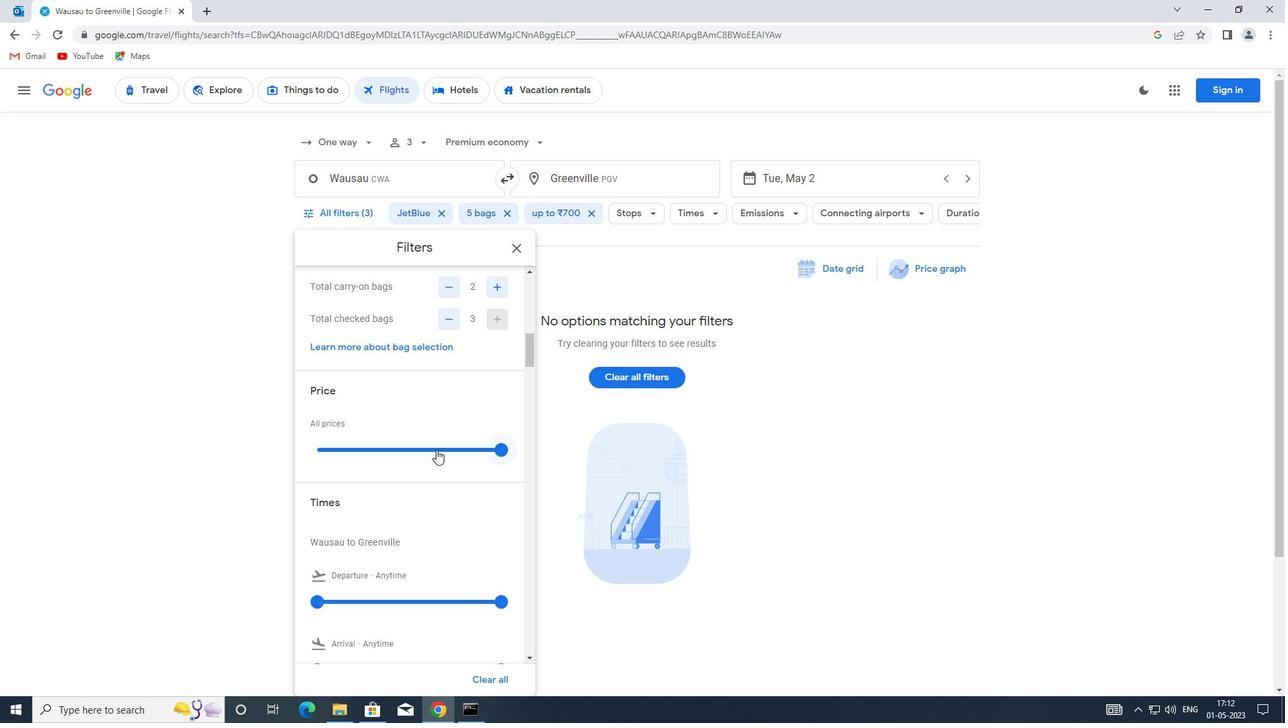 
Action: Mouse moved to (427, 453)
Screenshot: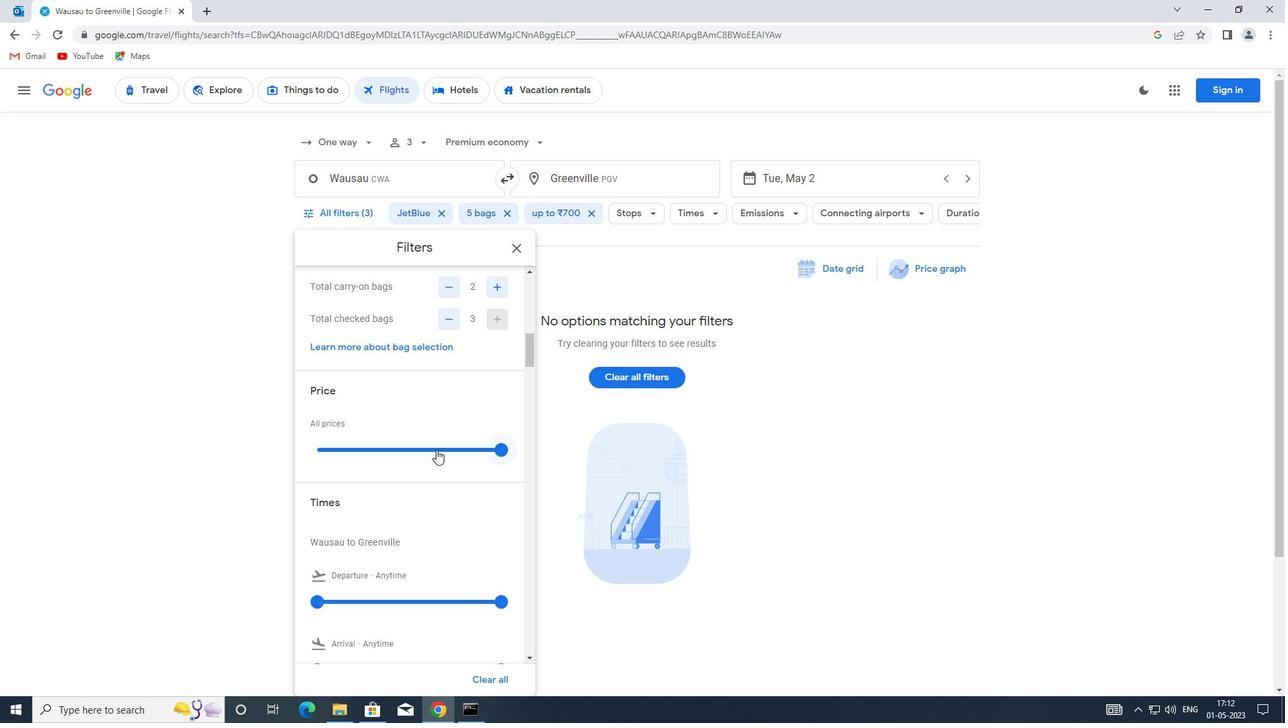 
Action: Mouse scrolled (427, 452) with delta (0, 0)
Screenshot: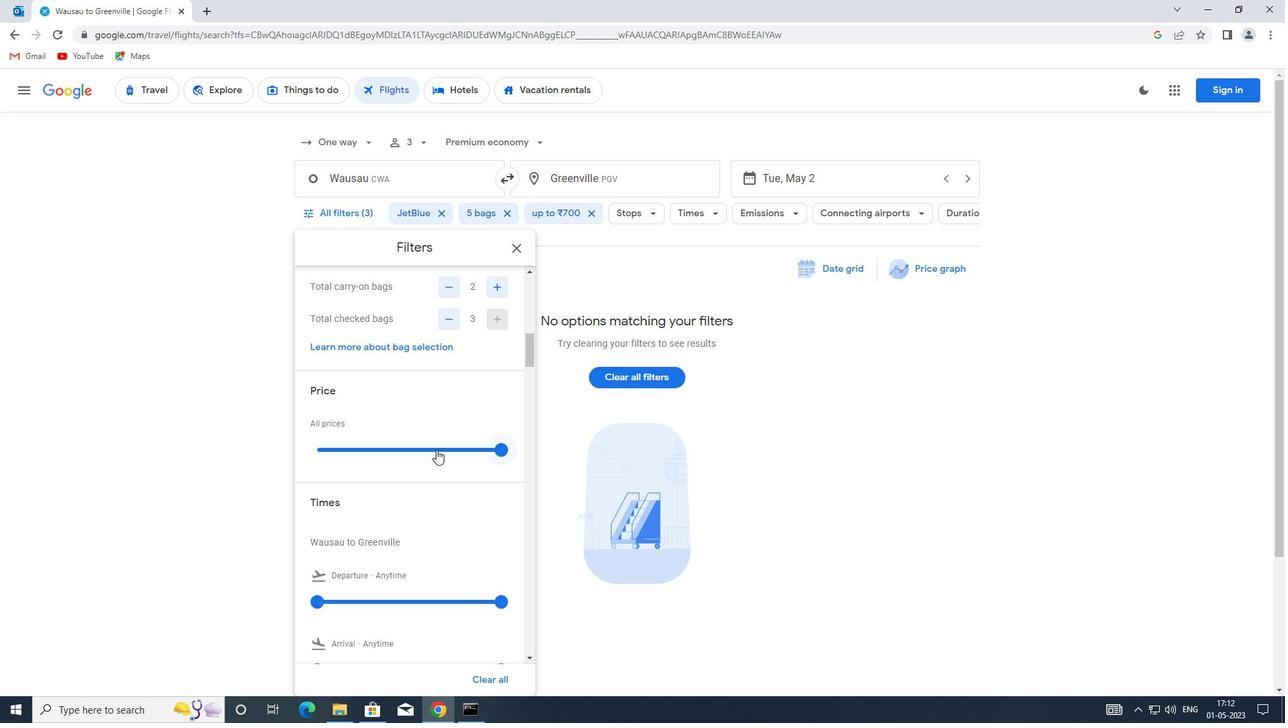 
Action: Mouse moved to (424, 458)
Screenshot: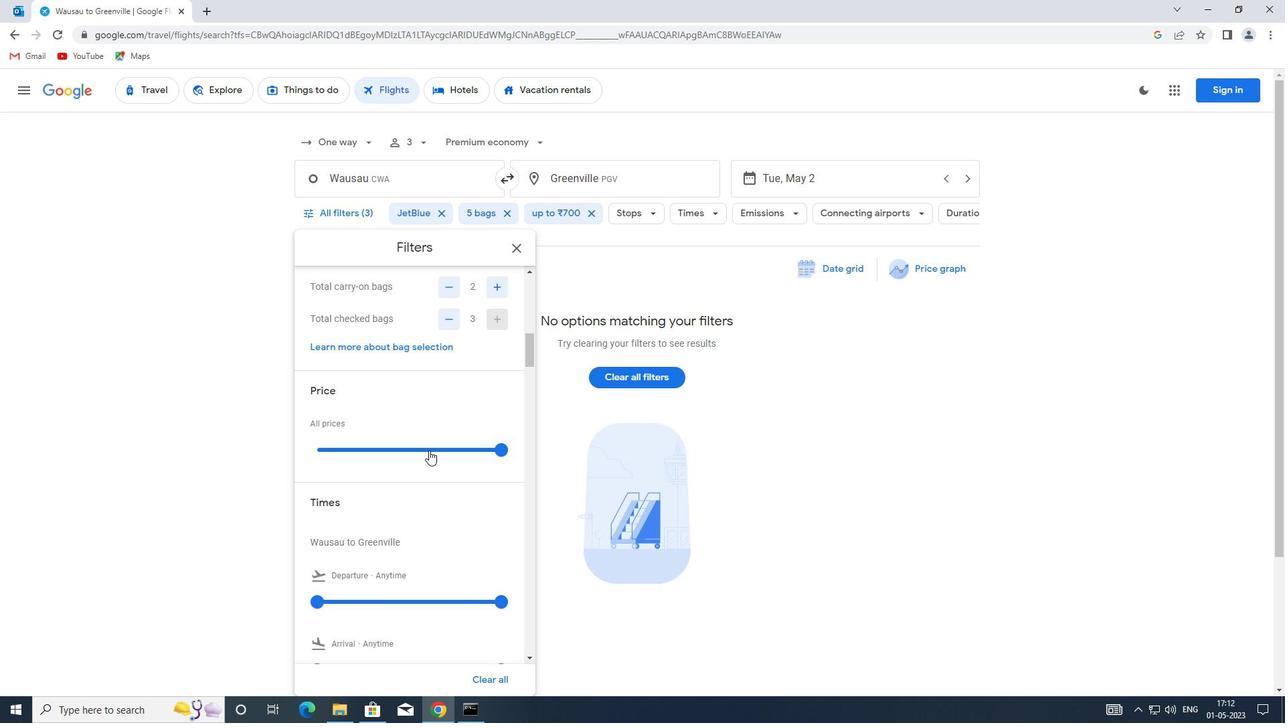
Action: Mouse scrolled (424, 457) with delta (0, 0)
Screenshot: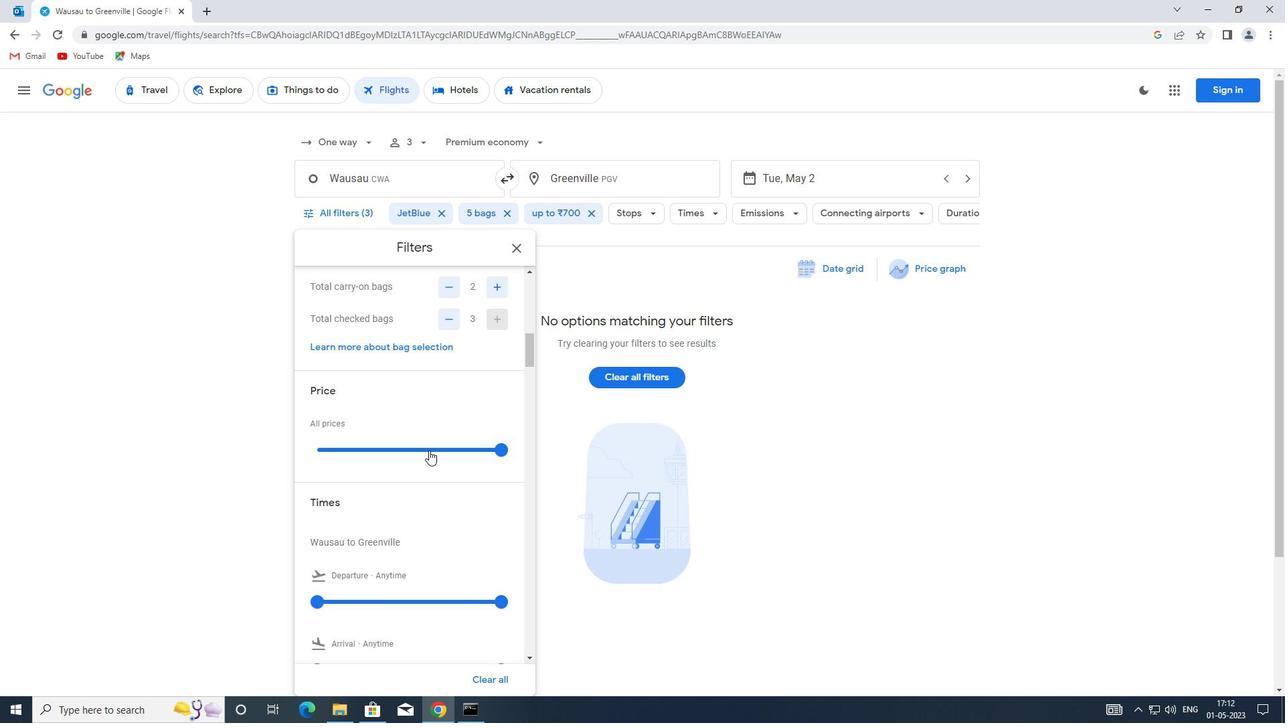 
Action: Mouse moved to (317, 399)
Screenshot: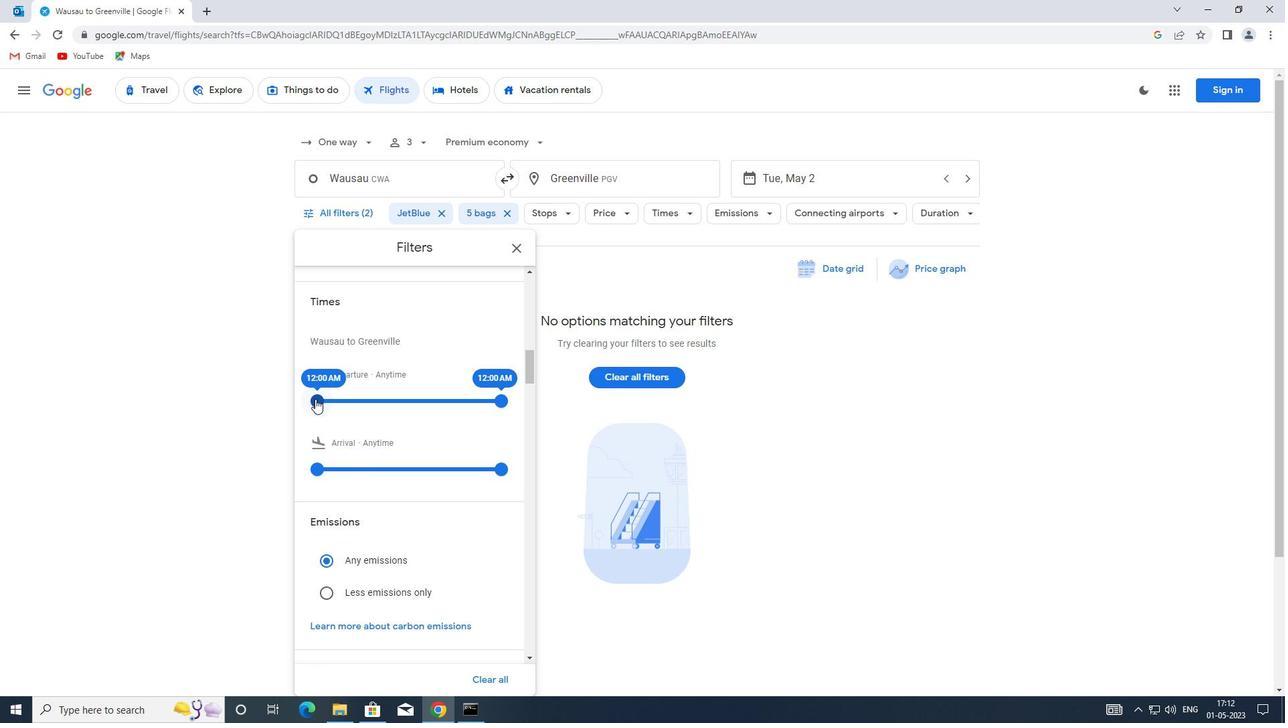 
Action: Mouse pressed left at (317, 399)
Screenshot: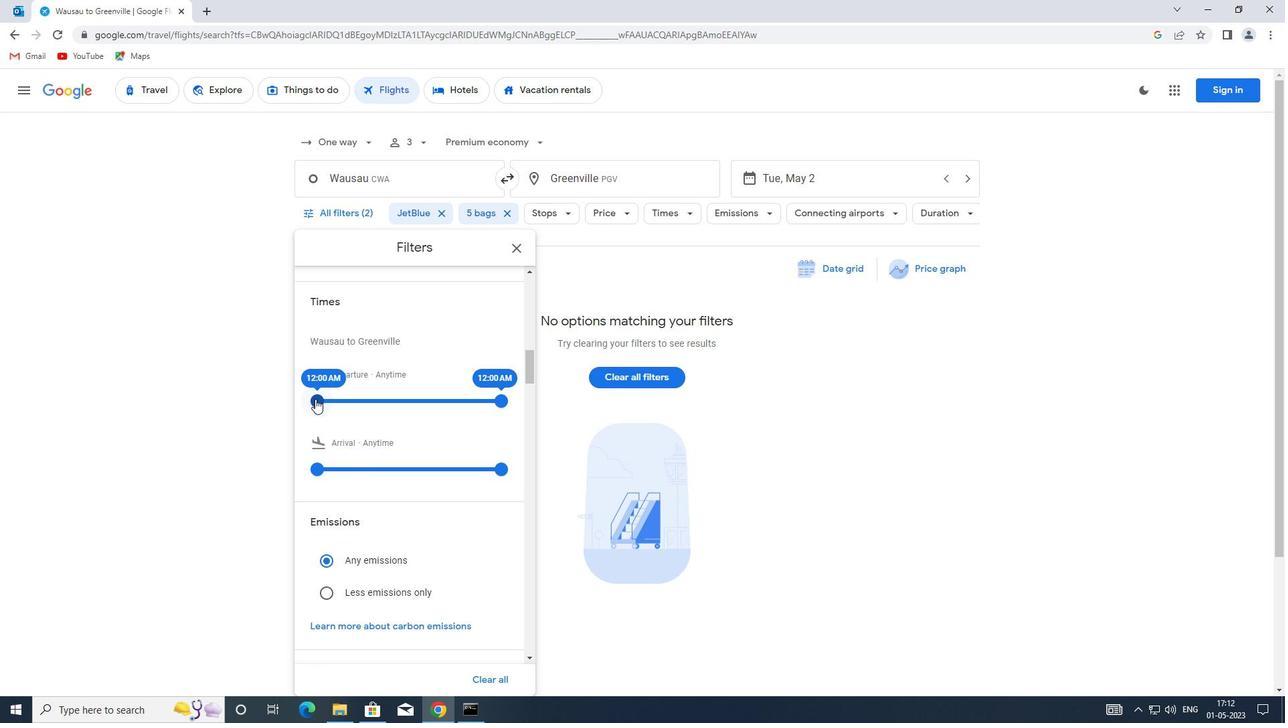 
Action: Mouse moved to (469, 398)
Screenshot: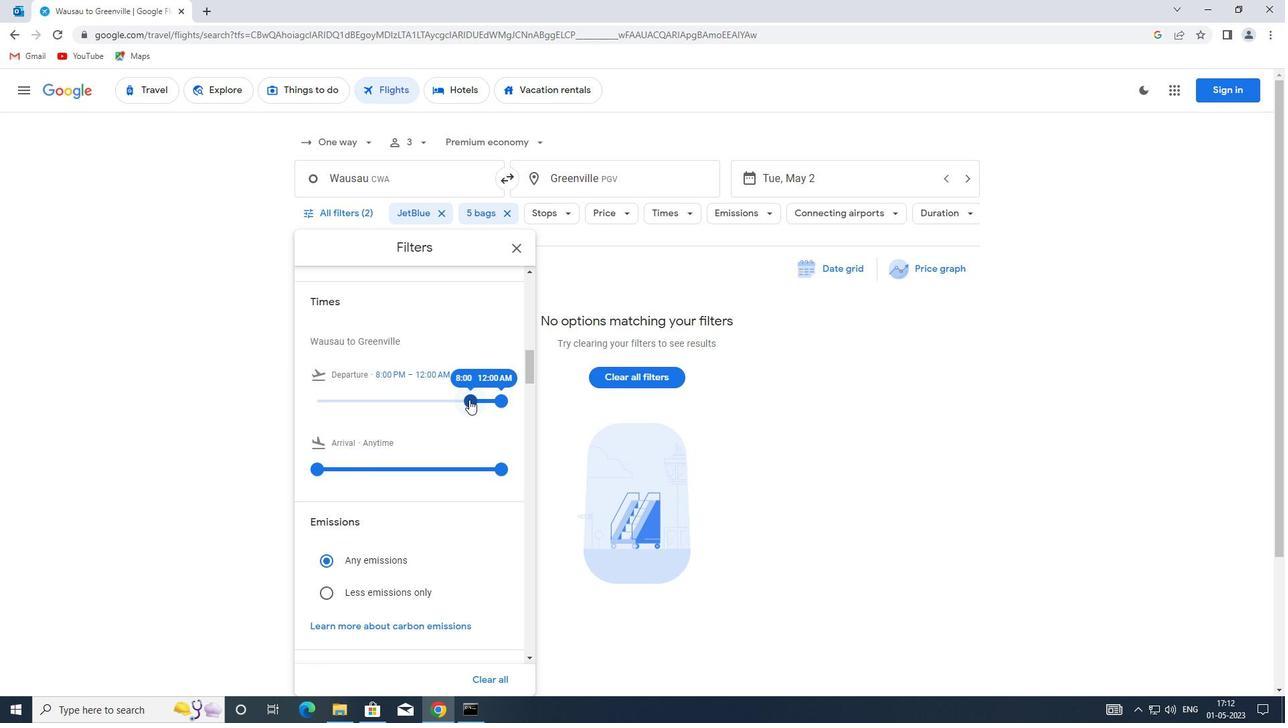 
Action: Mouse pressed left at (469, 398)
Screenshot: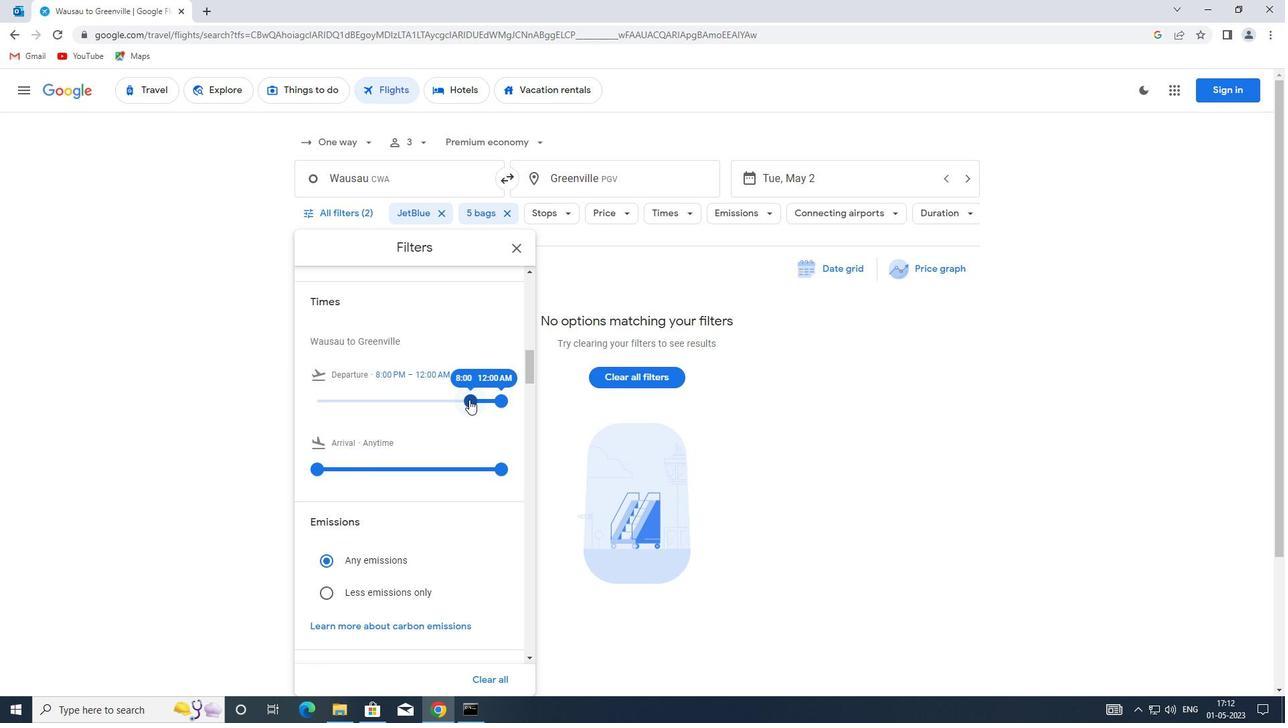 
Action: Mouse moved to (502, 398)
Screenshot: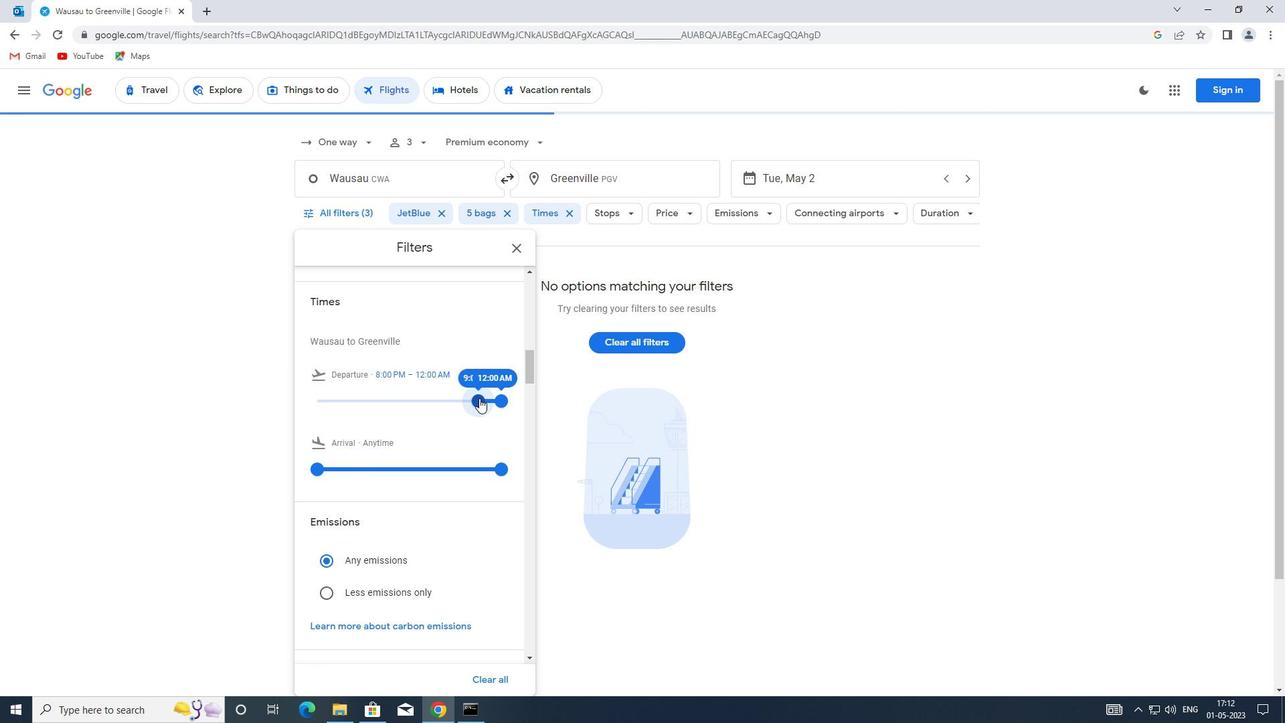 
Action: Mouse pressed left at (502, 398)
Screenshot: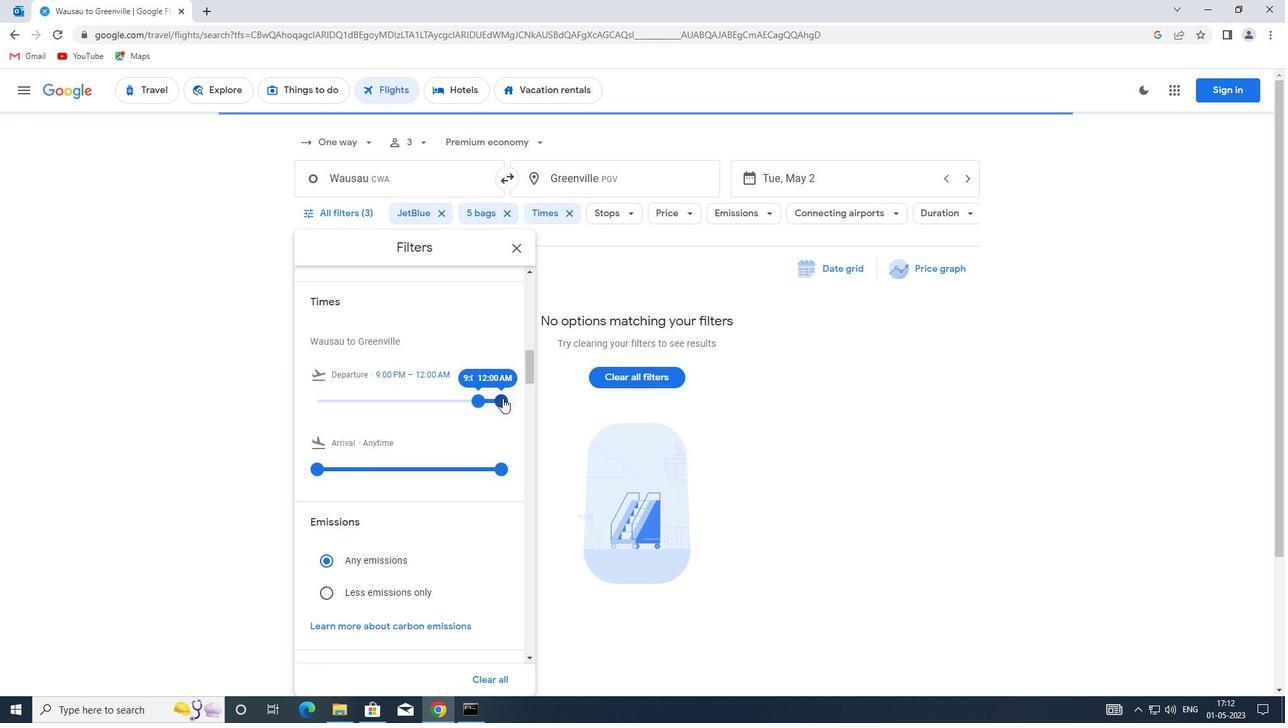 
Action: Mouse moved to (471, 401)
Screenshot: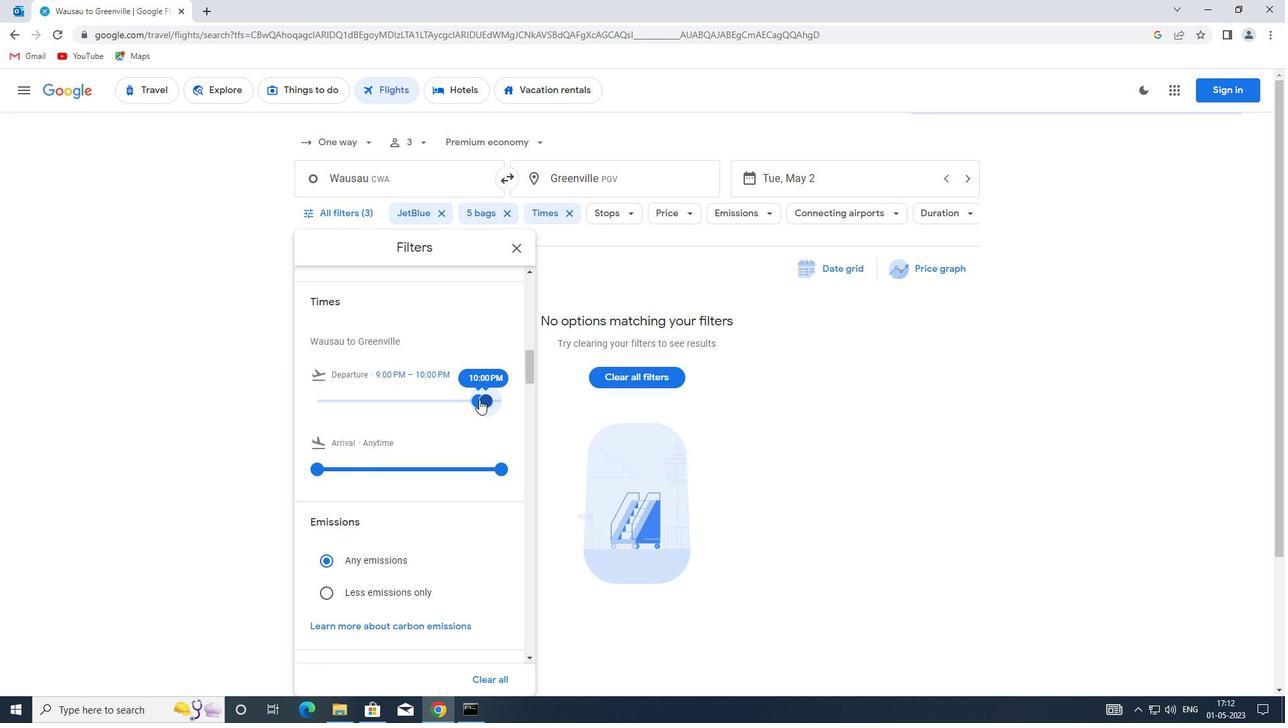 
Action: Mouse scrolled (471, 401) with delta (0, 0)
Screenshot: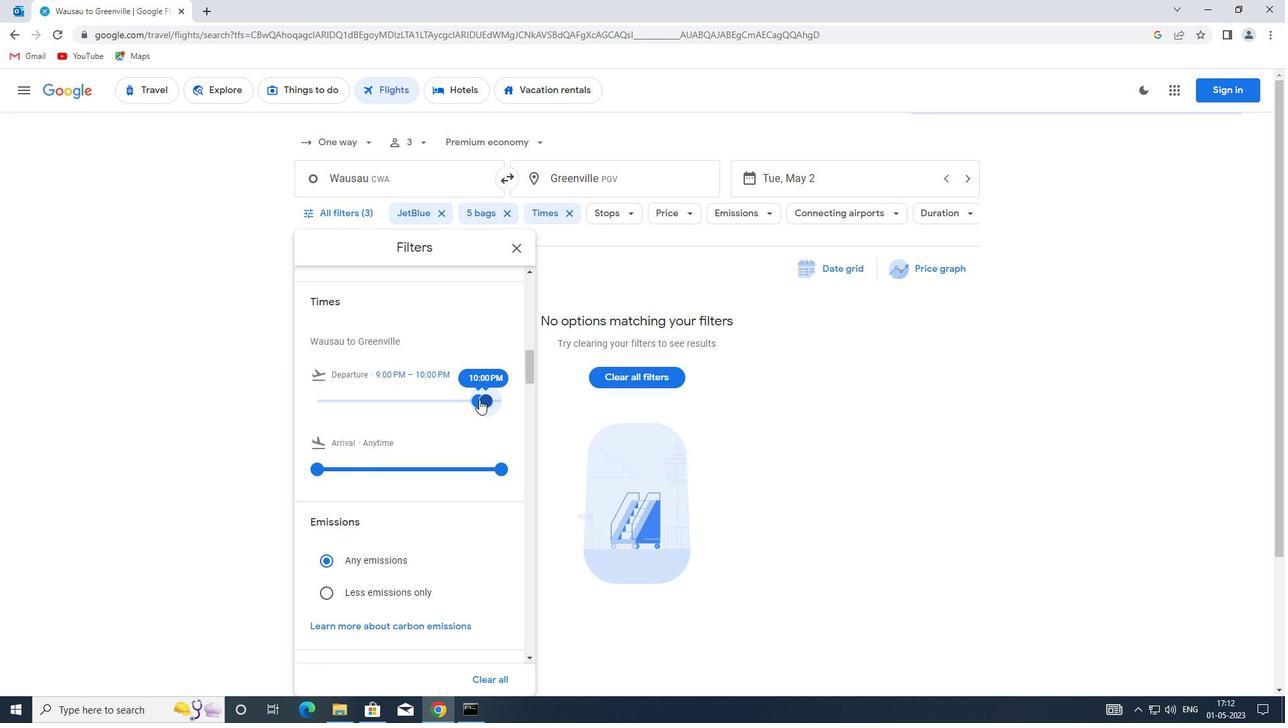 
Action: Mouse moved to (461, 406)
Screenshot: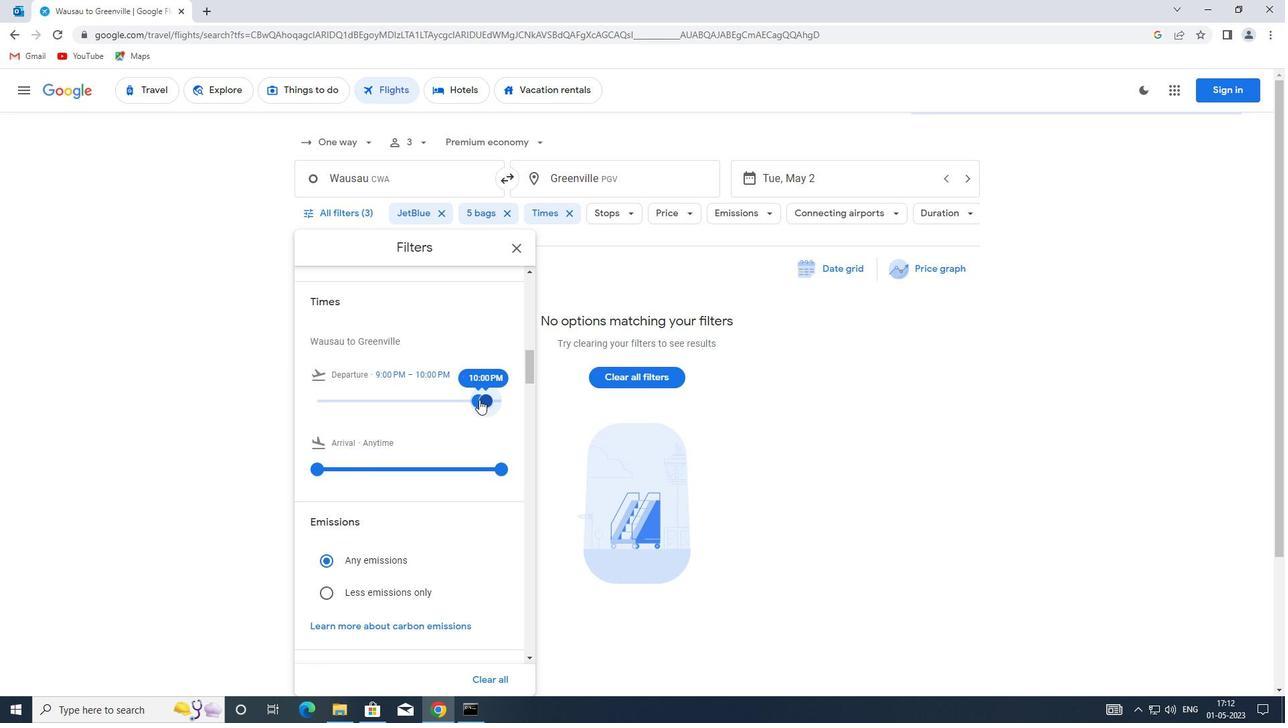 
Action: Mouse scrolled (461, 405) with delta (0, 0)
Screenshot: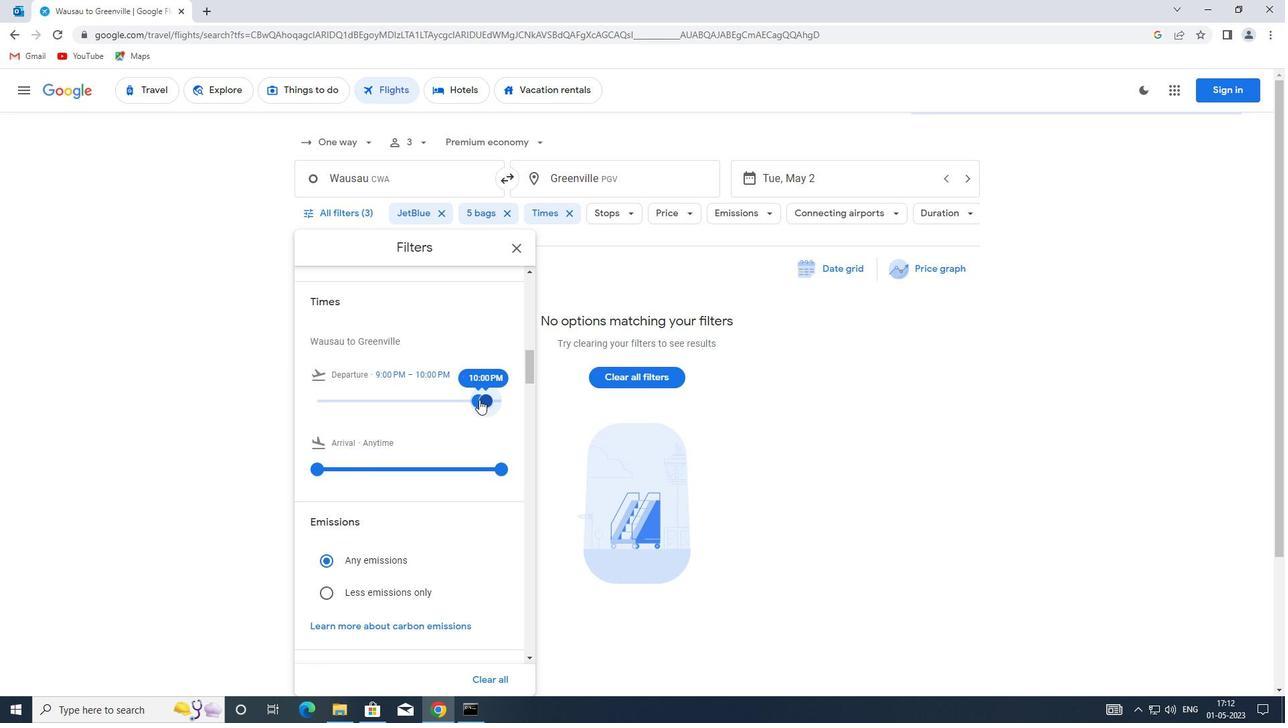 
Action: Mouse moved to (512, 247)
Screenshot: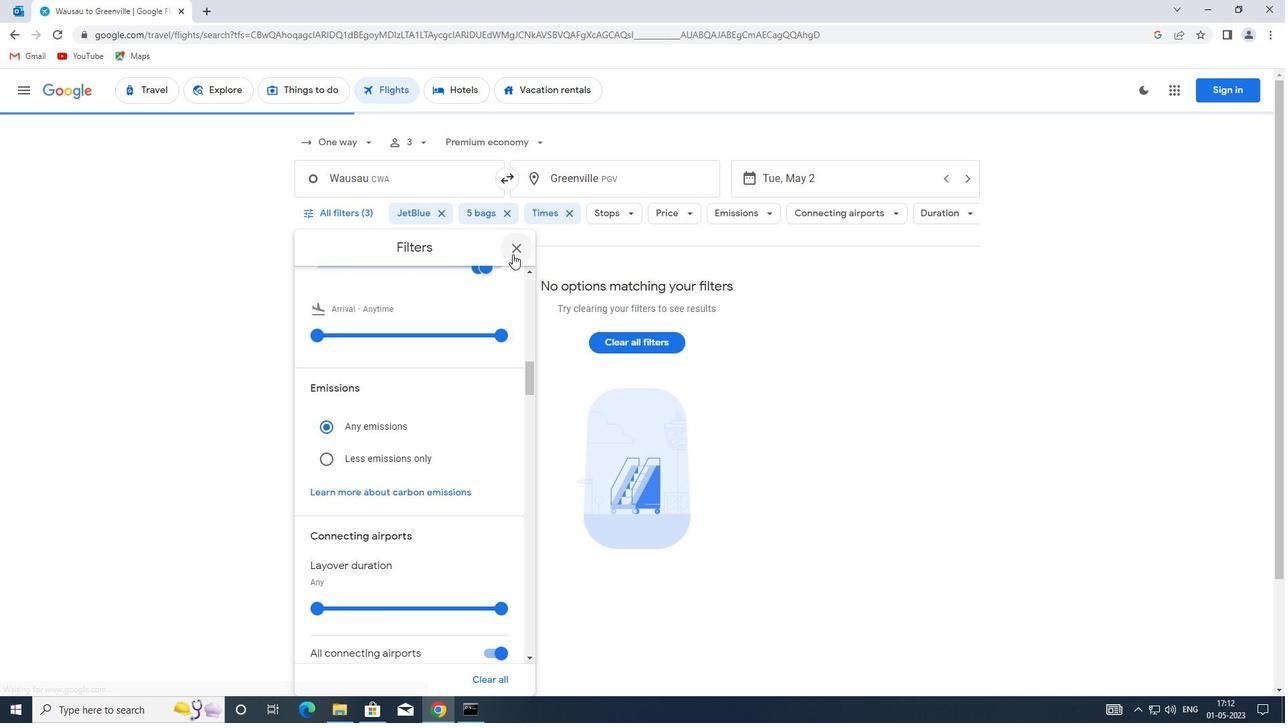 
Action: Mouse pressed left at (512, 247)
Screenshot: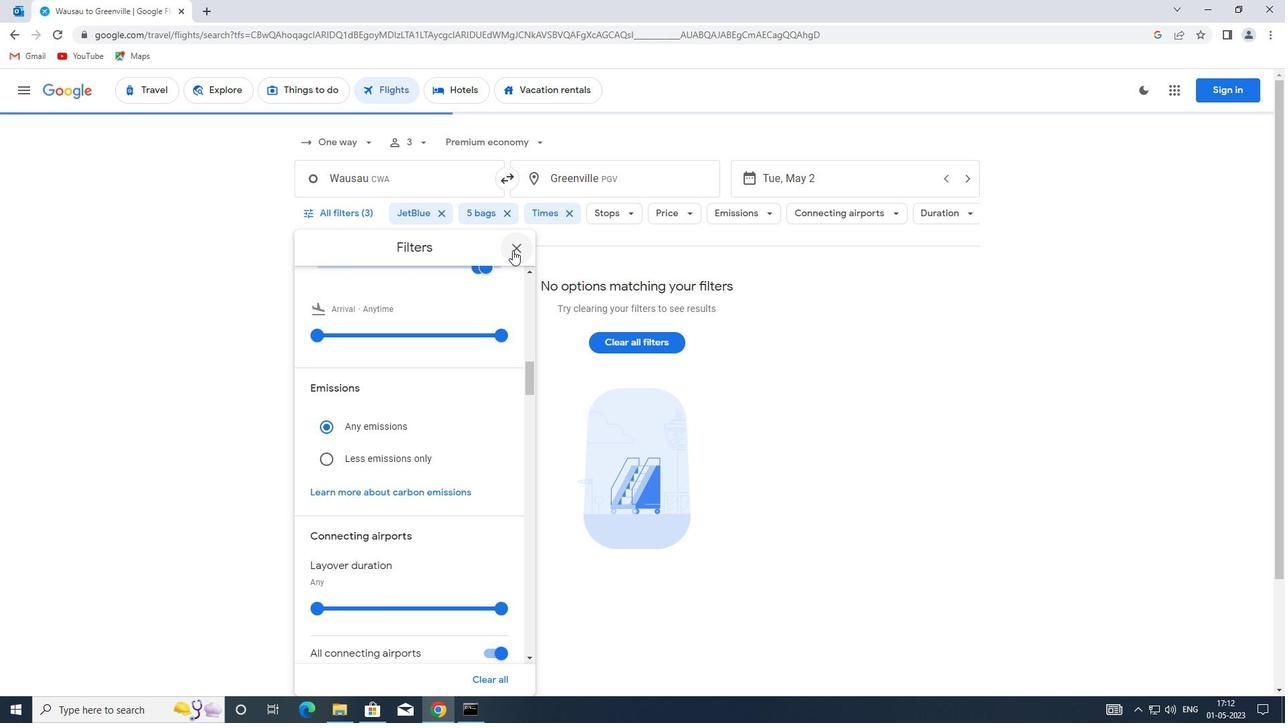 
Action: Mouse moved to (515, 250)
Screenshot: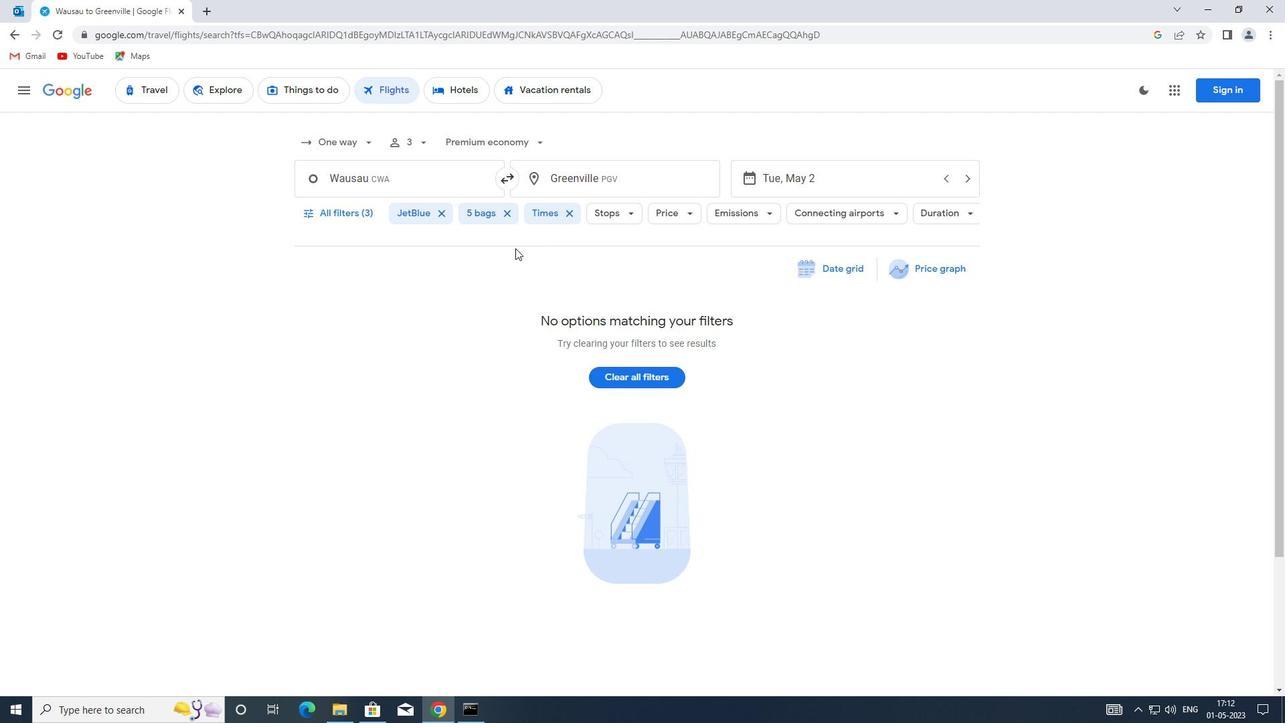 
